Task: Search one way flight ticket for 5 adults, 1 child, 2 infants in seat and 1 infant on lap in business from Buffalo: Buffalo Niagara International Airport to Laramie: Laramie Regional Airport on 8-3-2023. Choice of flights is American. Number of bags: 11 checked bags. Price is upto 71000. Outbound departure time preference is 12:15. Return departure time preference is 22:16.
Action: Mouse moved to (347, 421)
Screenshot: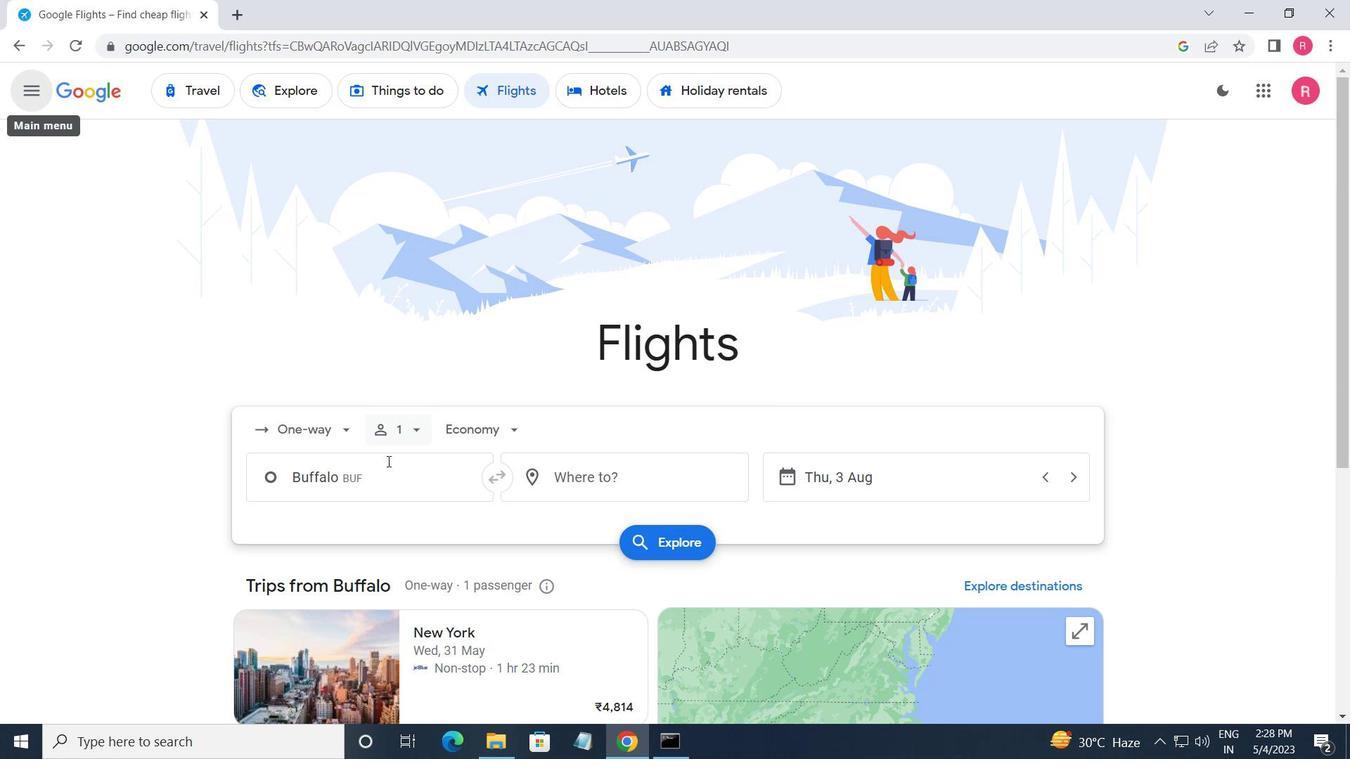 
Action: Mouse pressed left at (347, 421)
Screenshot: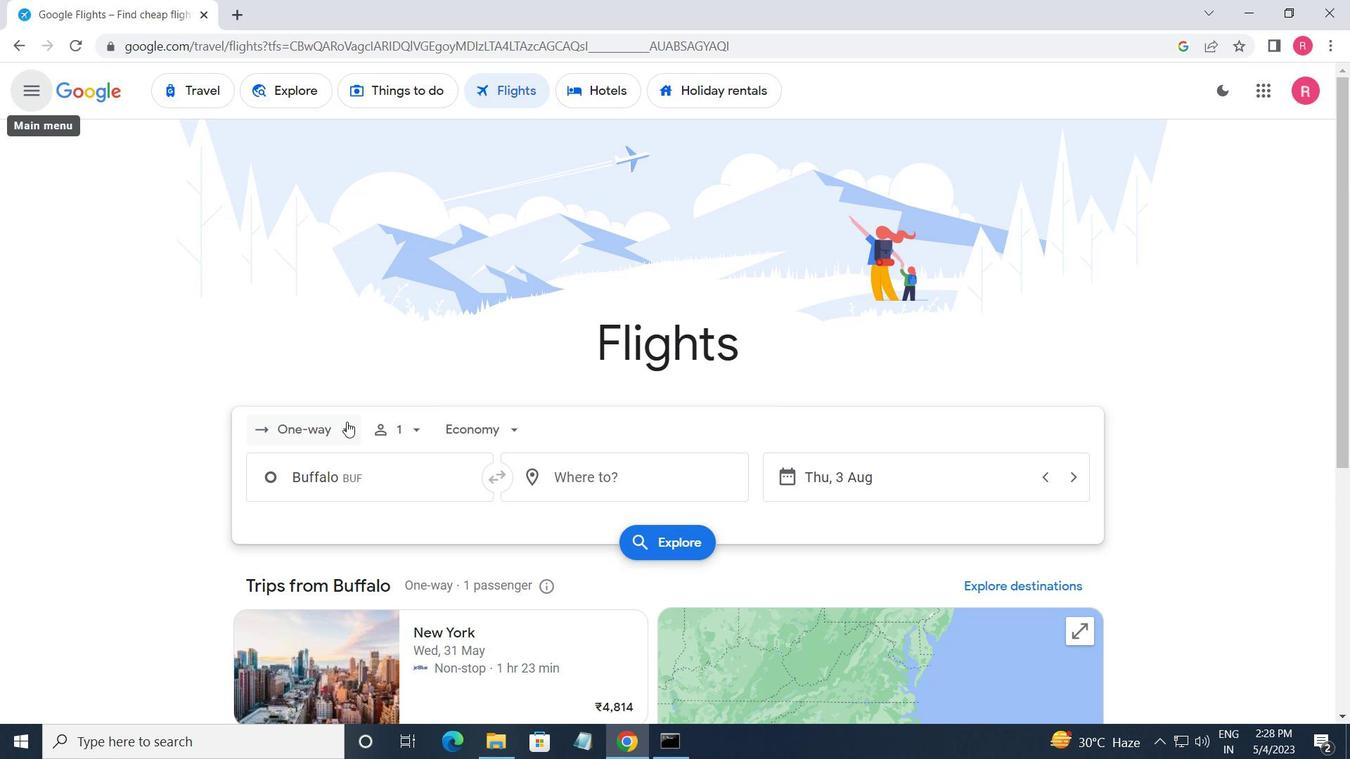 
Action: Mouse moved to (334, 518)
Screenshot: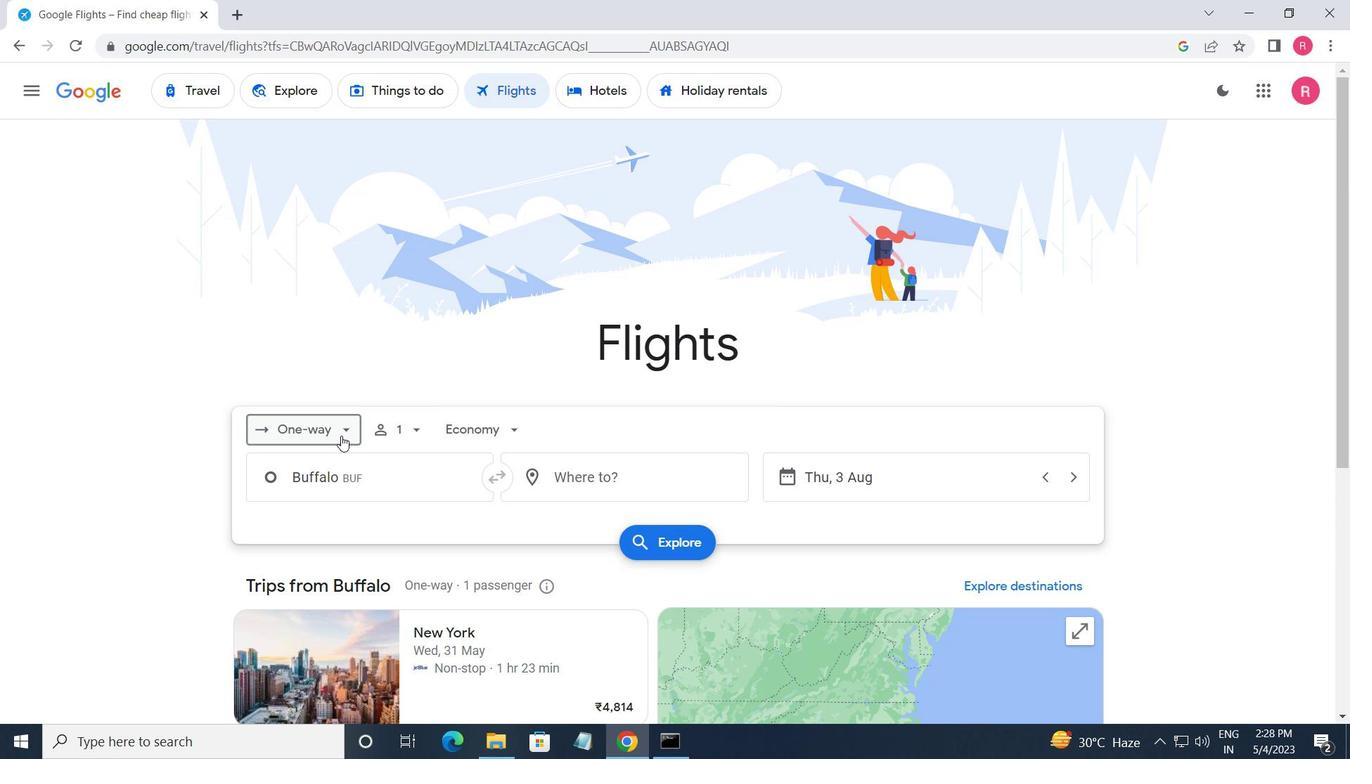 
Action: Mouse pressed left at (334, 518)
Screenshot: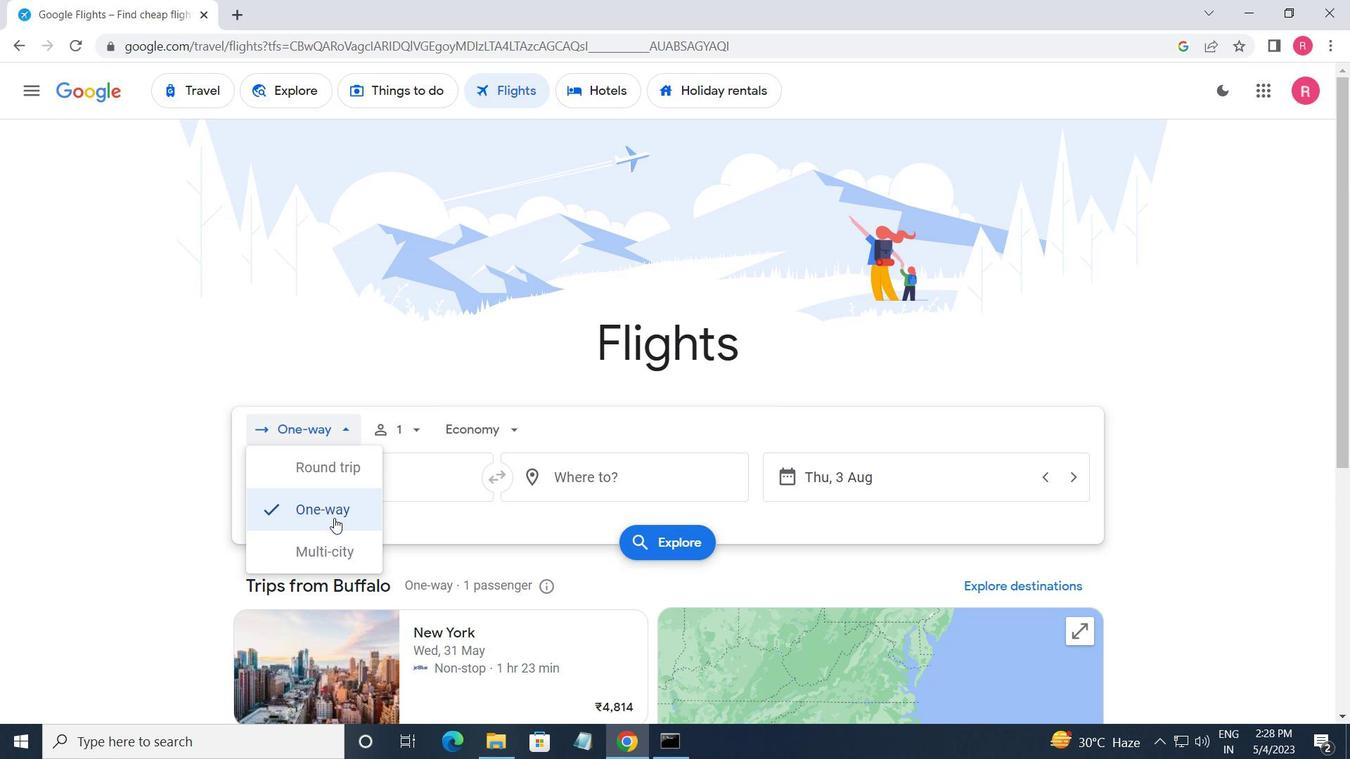 
Action: Mouse moved to (402, 429)
Screenshot: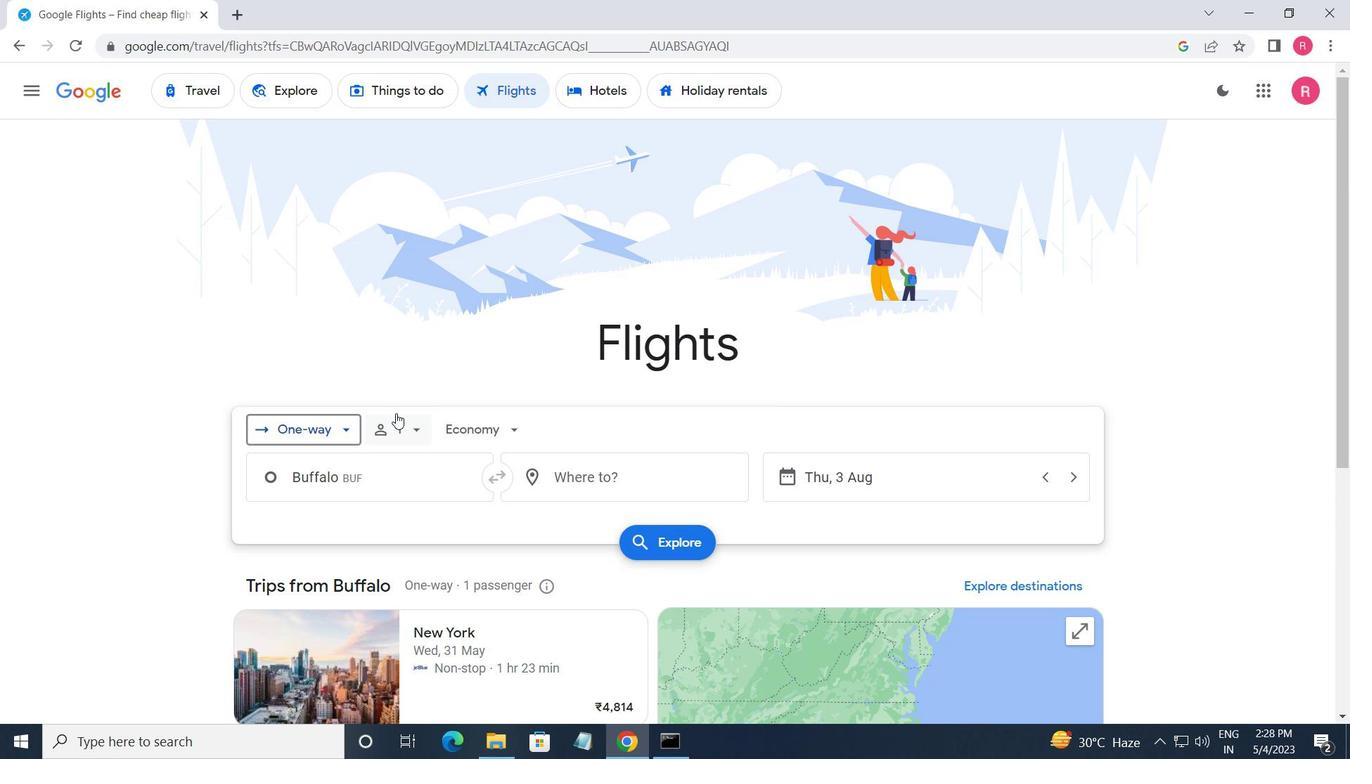 
Action: Mouse pressed left at (402, 429)
Screenshot: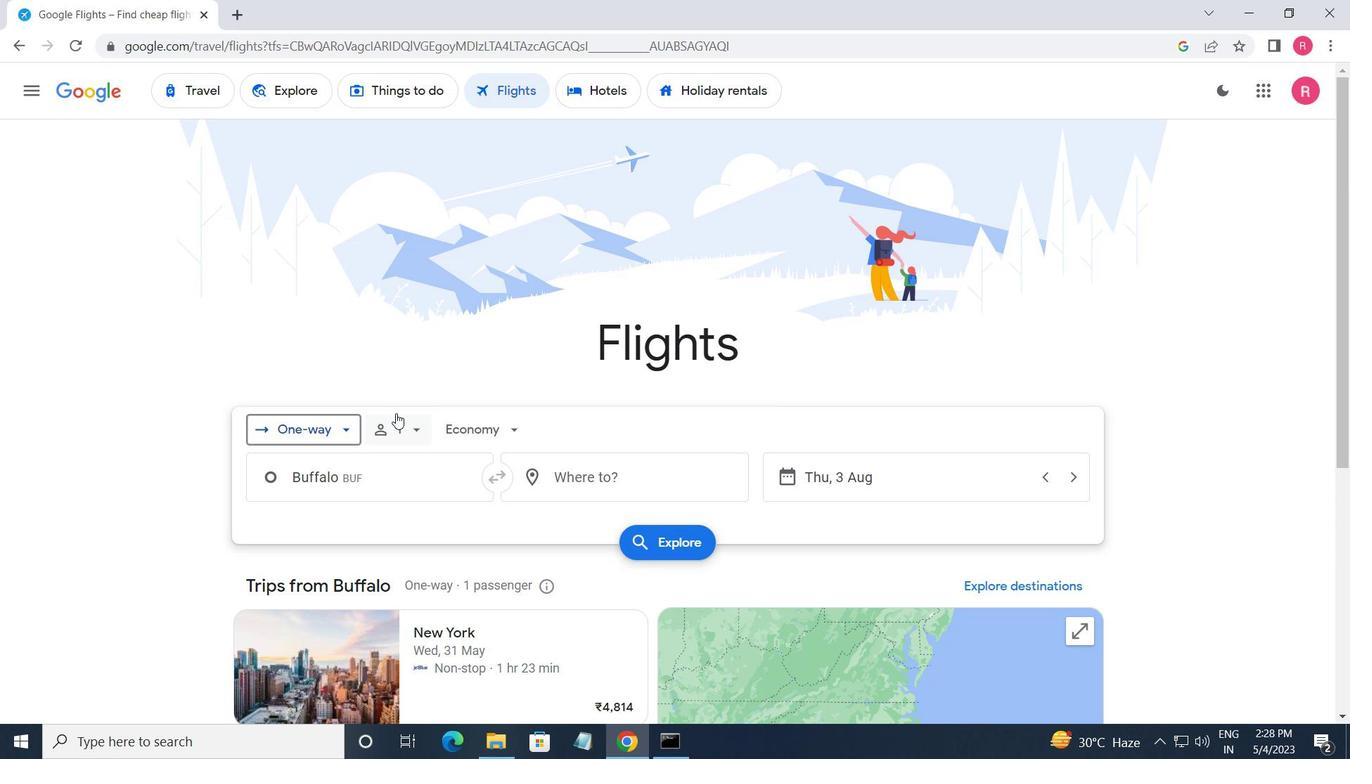 
Action: Mouse moved to (542, 479)
Screenshot: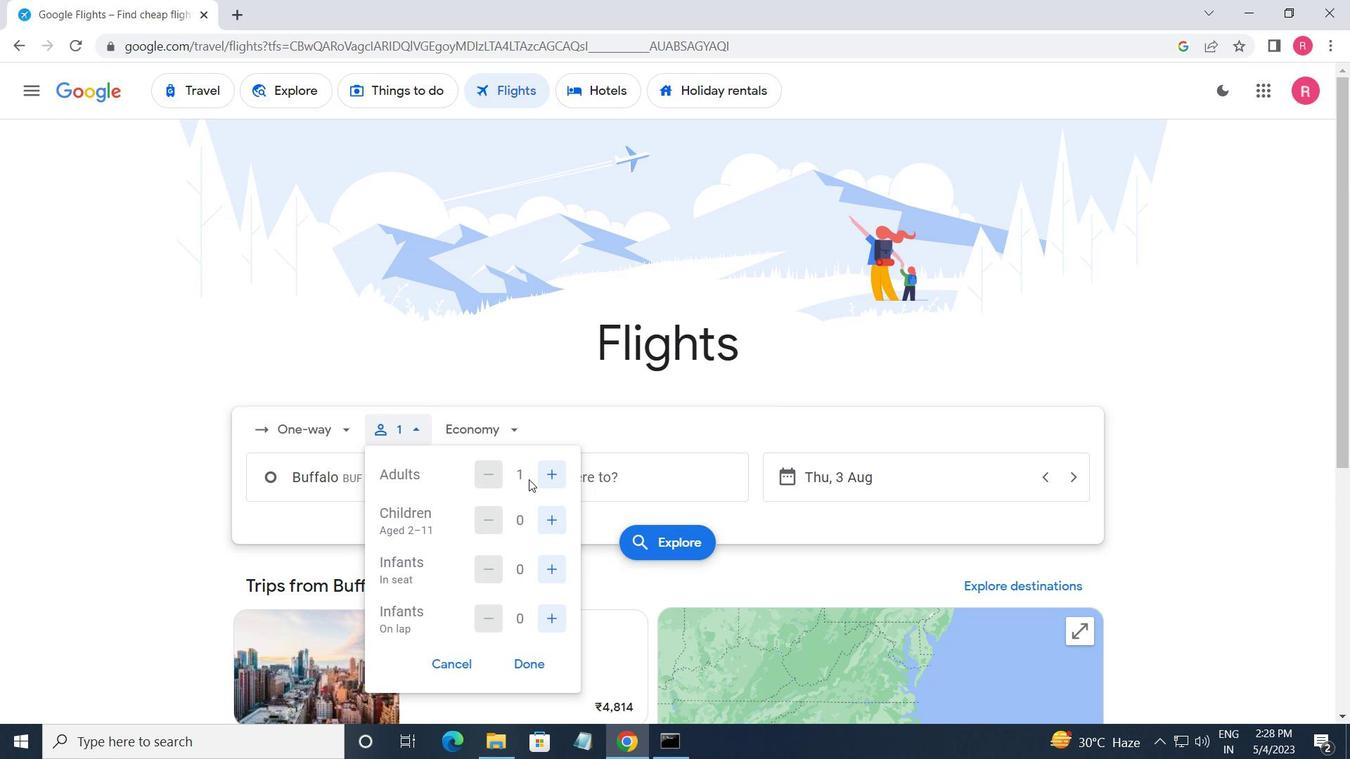 
Action: Mouse pressed left at (542, 479)
Screenshot: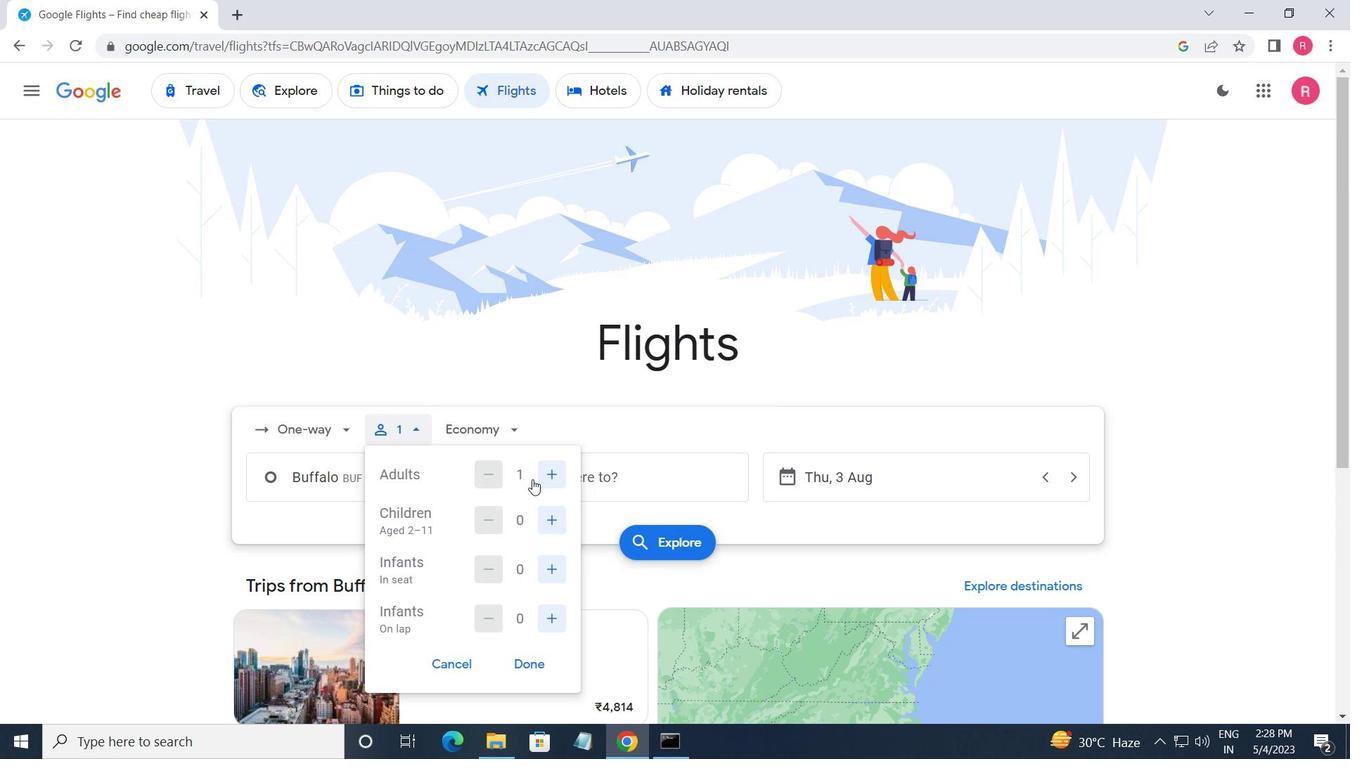
Action: Mouse moved to (543, 478)
Screenshot: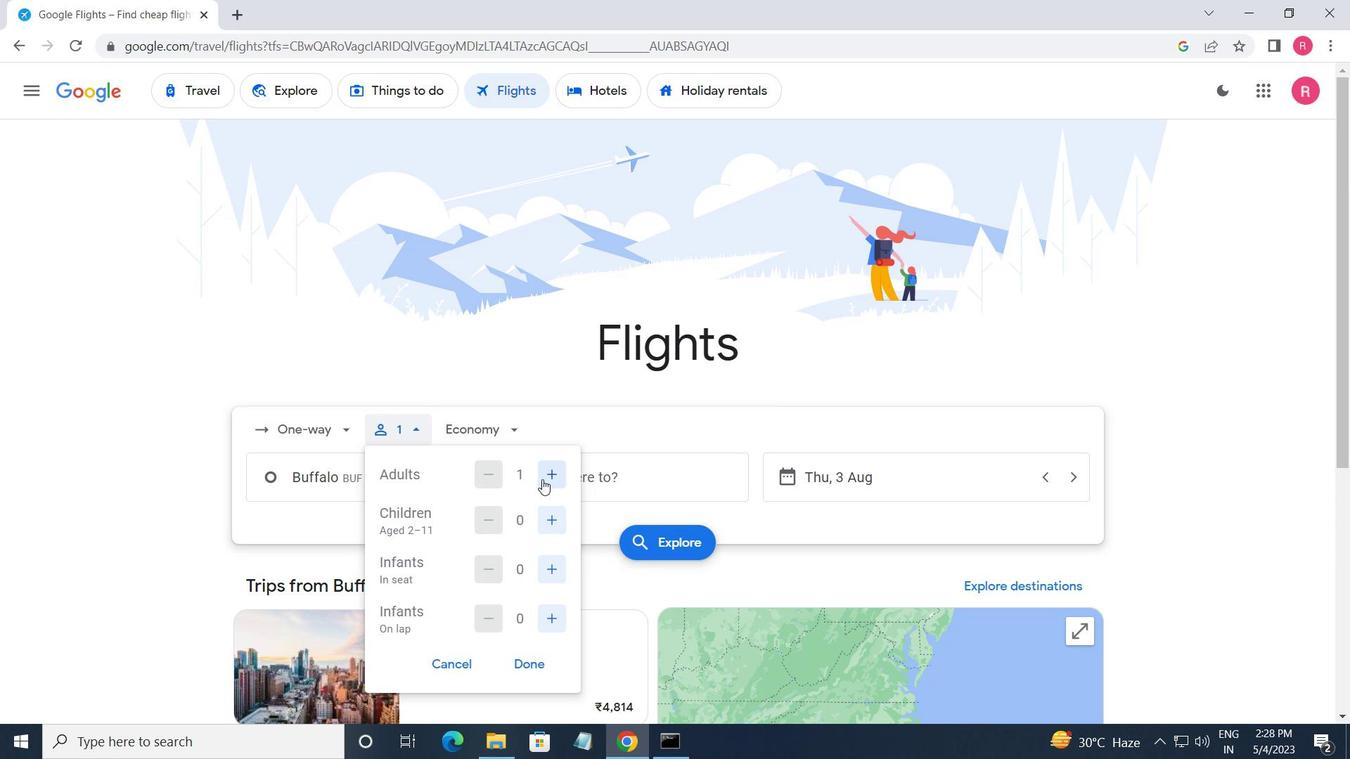 
Action: Mouse pressed left at (543, 478)
Screenshot: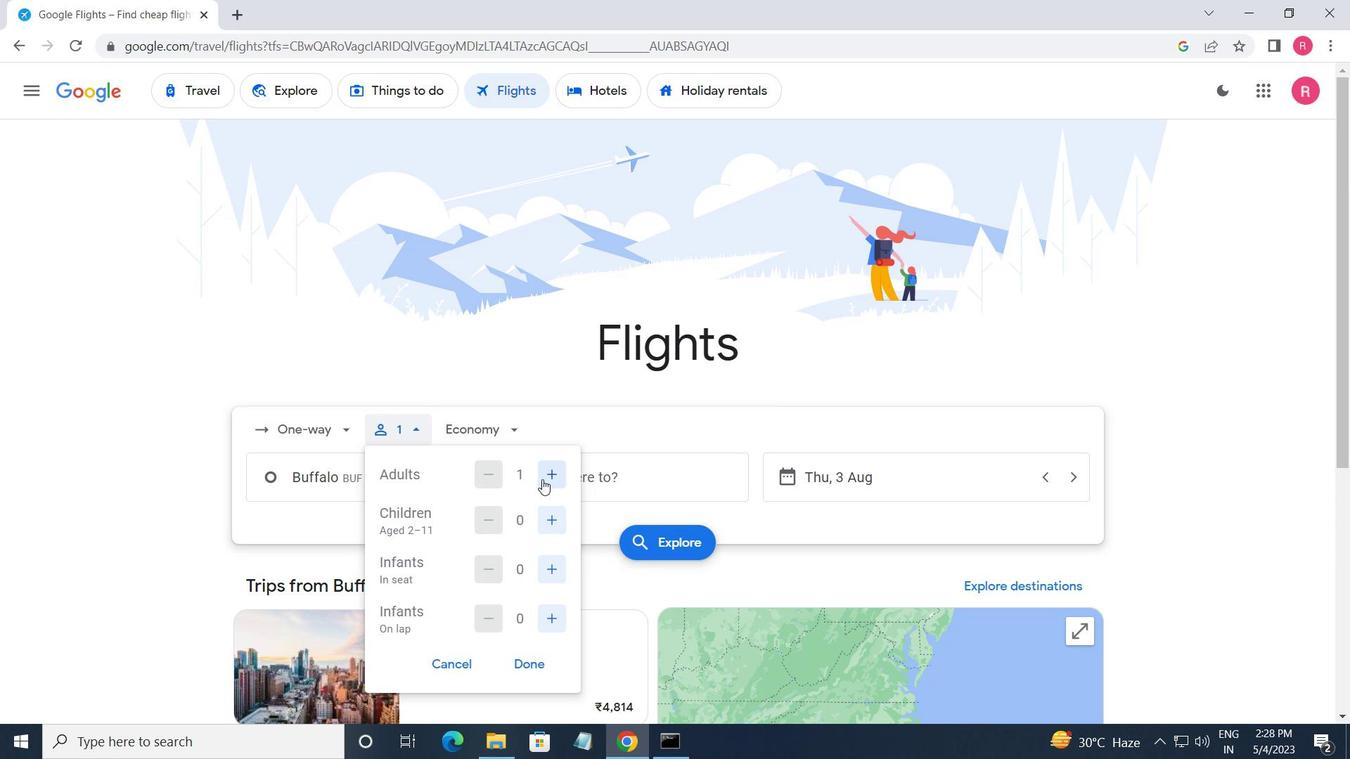 
Action: Mouse pressed left at (543, 478)
Screenshot: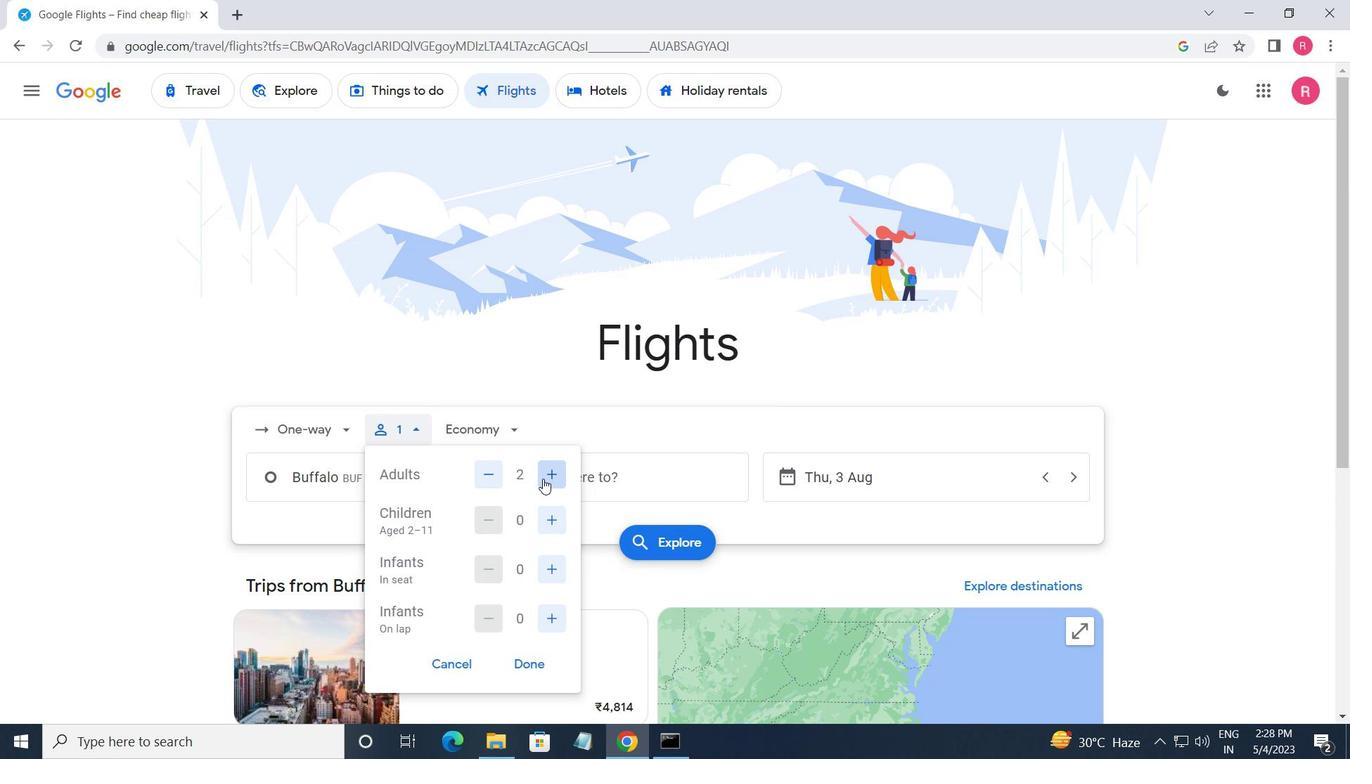 
Action: Mouse pressed left at (543, 478)
Screenshot: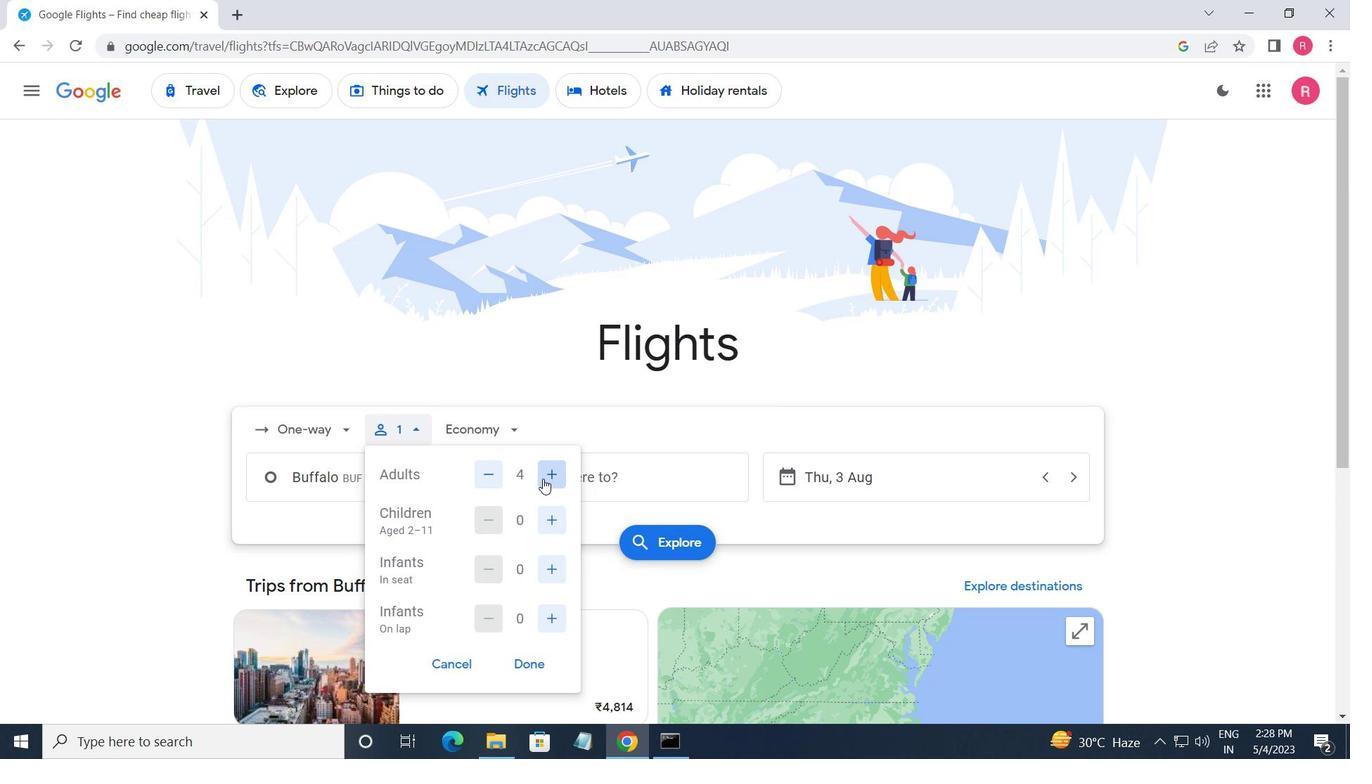 
Action: Mouse moved to (548, 517)
Screenshot: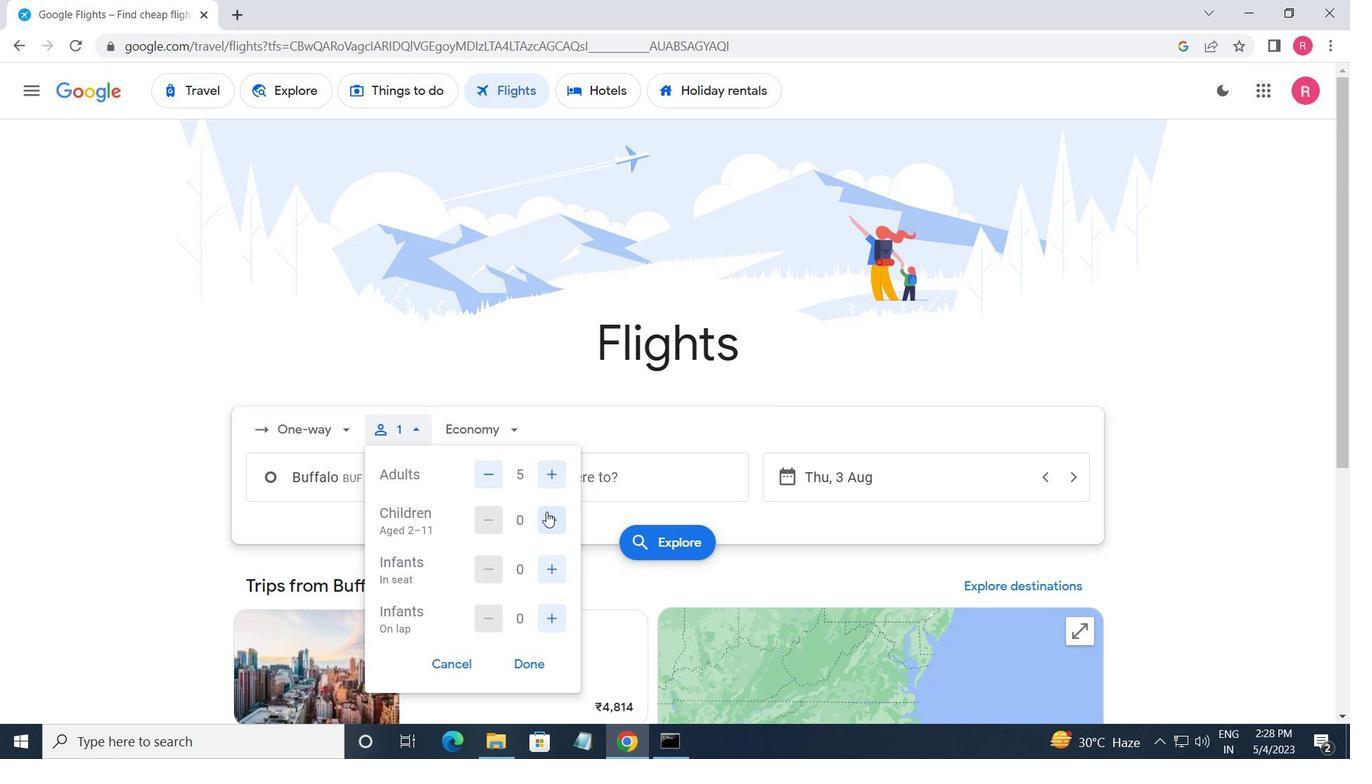 
Action: Mouse pressed left at (548, 517)
Screenshot: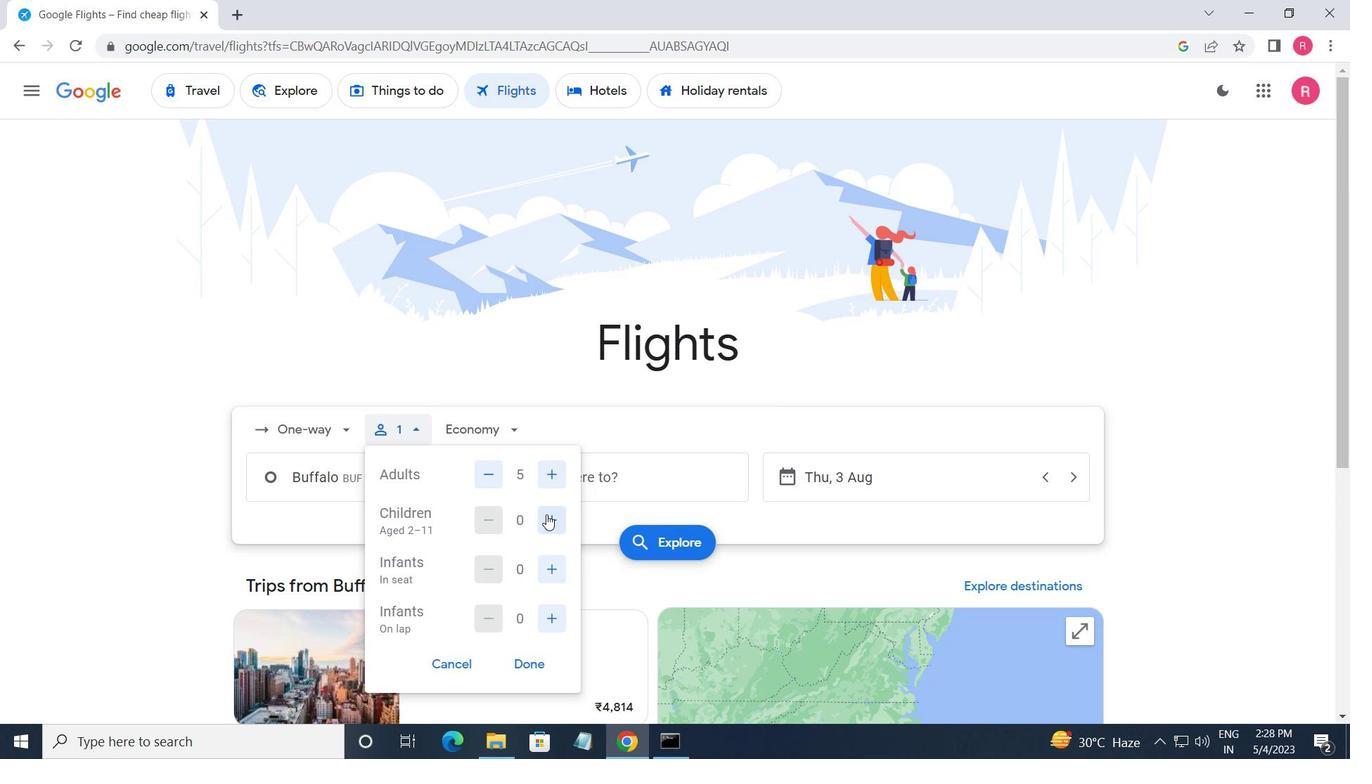 
Action: Mouse moved to (561, 570)
Screenshot: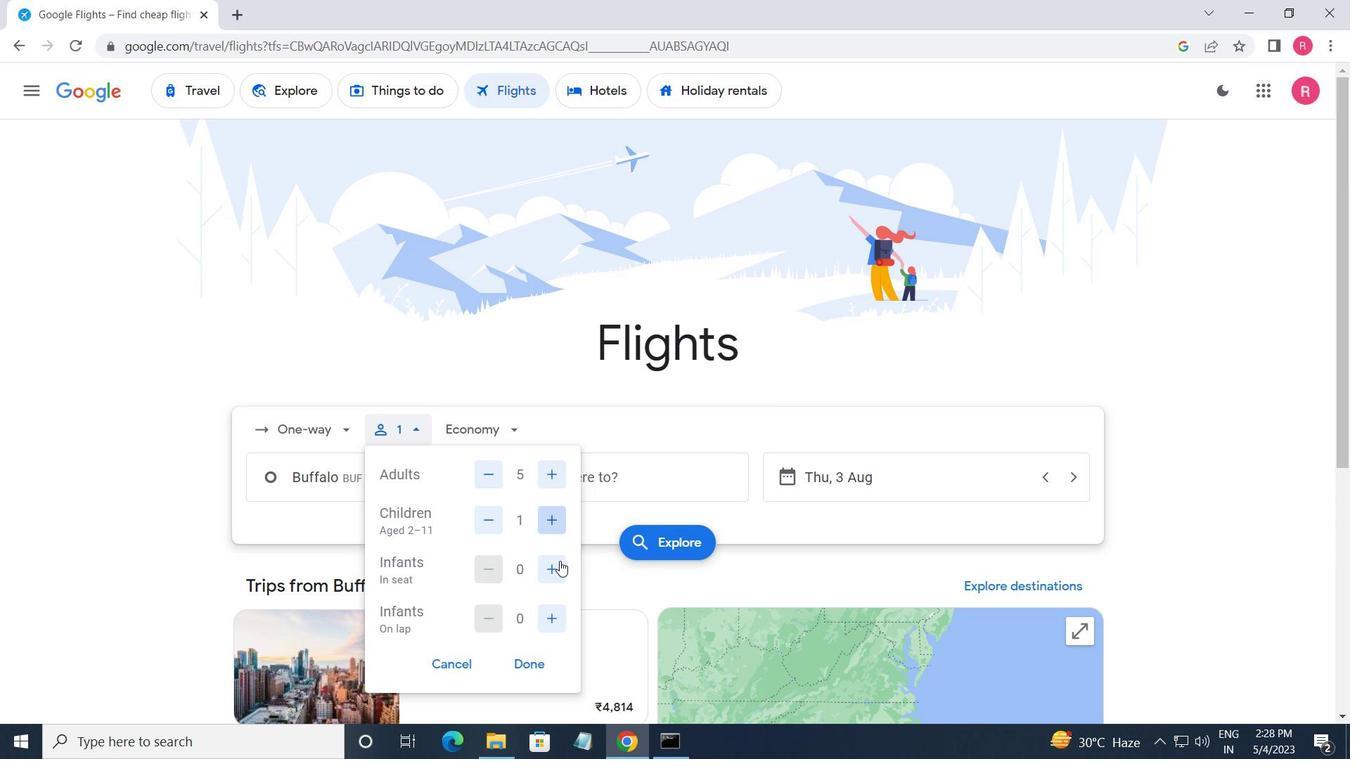 
Action: Mouse pressed left at (561, 570)
Screenshot: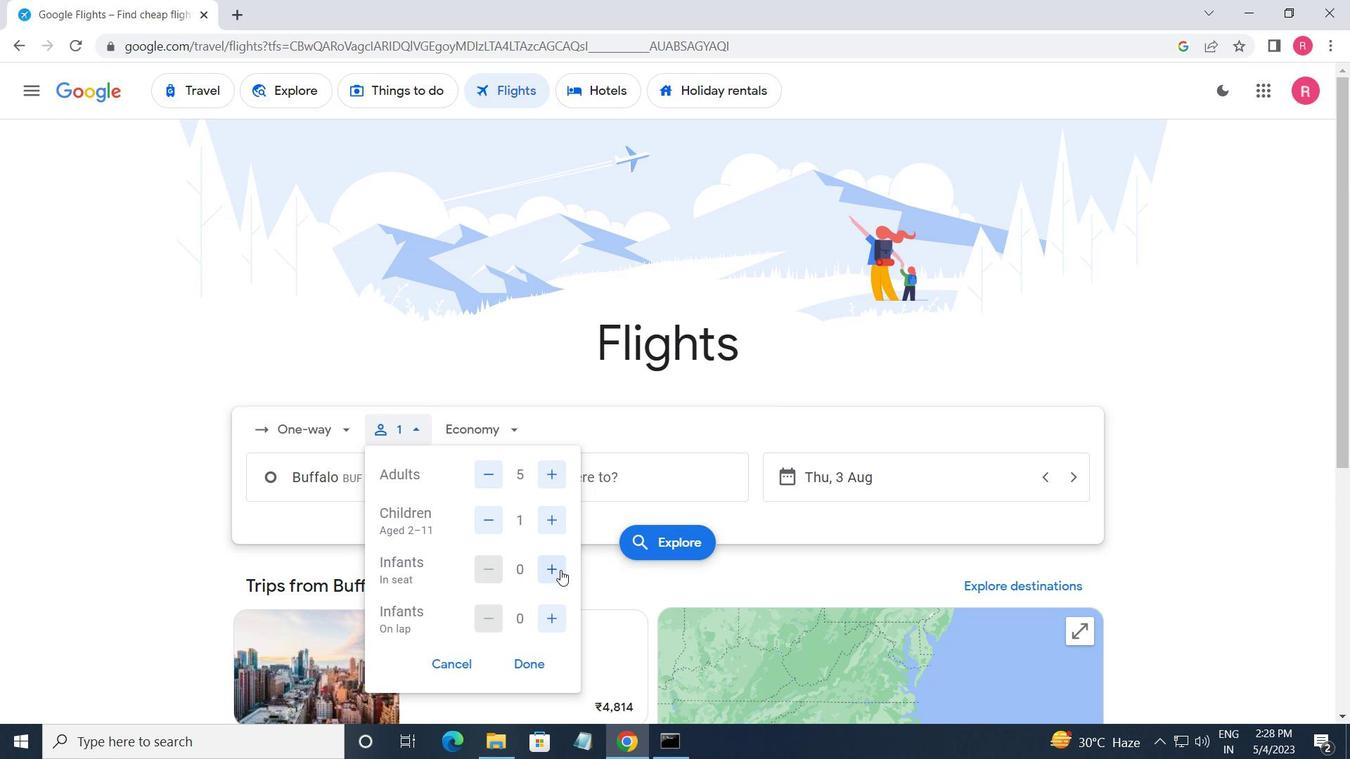 
Action: Mouse moved to (561, 571)
Screenshot: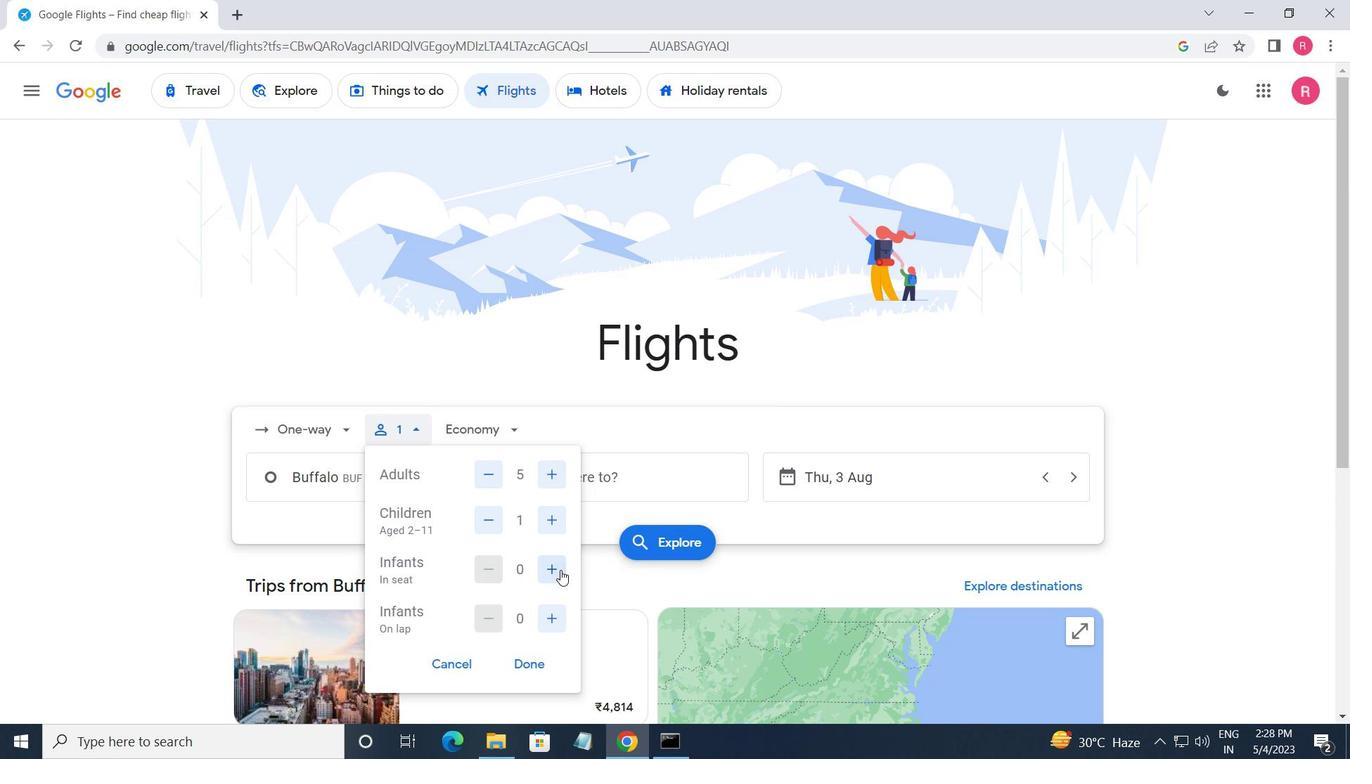 
Action: Mouse pressed left at (561, 571)
Screenshot: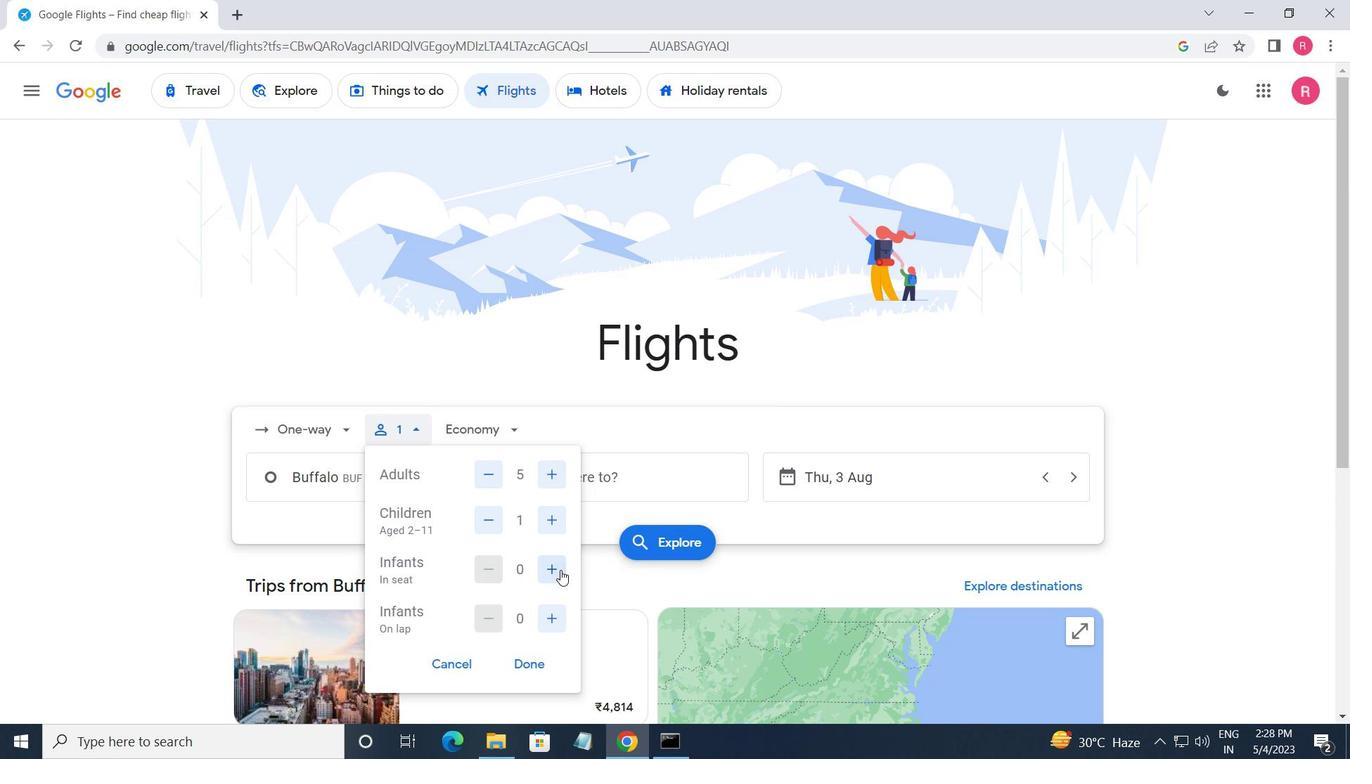 
Action: Mouse moved to (552, 616)
Screenshot: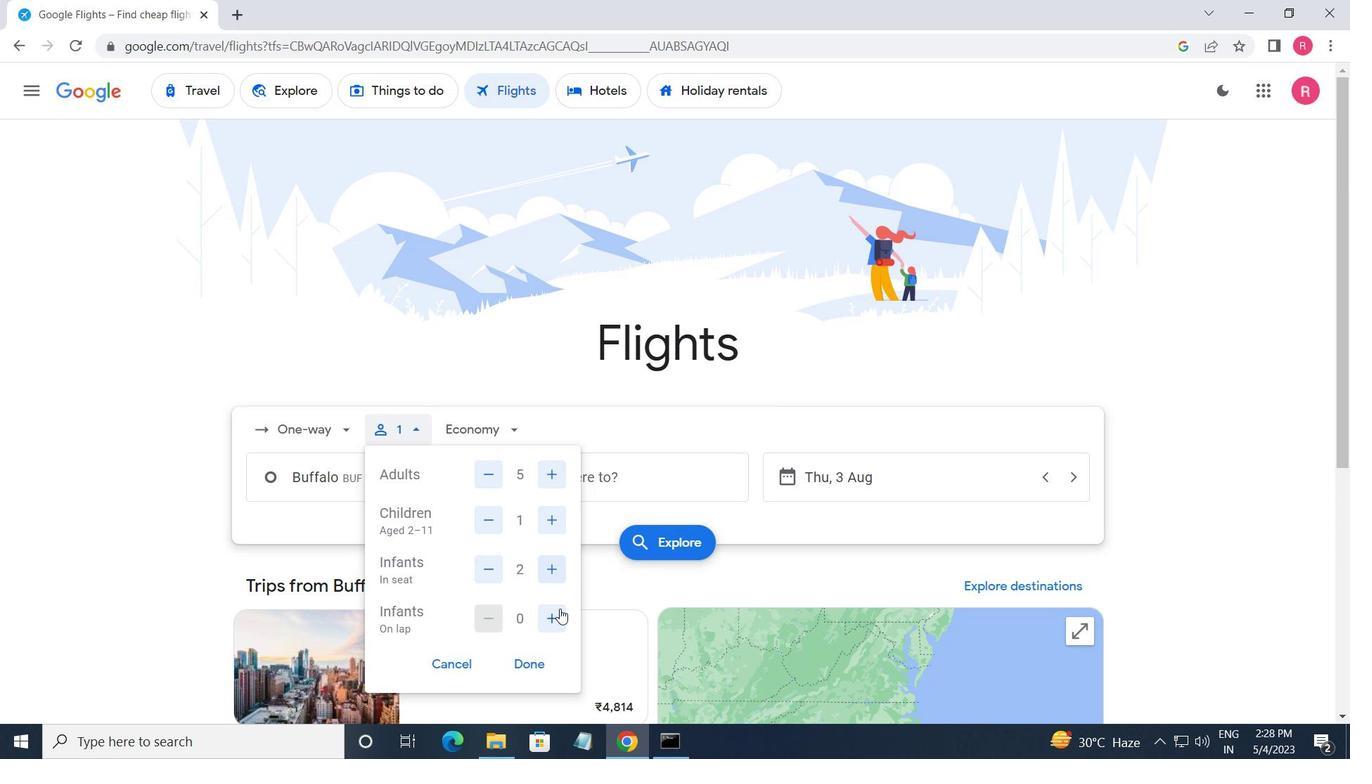 
Action: Mouse pressed left at (552, 616)
Screenshot: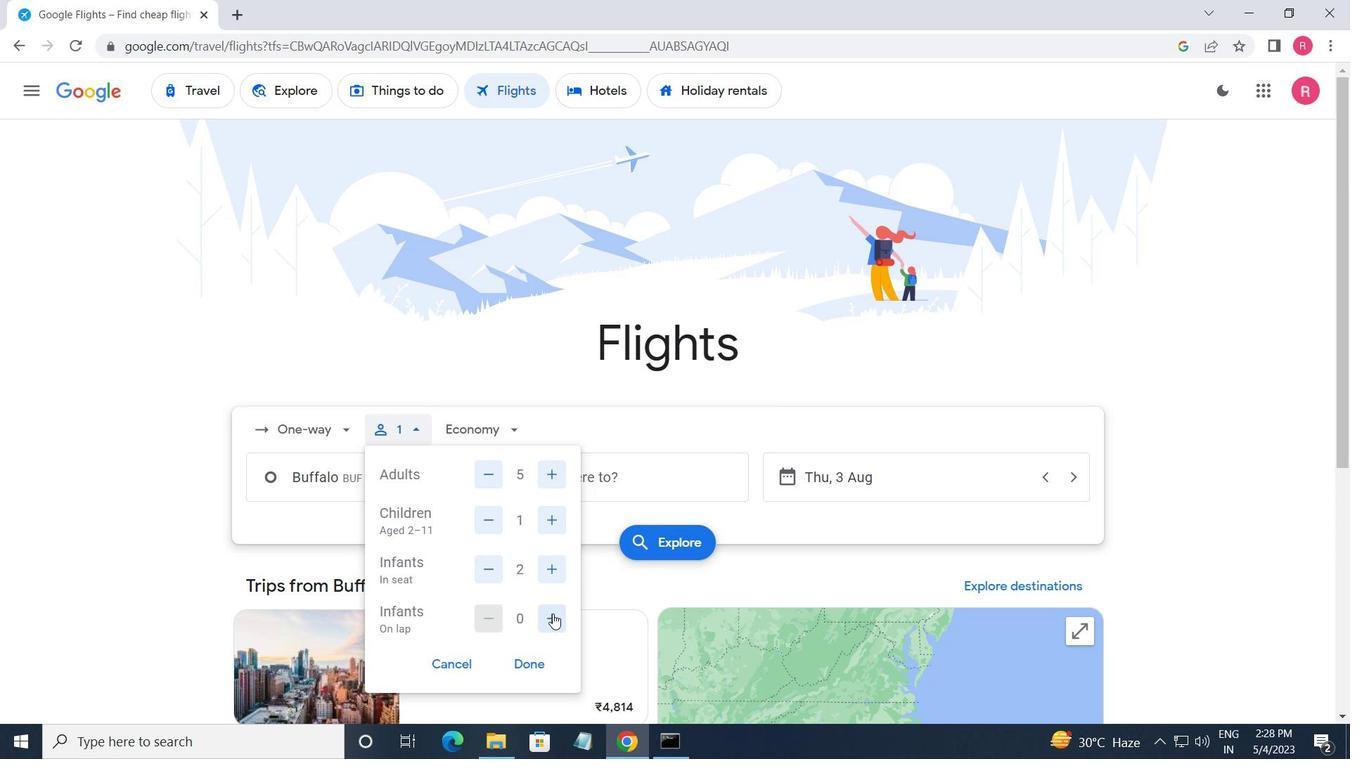 
Action: Mouse moved to (535, 658)
Screenshot: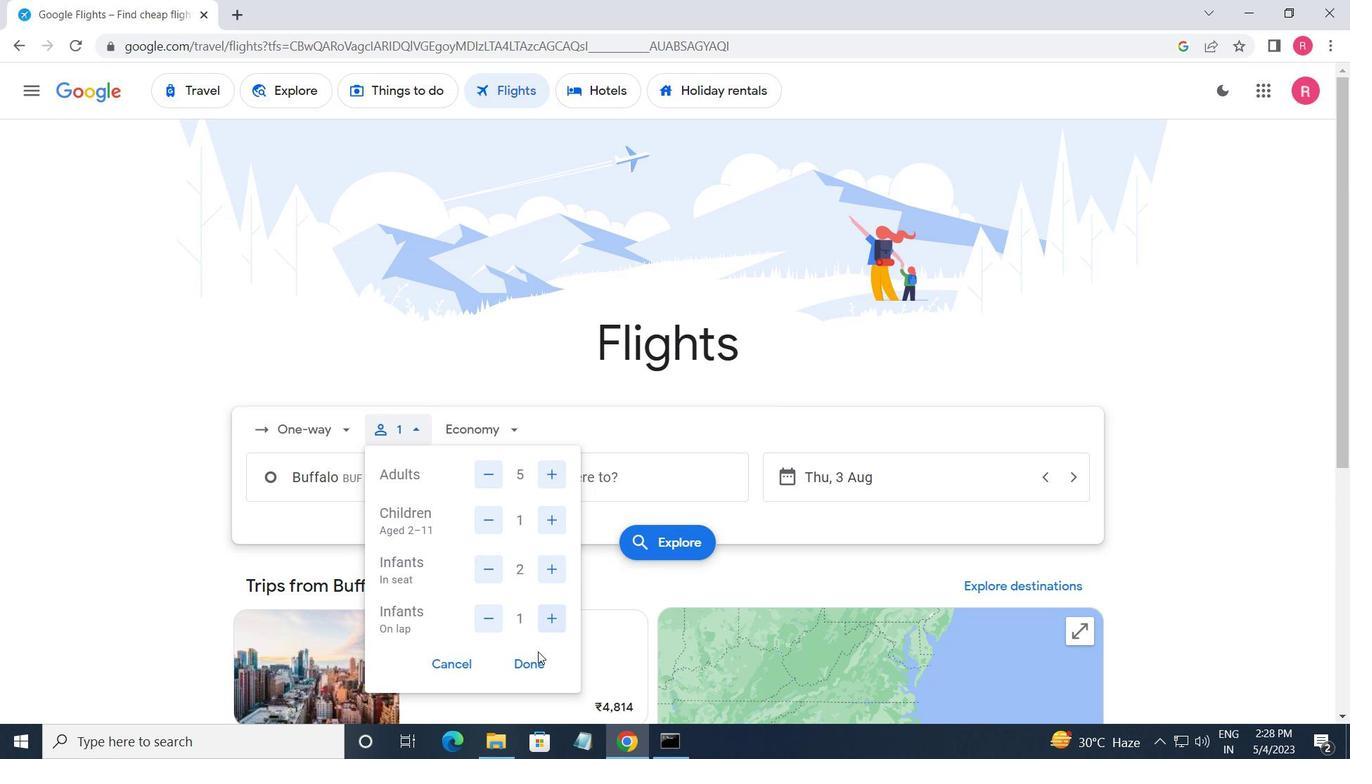 
Action: Mouse pressed left at (535, 658)
Screenshot: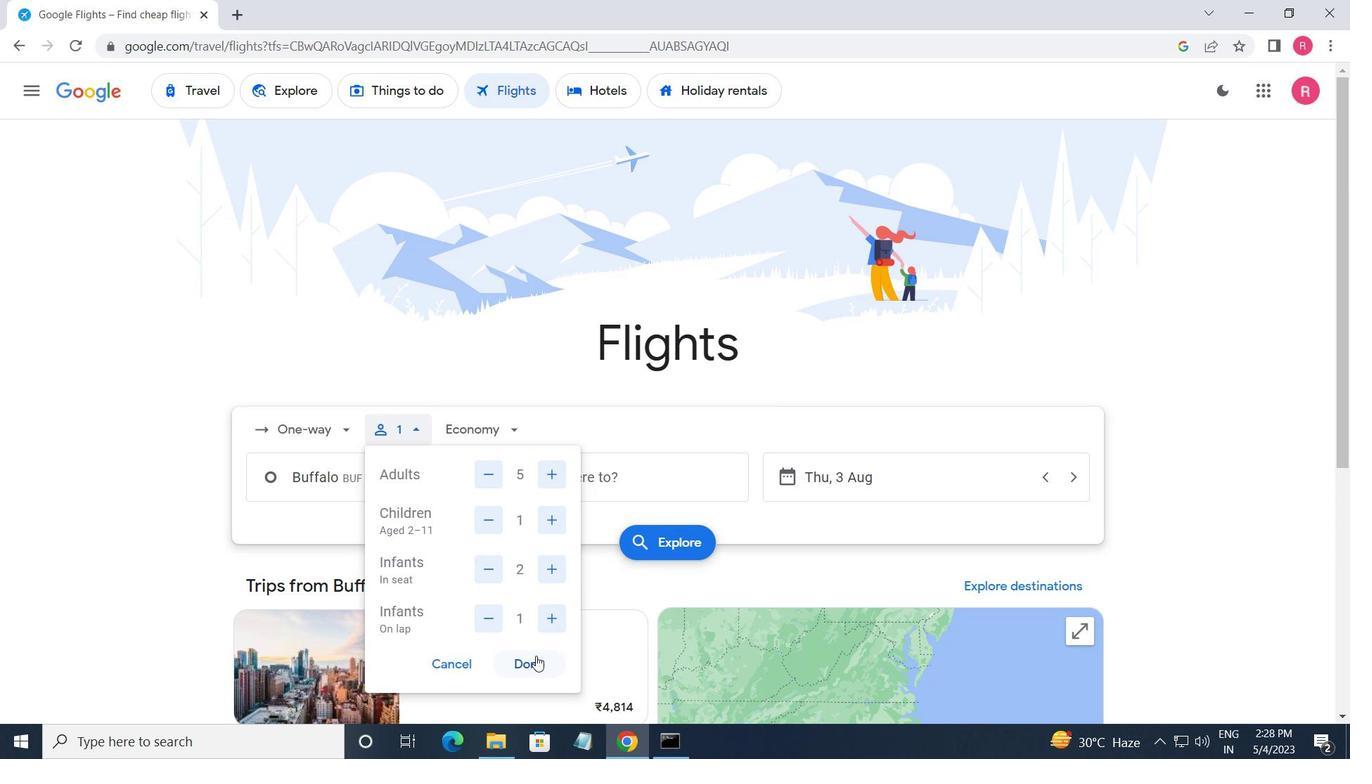 
Action: Mouse moved to (483, 436)
Screenshot: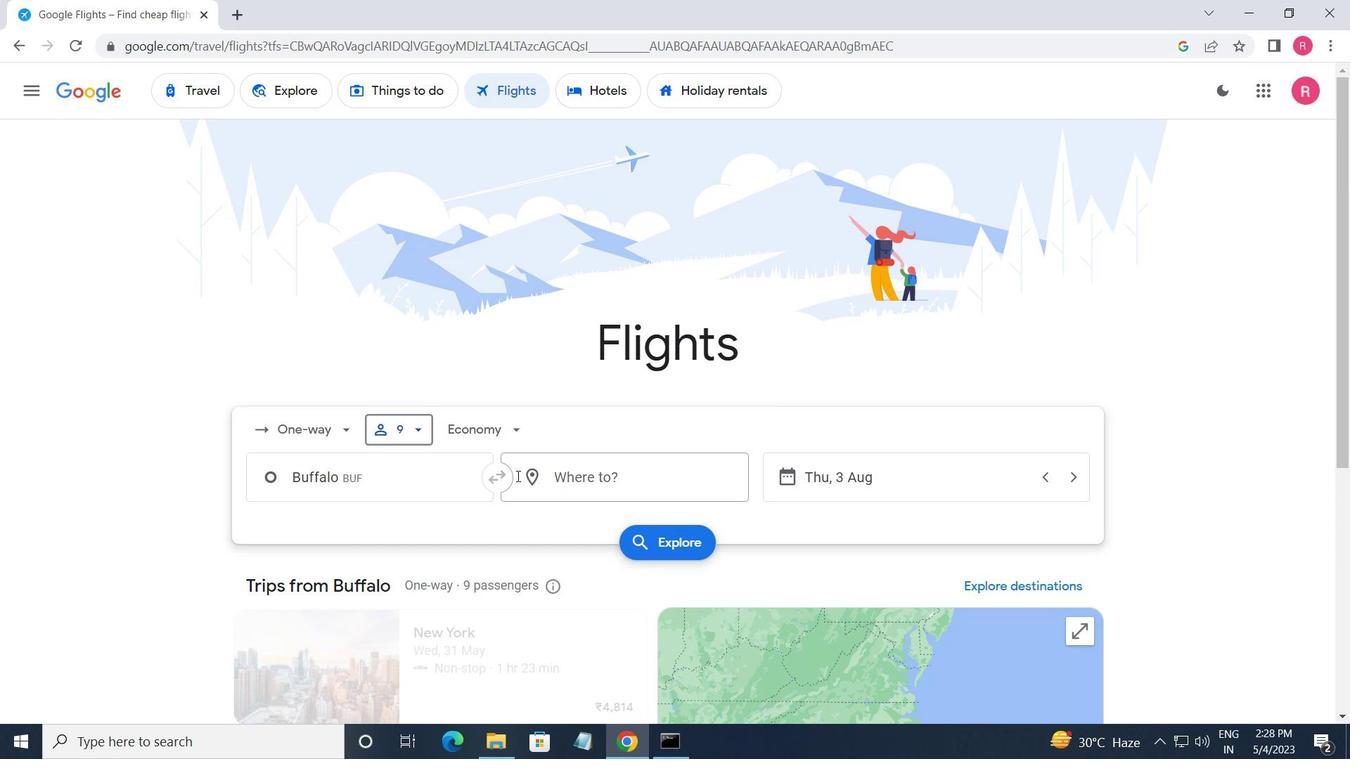 
Action: Mouse pressed left at (483, 436)
Screenshot: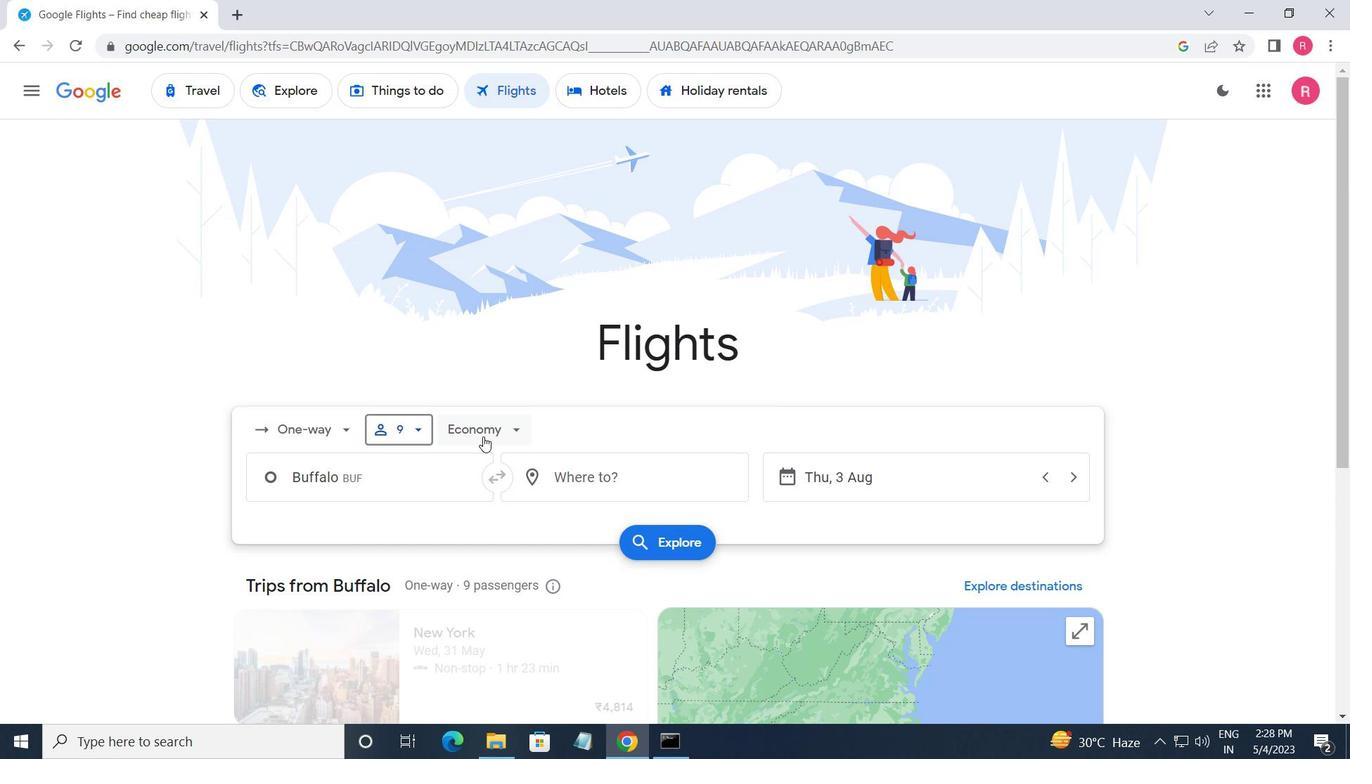 
Action: Mouse moved to (540, 554)
Screenshot: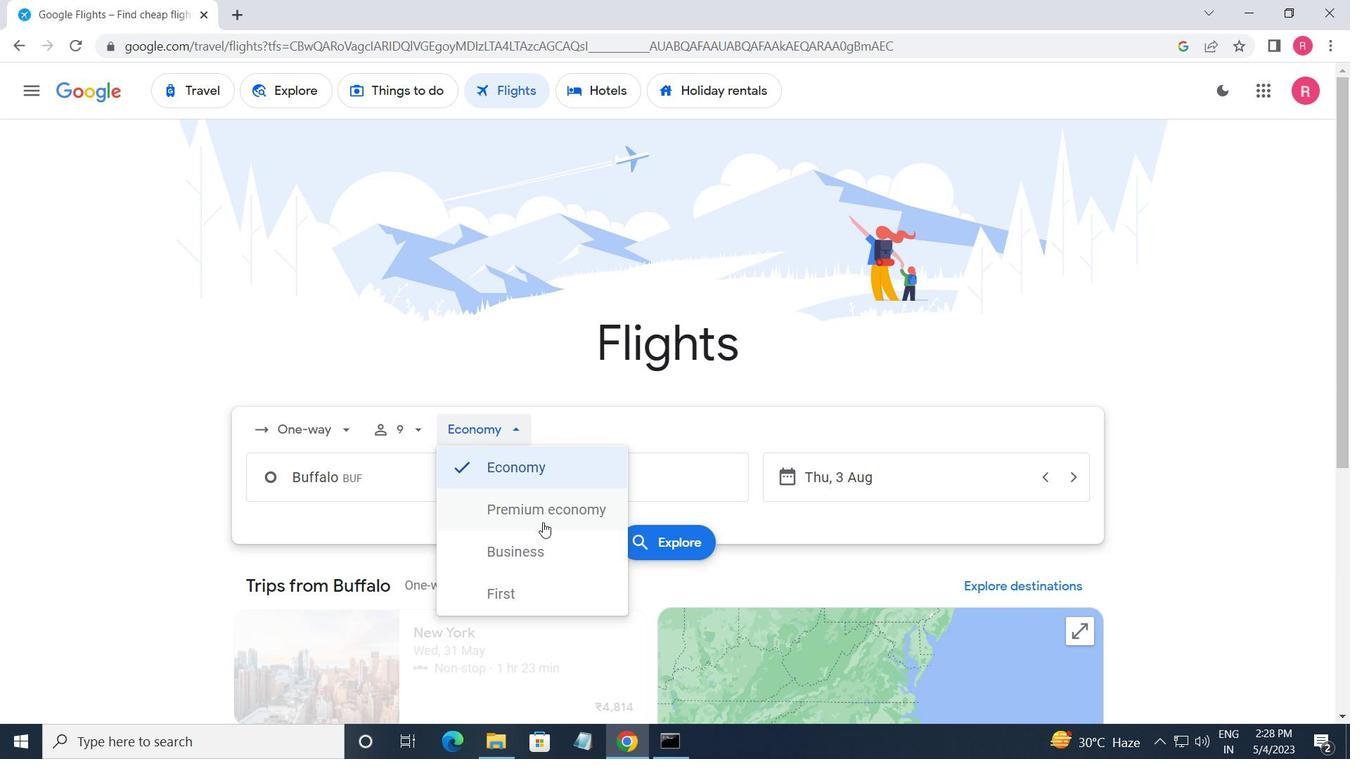 
Action: Mouse pressed left at (540, 554)
Screenshot: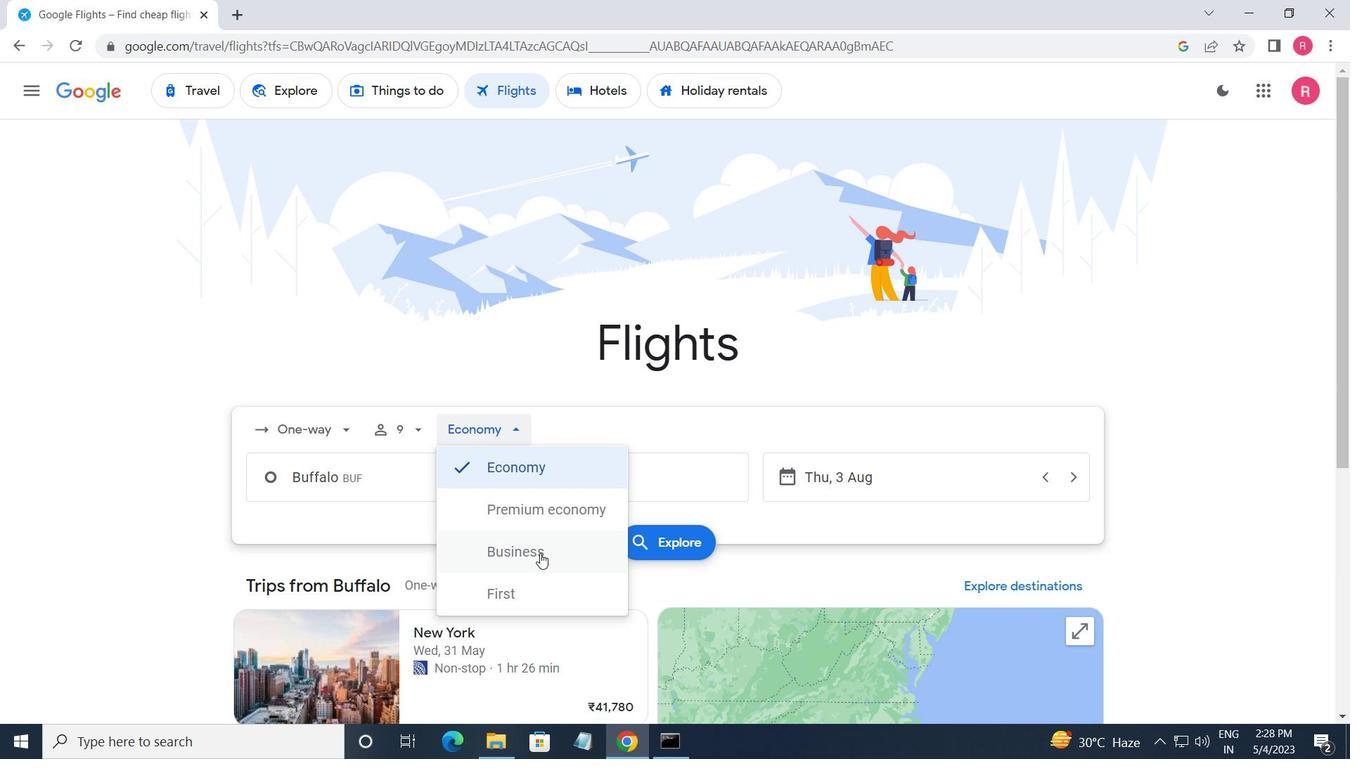 
Action: Mouse moved to (380, 480)
Screenshot: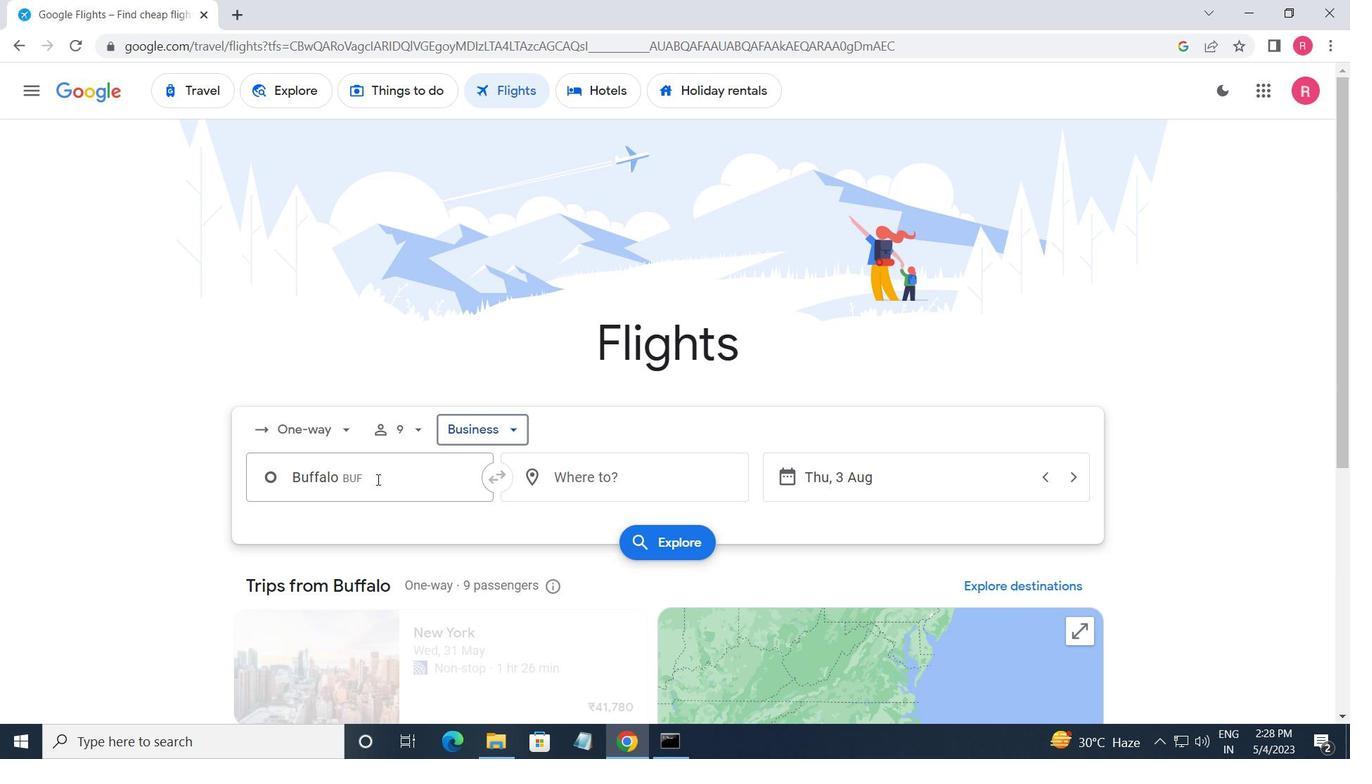 
Action: Mouse pressed left at (380, 480)
Screenshot: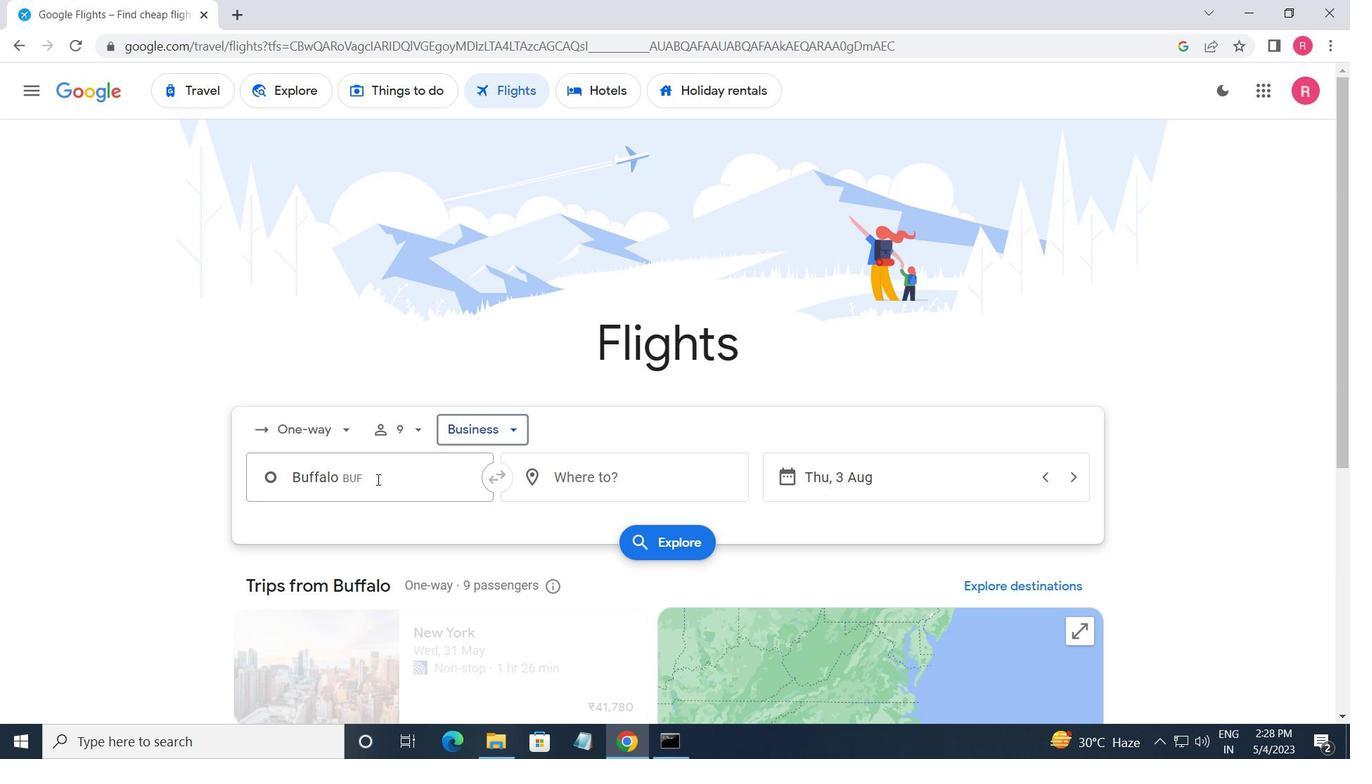 
Action: Mouse moved to (440, 576)
Screenshot: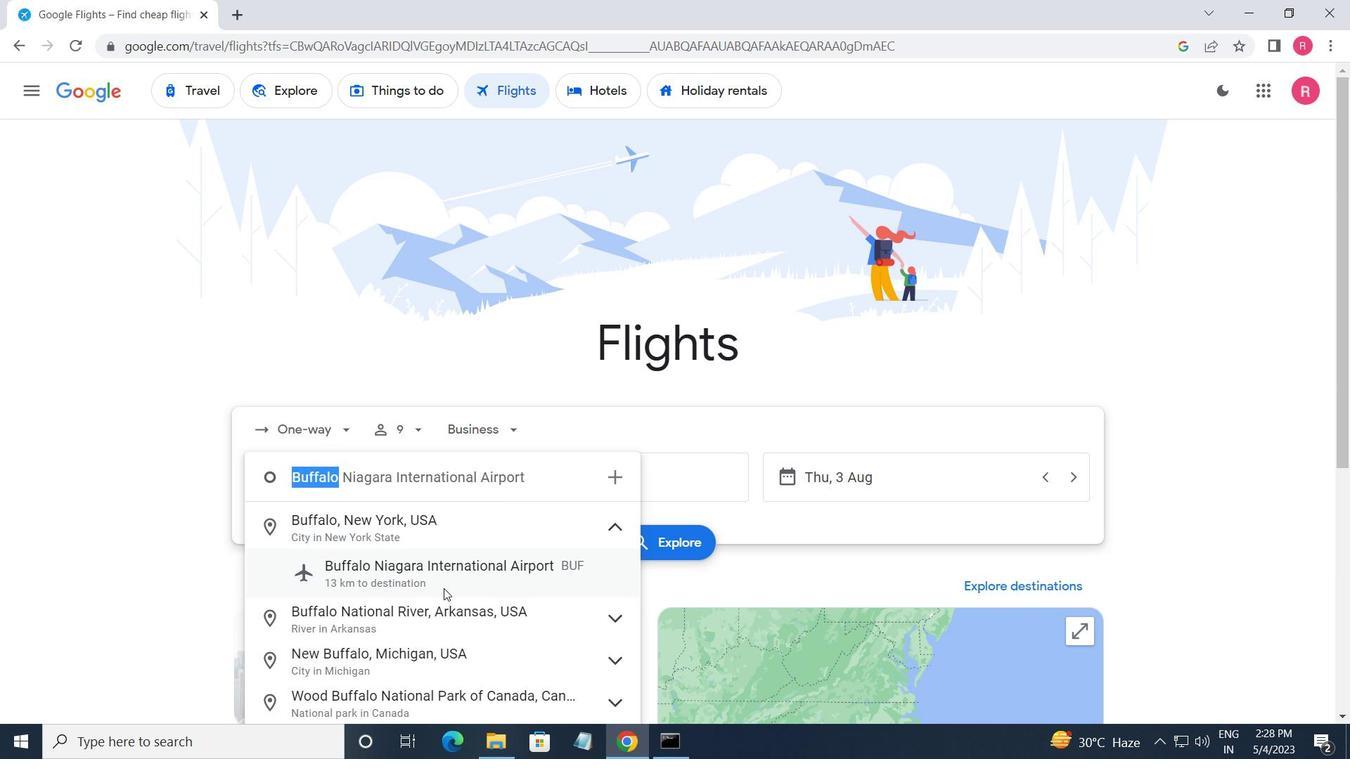
Action: Mouse pressed left at (440, 576)
Screenshot: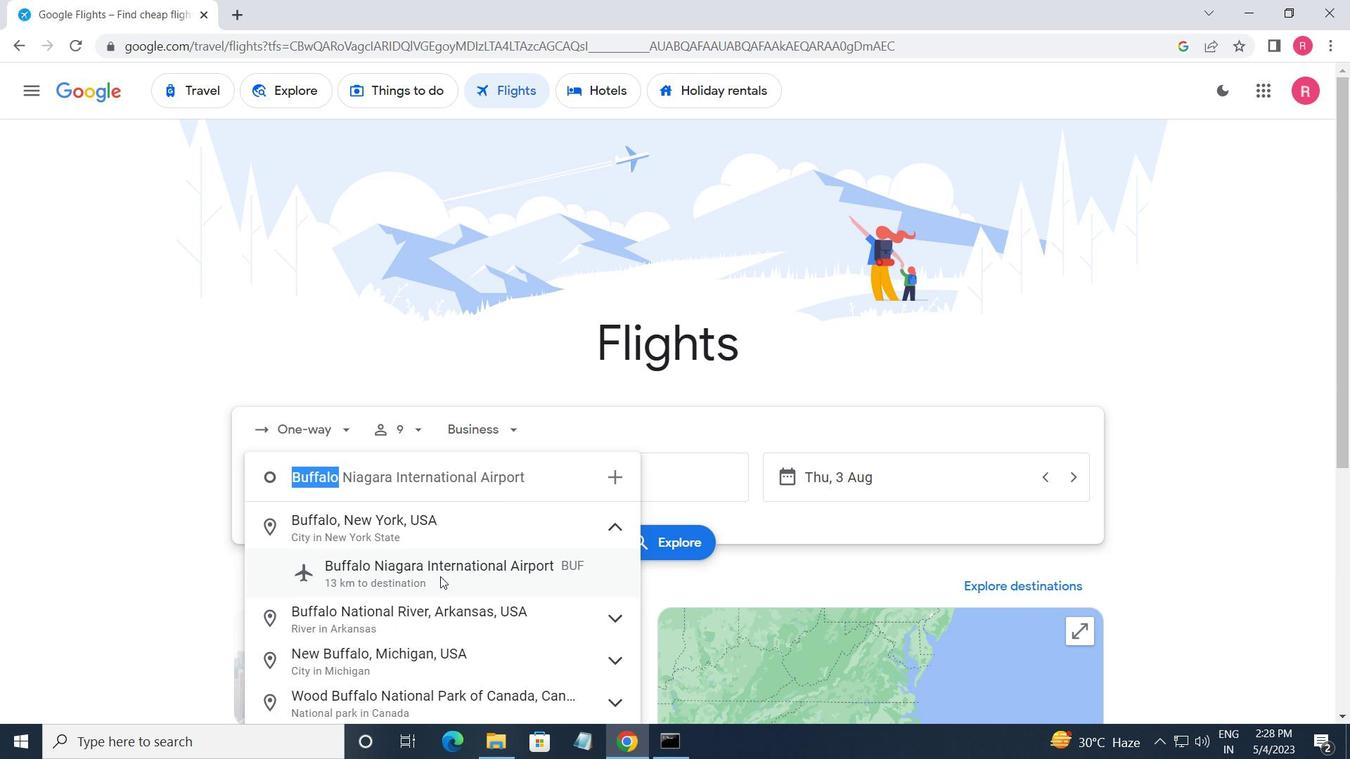 
Action: Mouse moved to (594, 475)
Screenshot: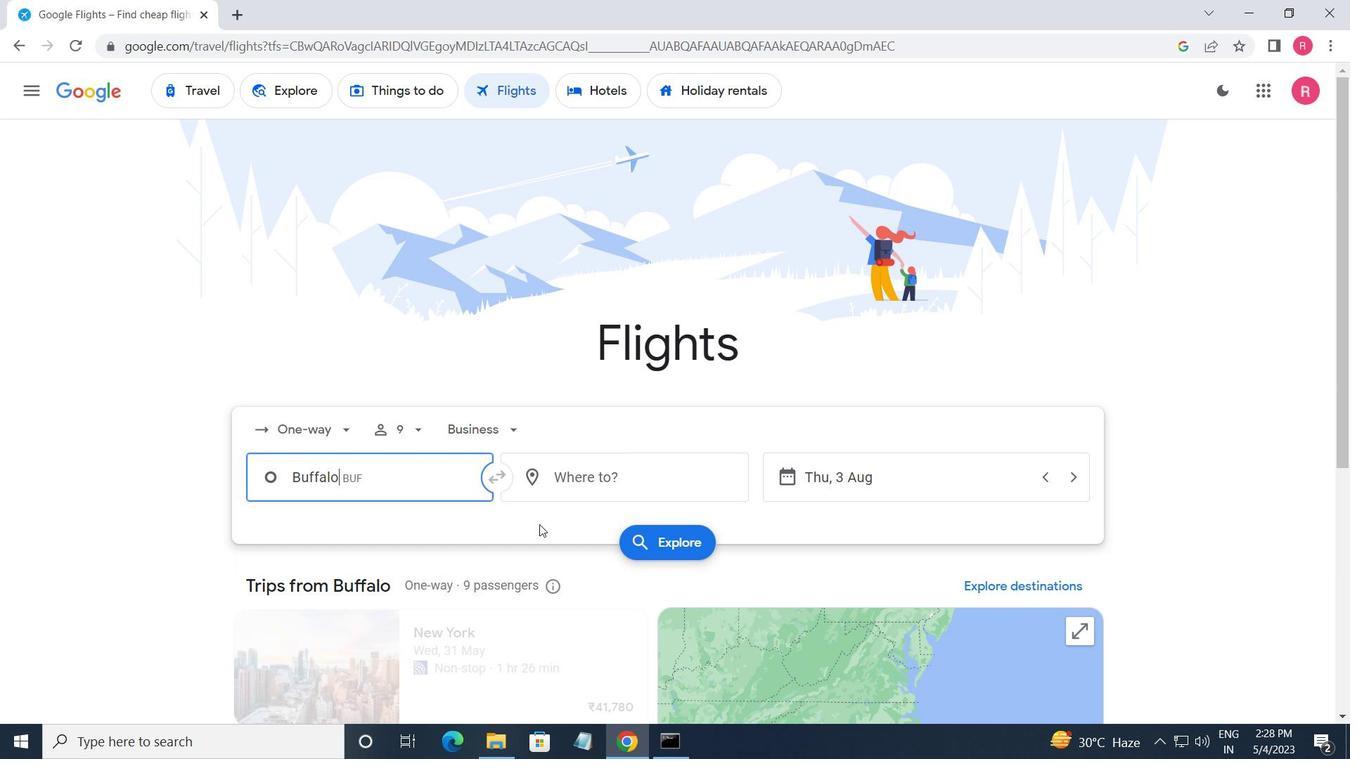 
Action: Mouse pressed left at (594, 475)
Screenshot: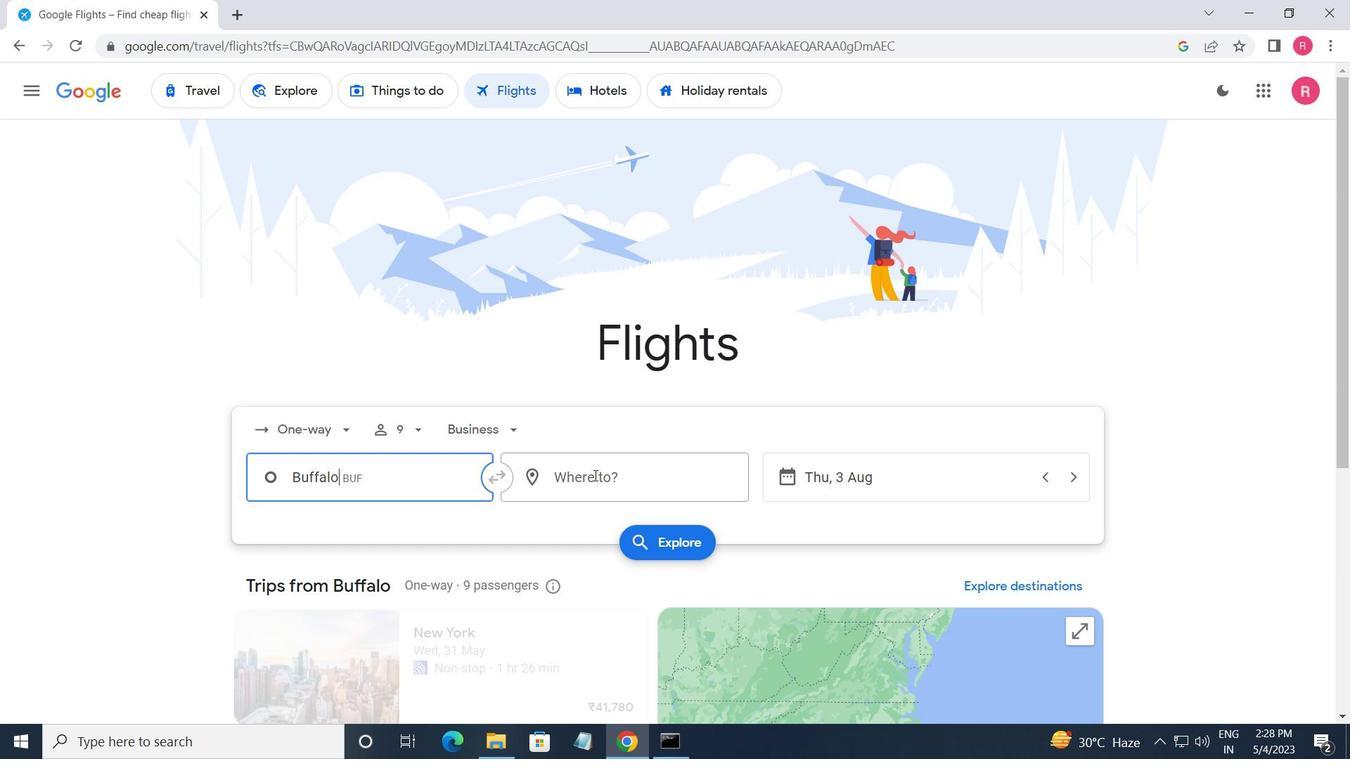 
Action: Mouse moved to (617, 646)
Screenshot: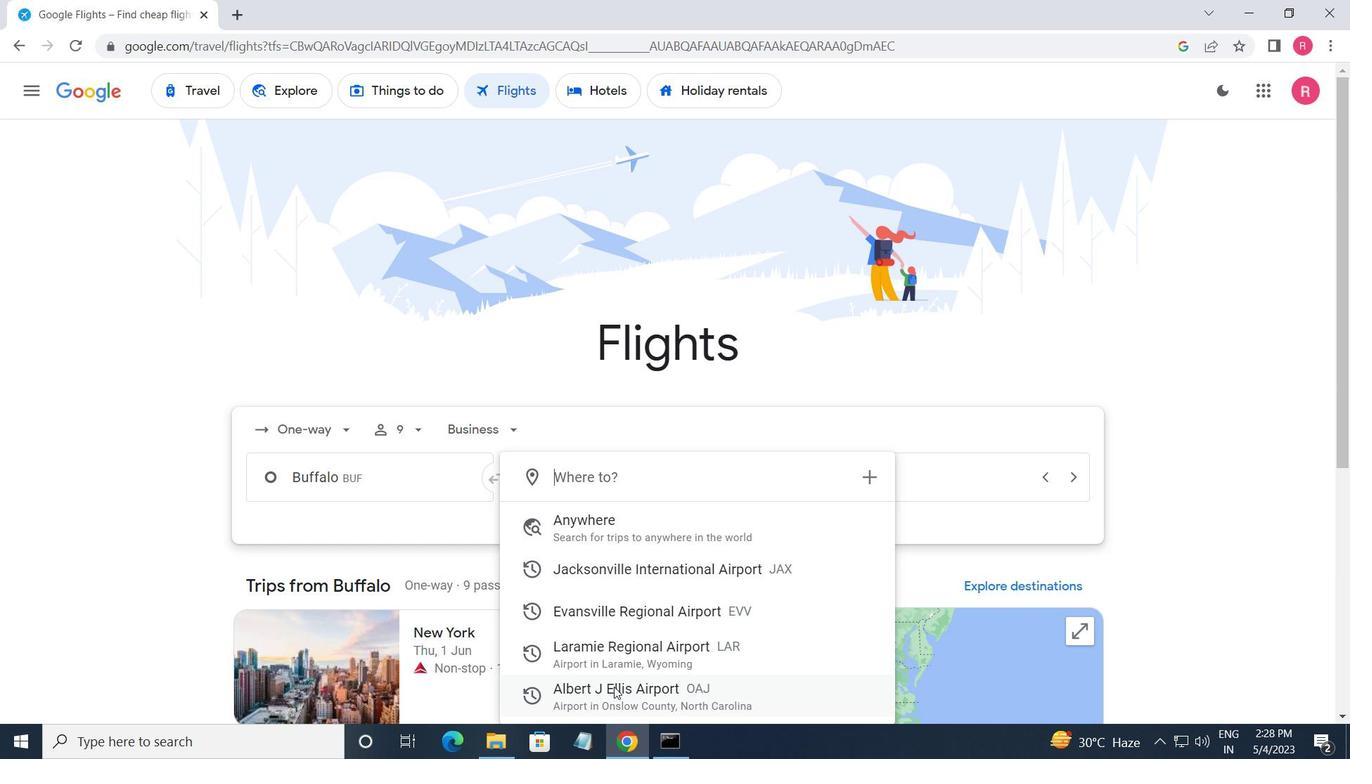 
Action: Mouse pressed left at (617, 646)
Screenshot: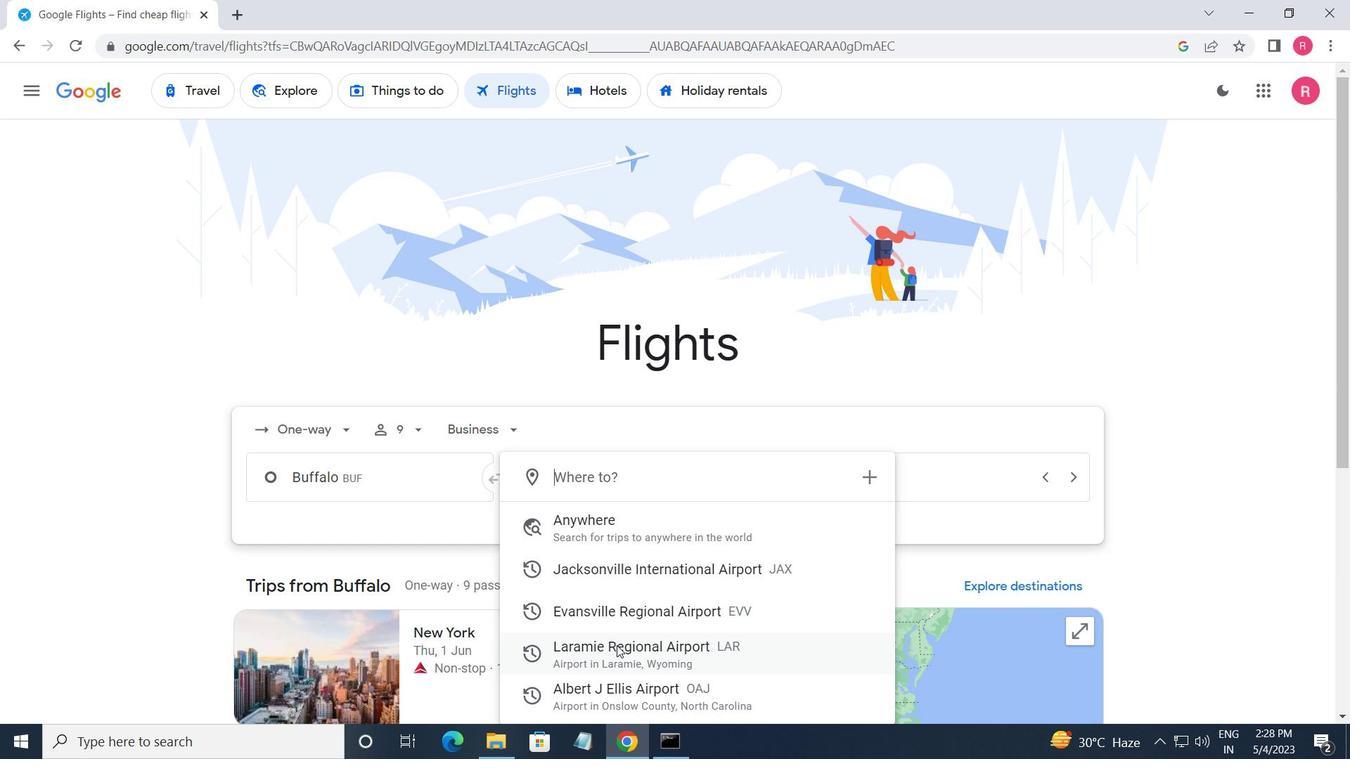 
Action: Mouse moved to (862, 472)
Screenshot: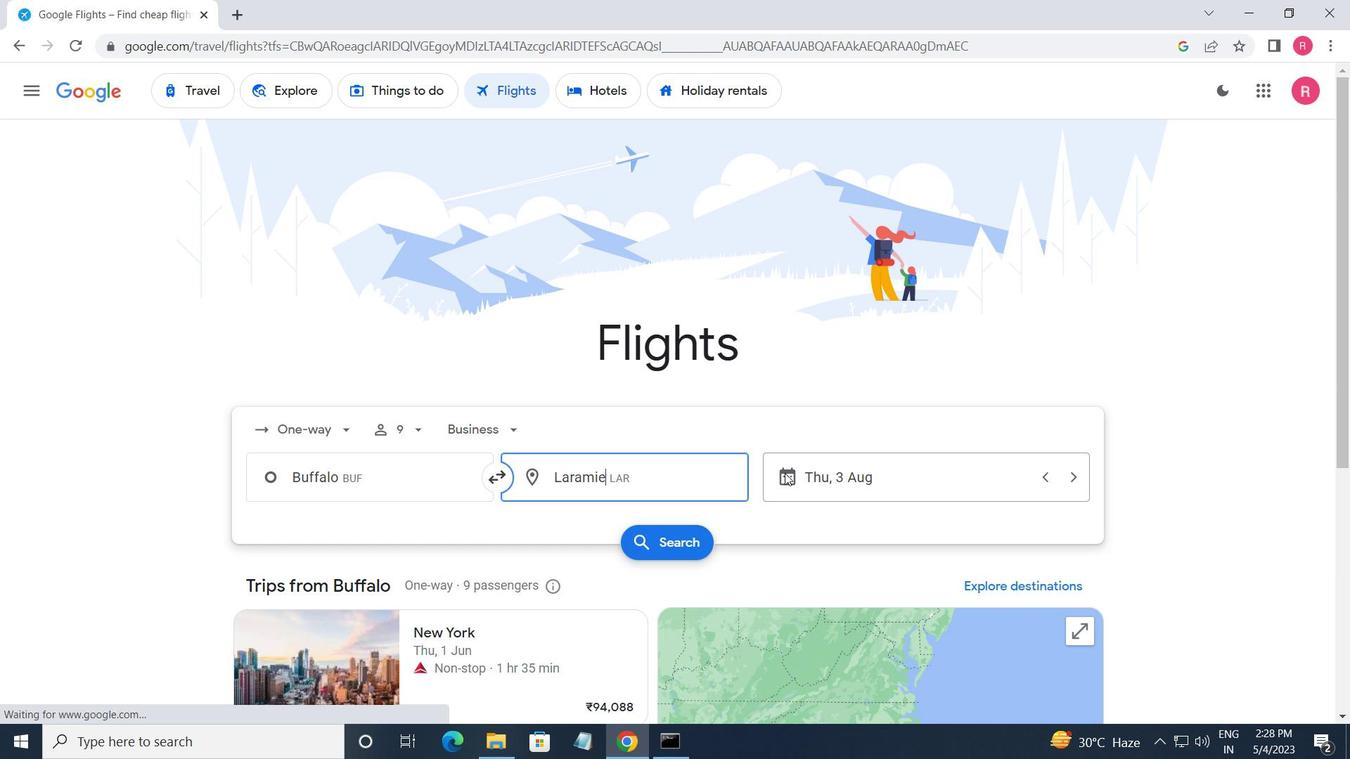 
Action: Mouse pressed left at (862, 472)
Screenshot: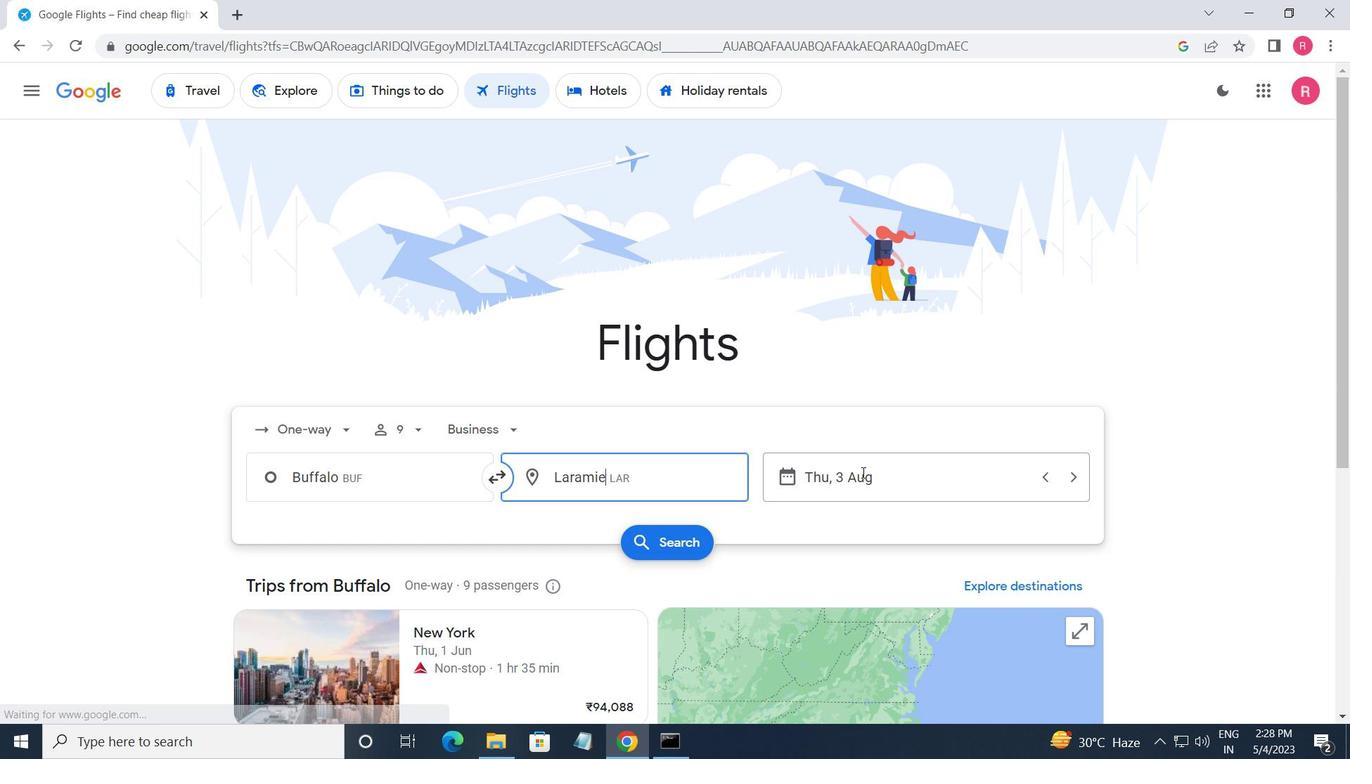 
Action: Mouse moved to (639, 407)
Screenshot: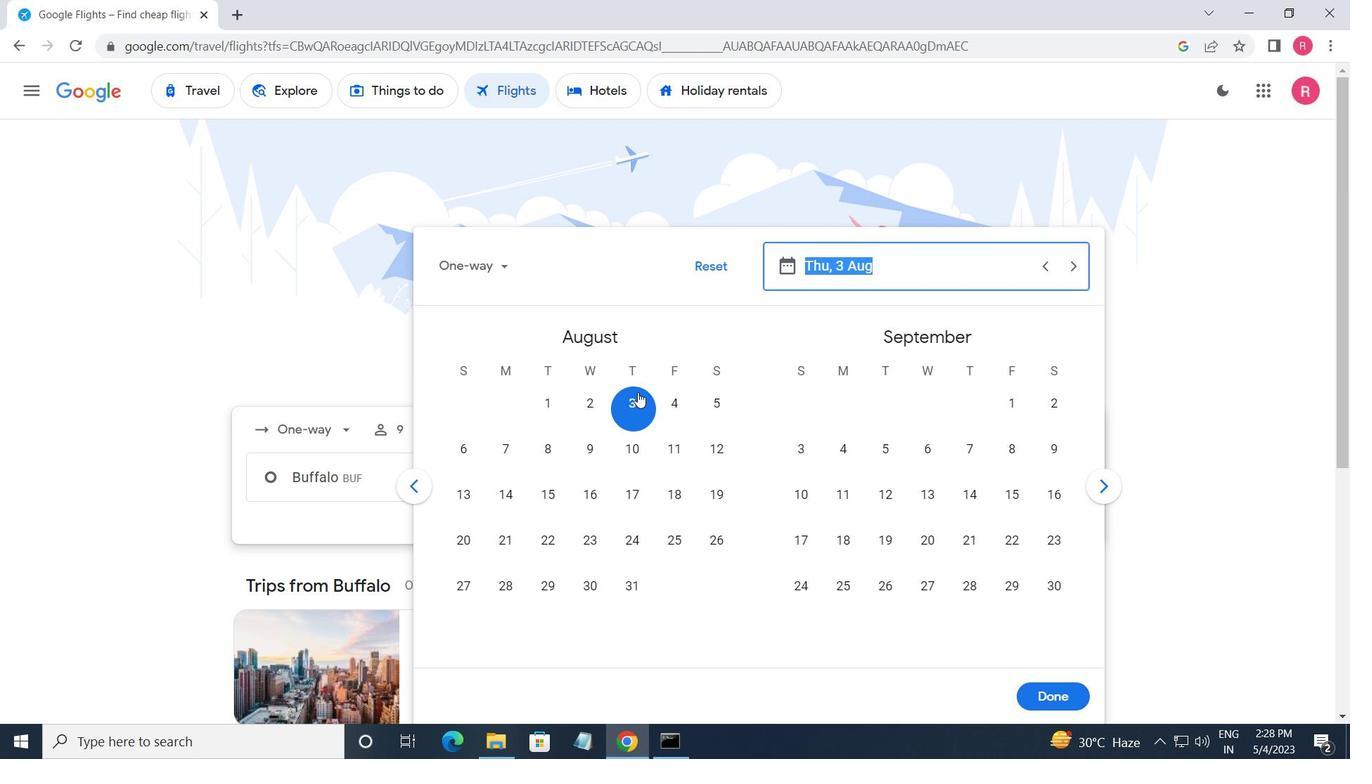 
Action: Mouse pressed left at (639, 407)
Screenshot: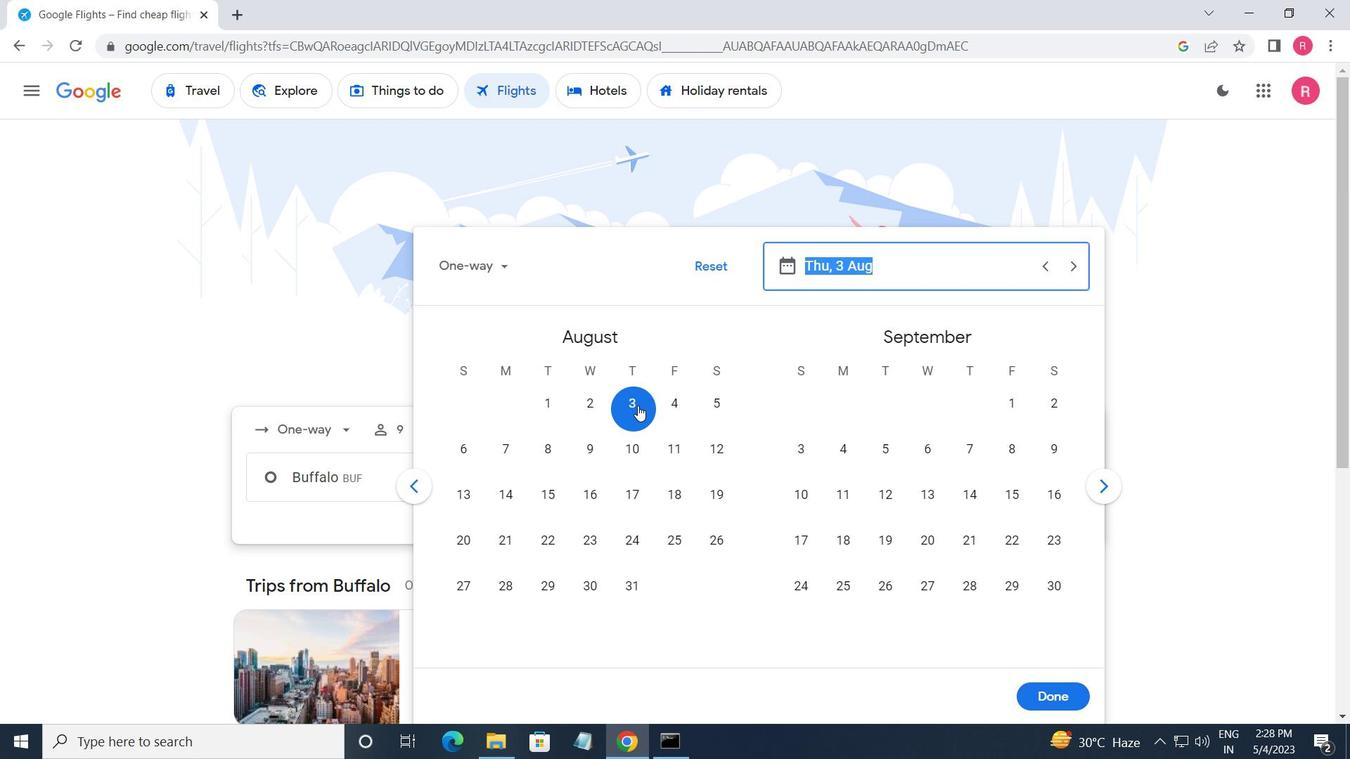 
Action: Mouse moved to (1047, 689)
Screenshot: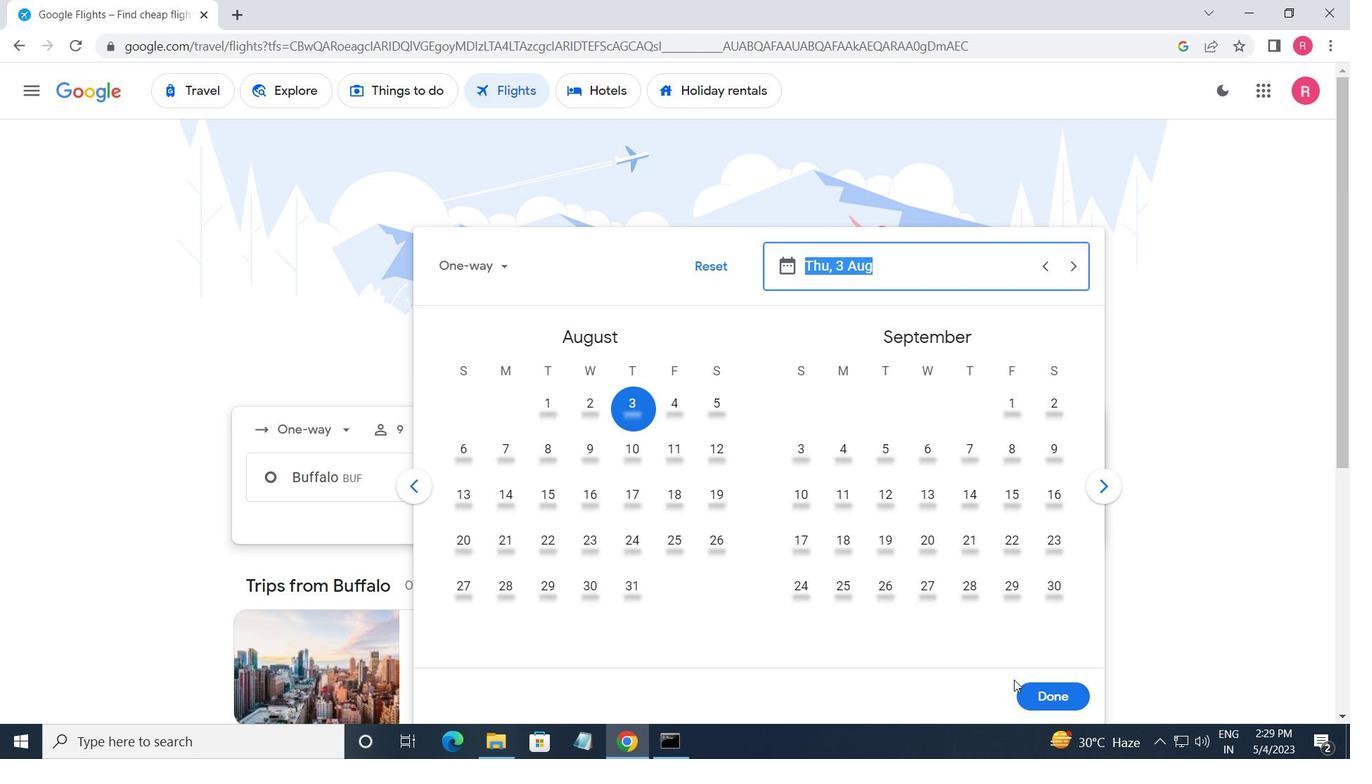 
Action: Mouse pressed left at (1047, 689)
Screenshot: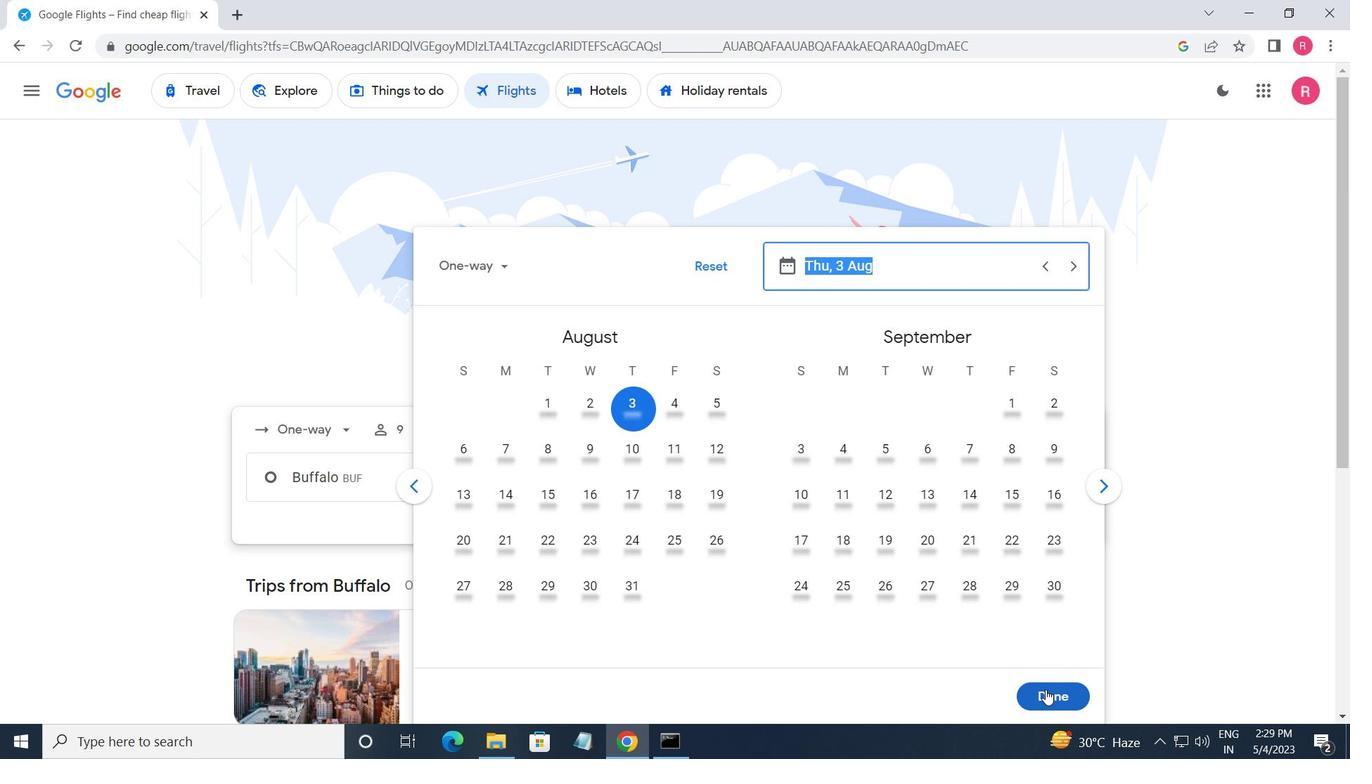 
Action: Mouse moved to (680, 540)
Screenshot: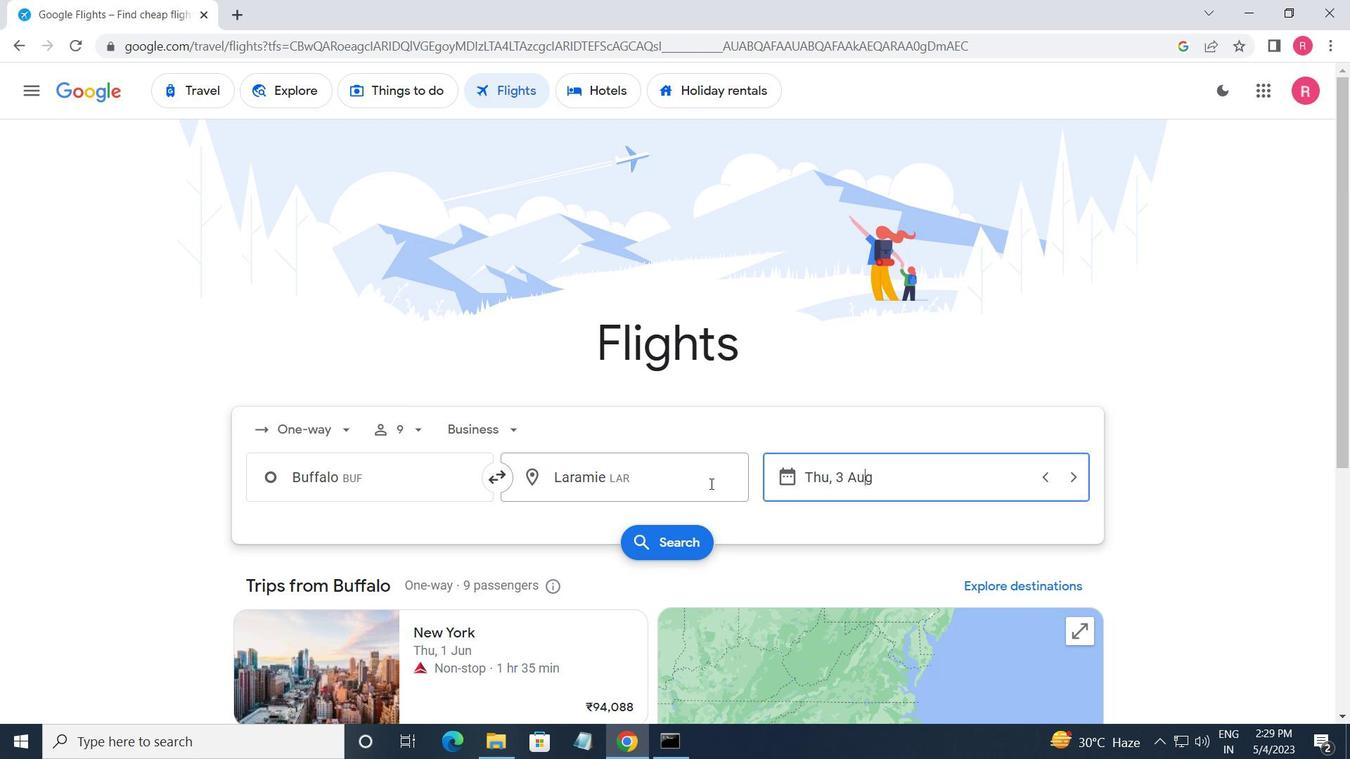 
Action: Mouse pressed left at (680, 540)
Screenshot: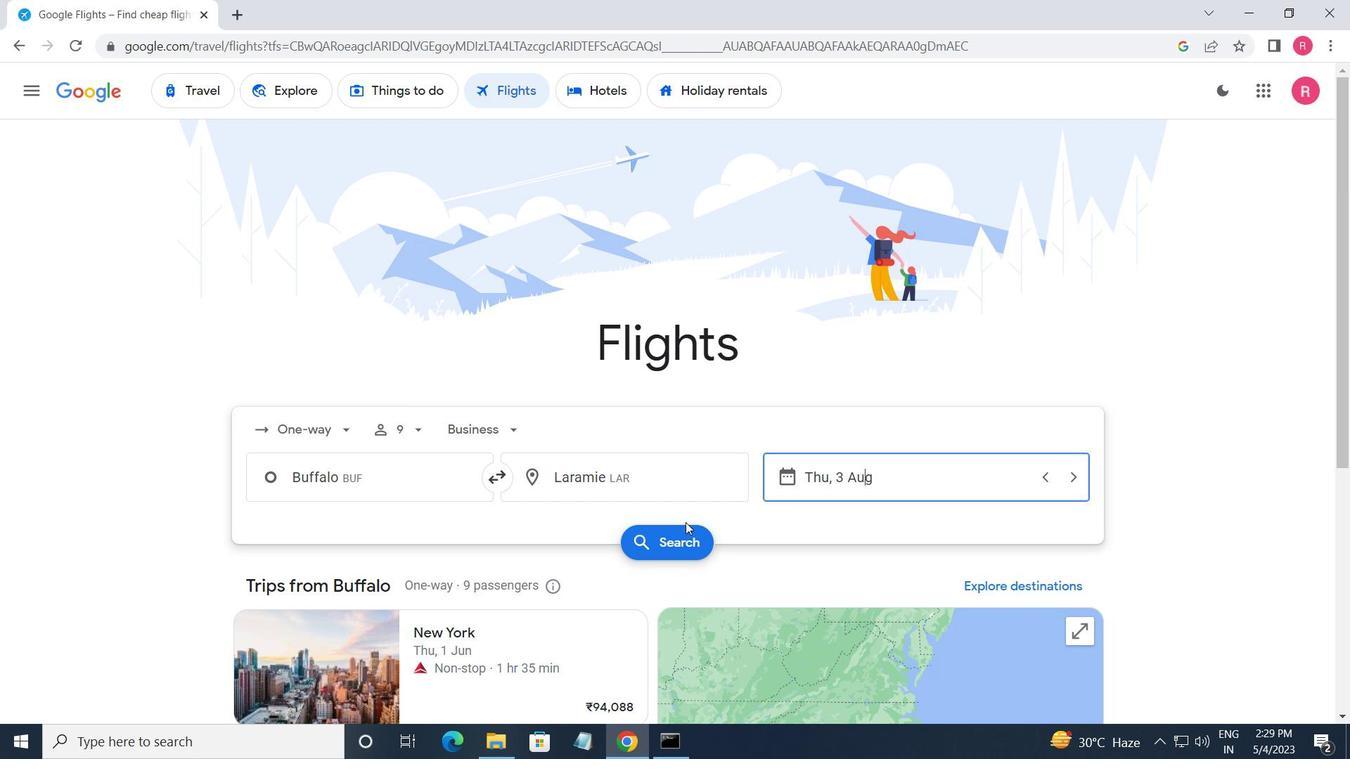 
Action: Mouse moved to (259, 256)
Screenshot: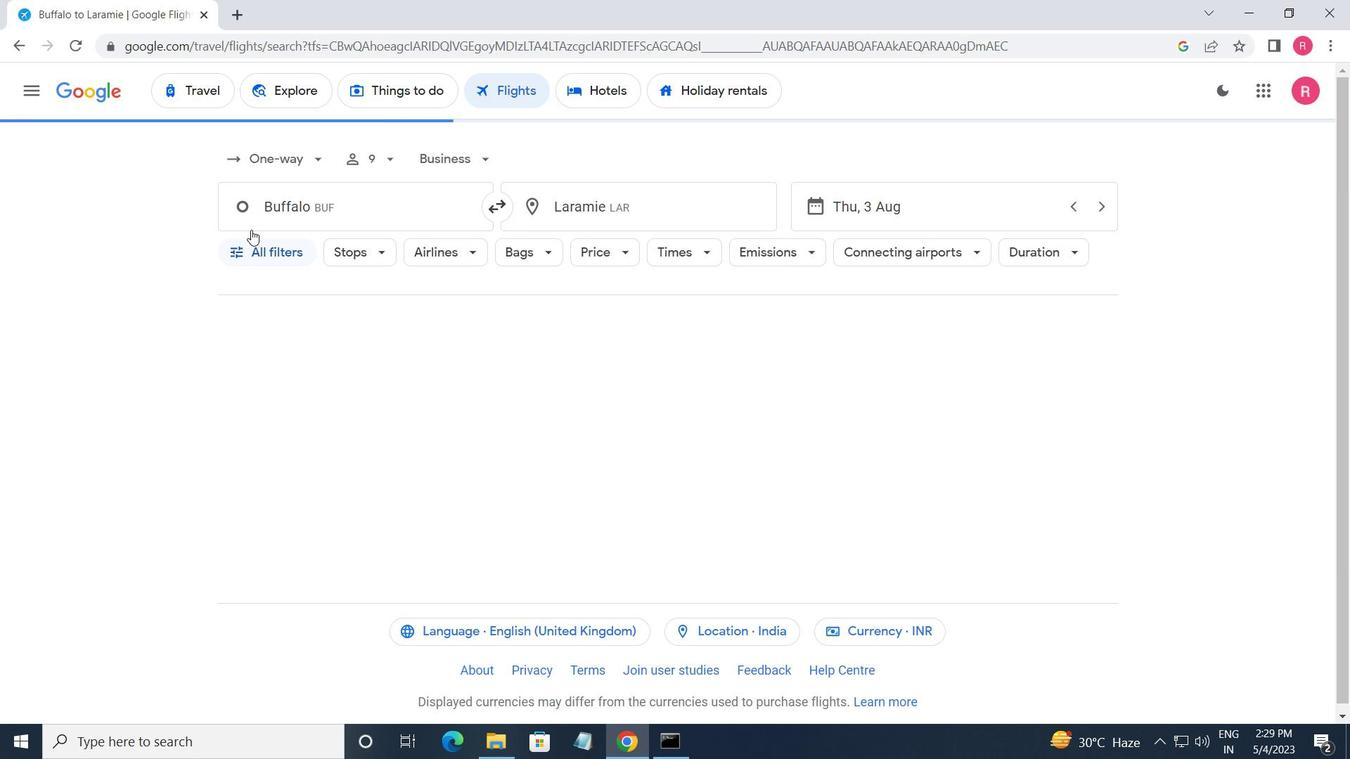 
Action: Mouse pressed left at (259, 256)
Screenshot: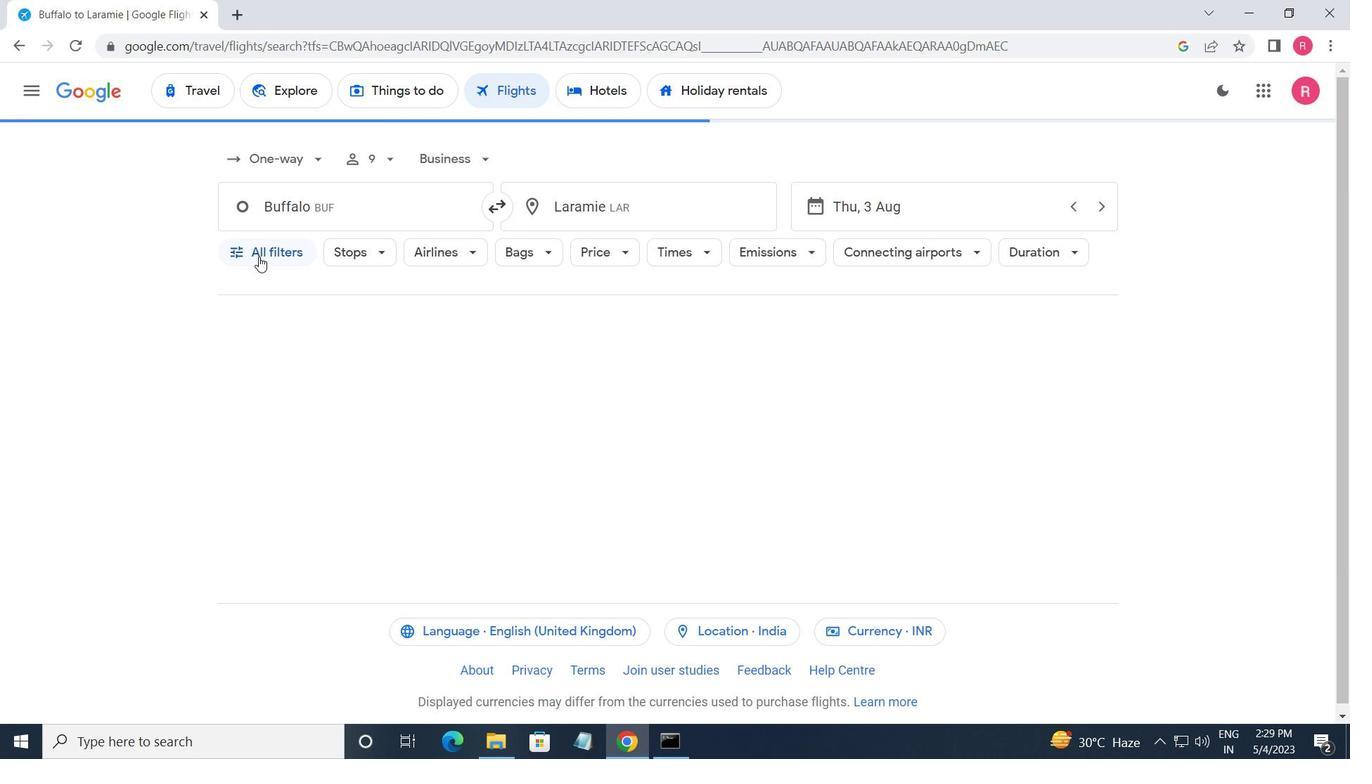 
Action: Mouse moved to (276, 398)
Screenshot: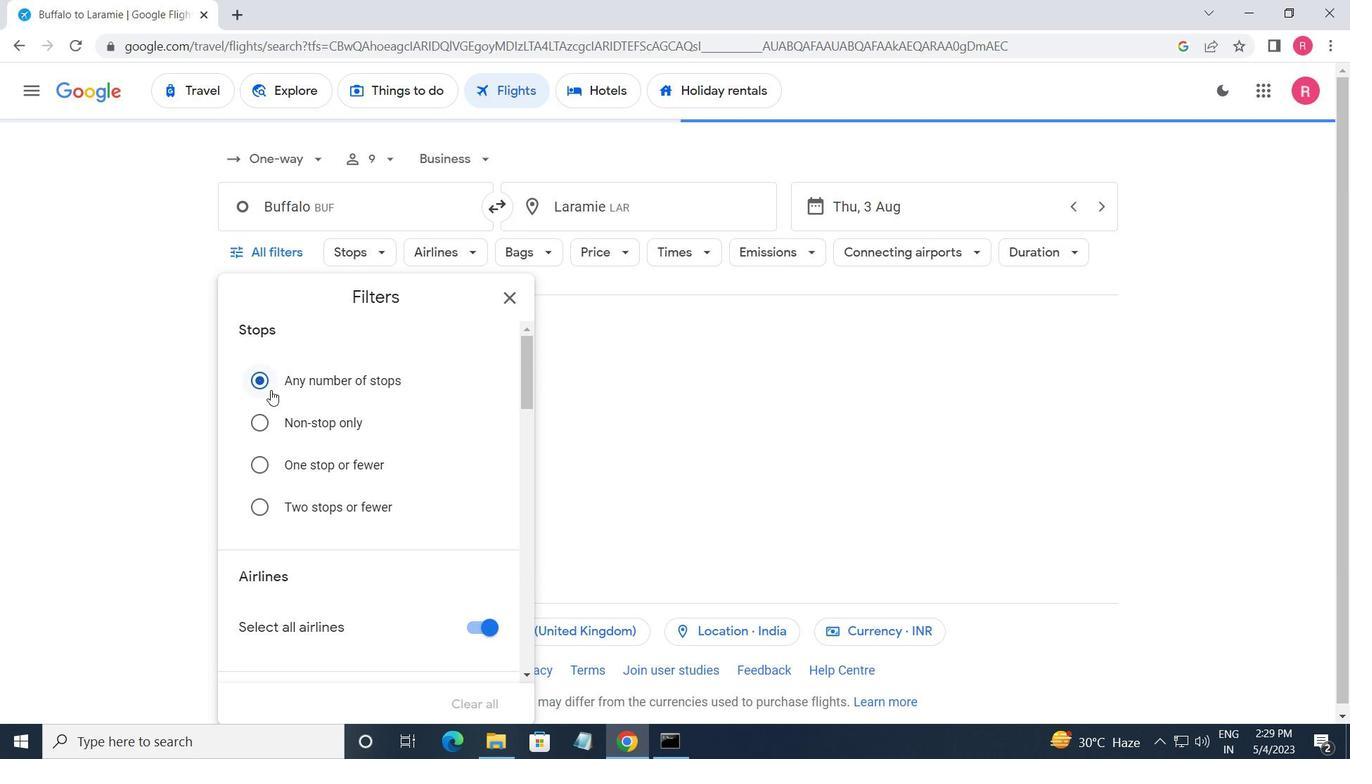 
Action: Mouse scrolled (276, 398) with delta (0, 0)
Screenshot: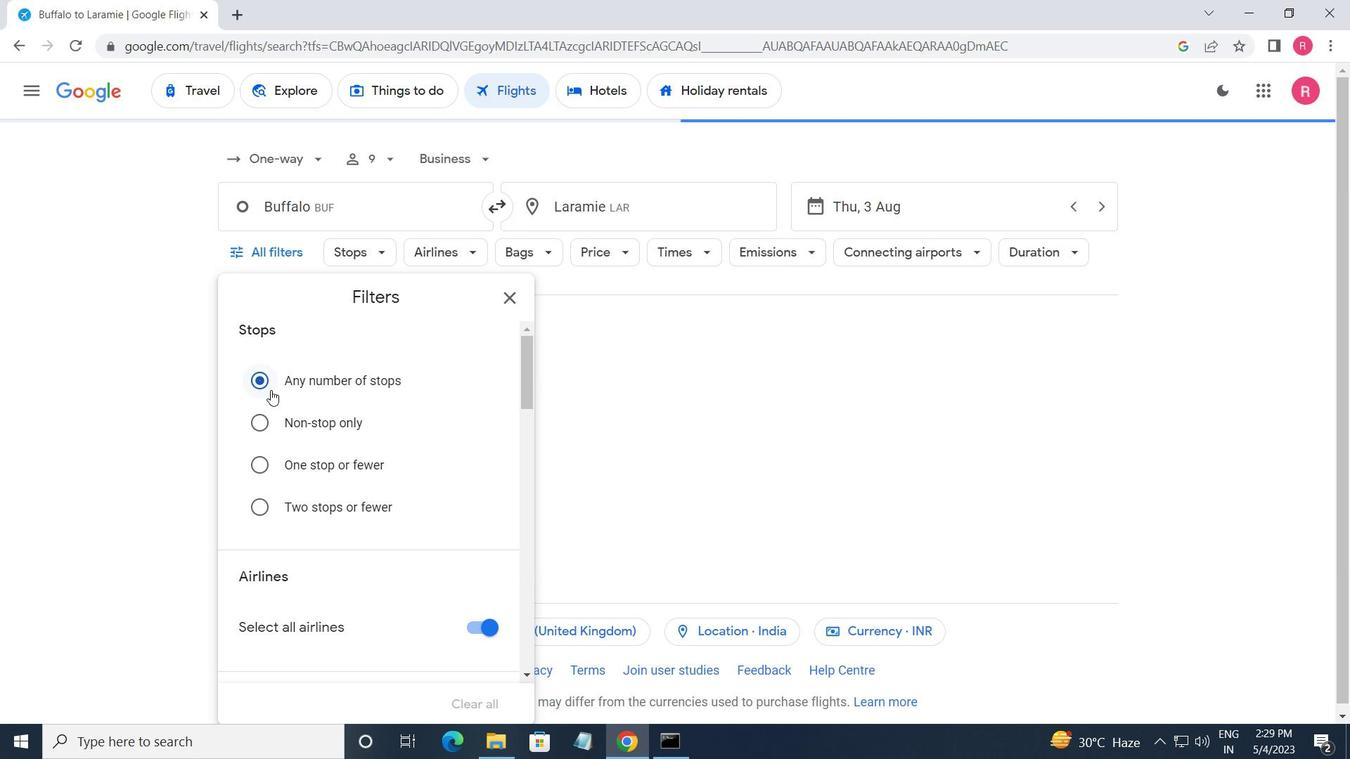 
Action: Mouse moved to (277, 400)
Screenshot: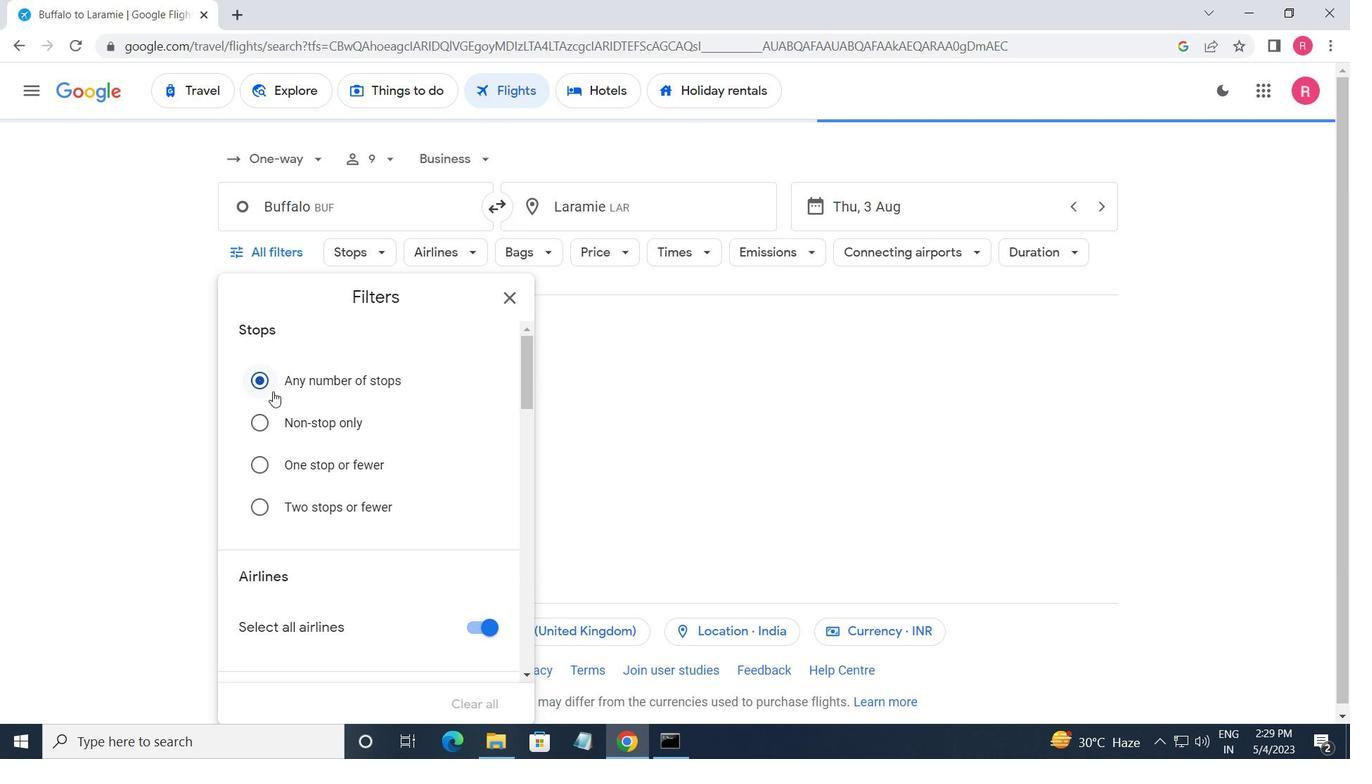 
Action: Mouse scrolled (277, 400) with delta (0, 0)
Screenshot: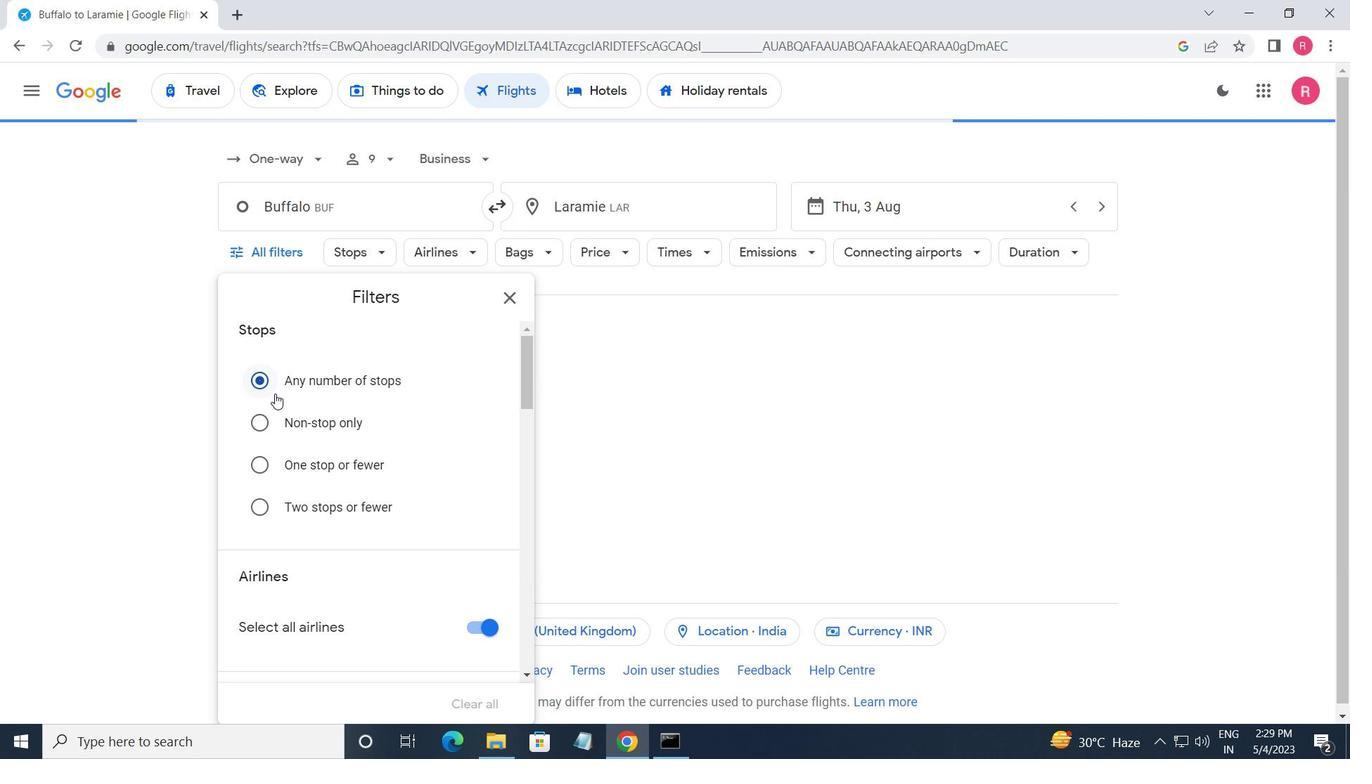 
Action: Mouse moved to (283, 402)
Screenshot: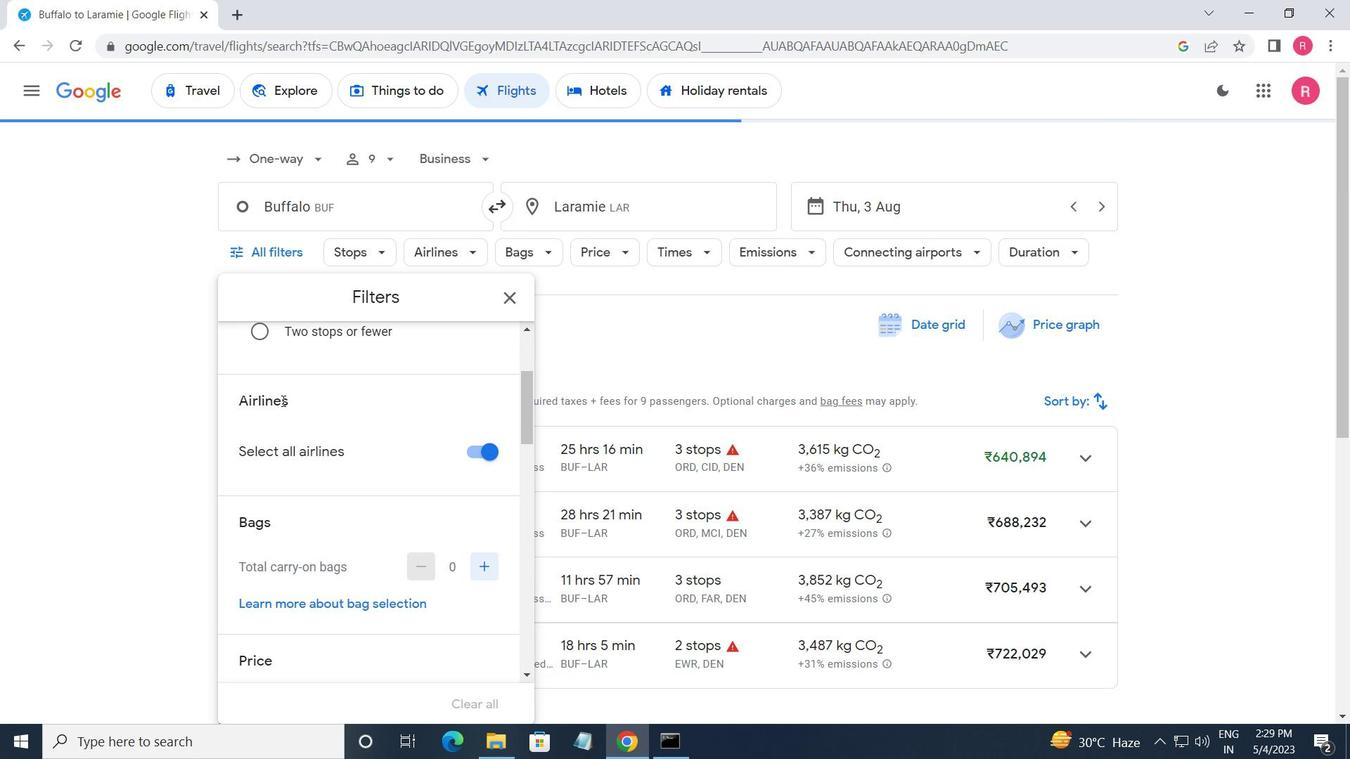 
Action: Mouse scrolled (283, 401) with delta (0, 0)
Screenshot: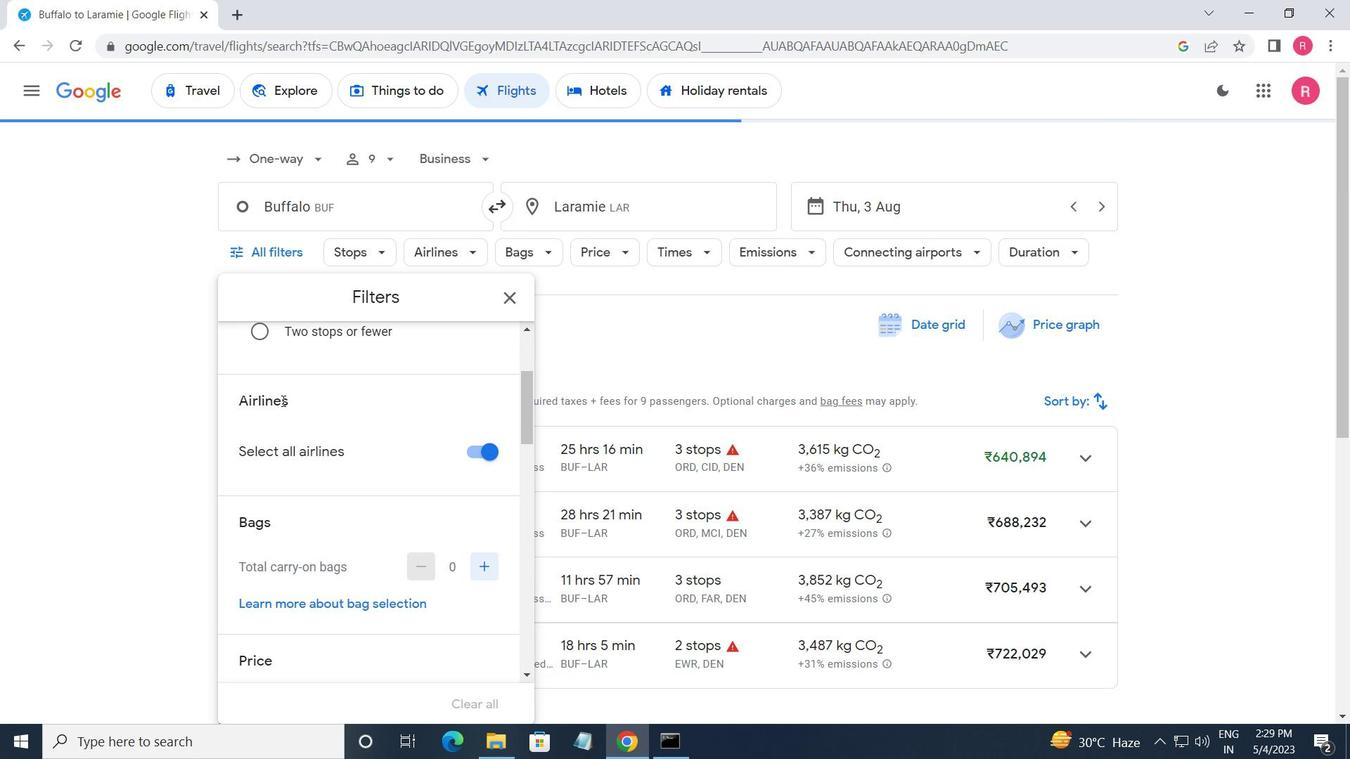 
Action: Mouse moved to (283, 403)
Screenshot: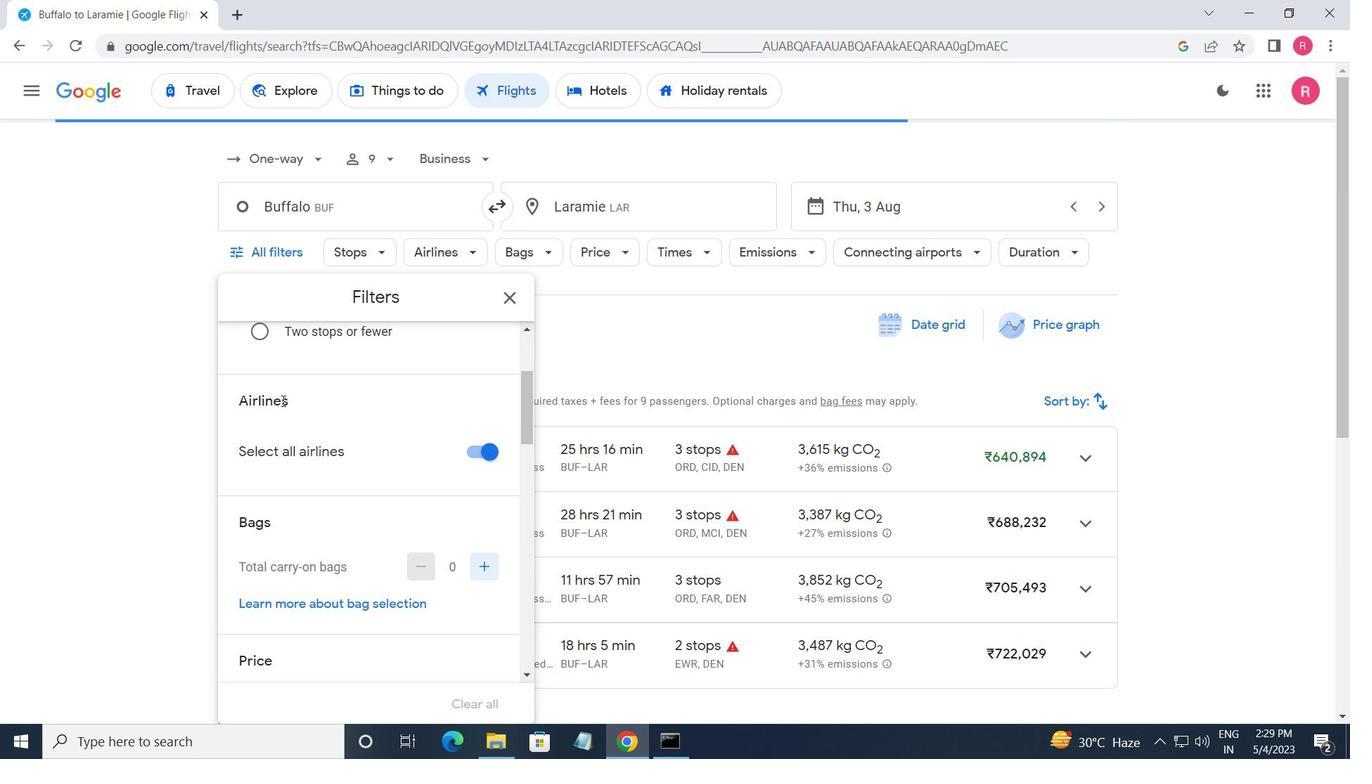
Action: Mouse scrolled (283, 402) with delta (0, 0)
Screenshot: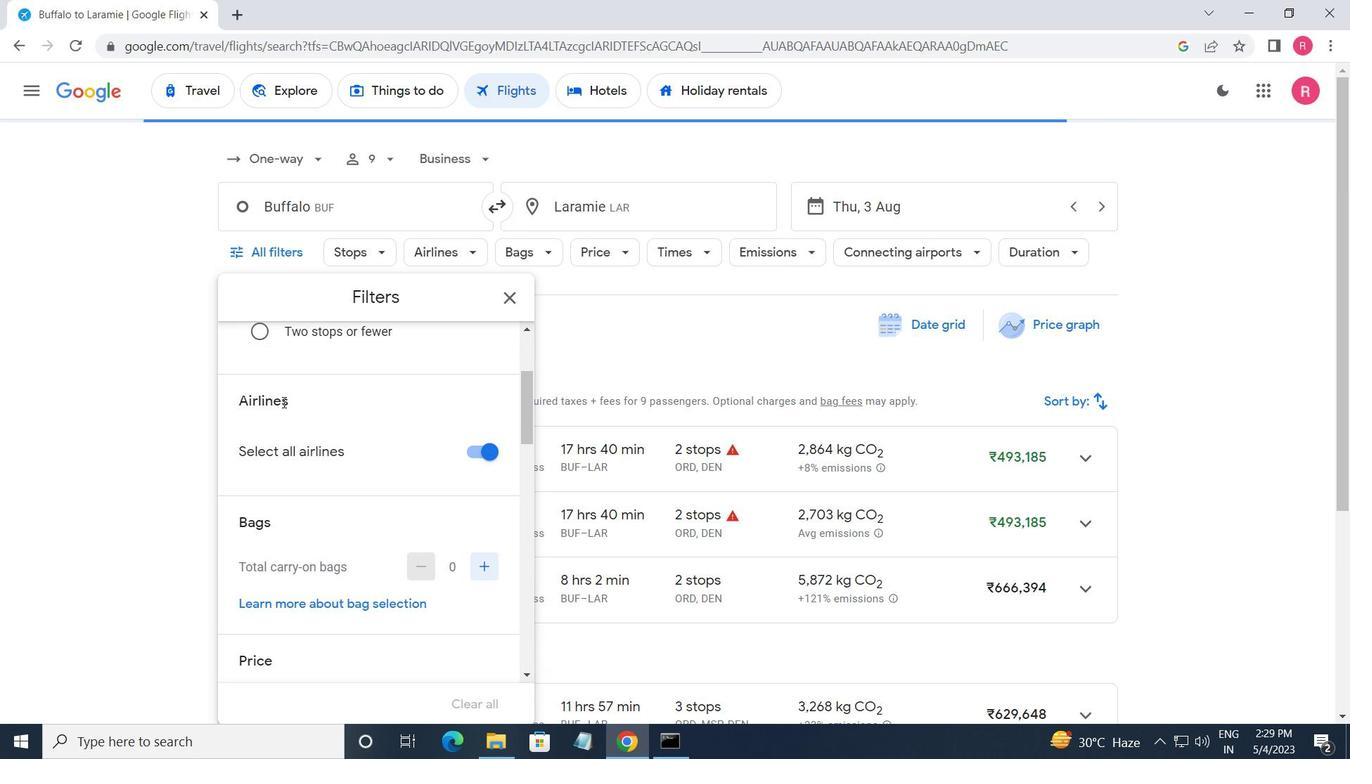 
Action: Mouse moved to (365, 499)
Screenshot: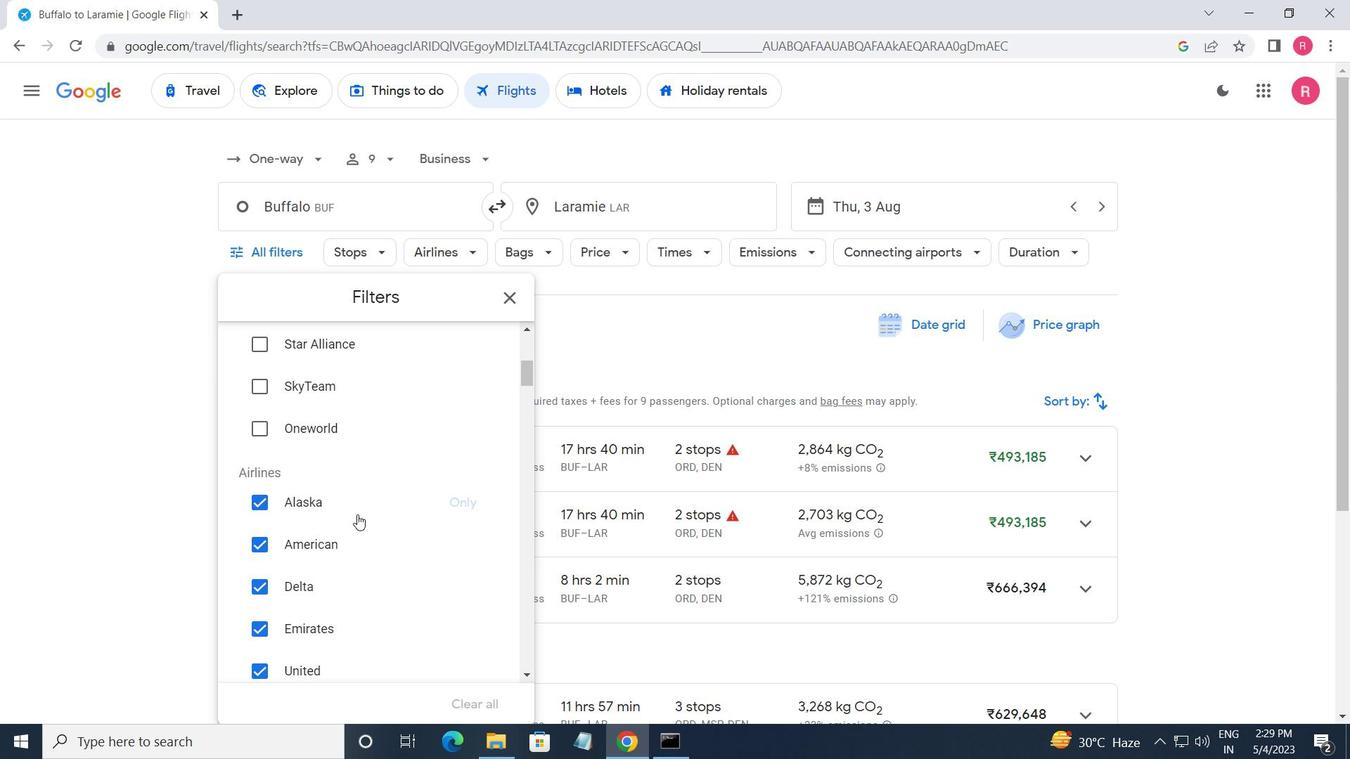 
Action: Mouse scrolled (365, 498) with delta (0, 0)
Screenshot: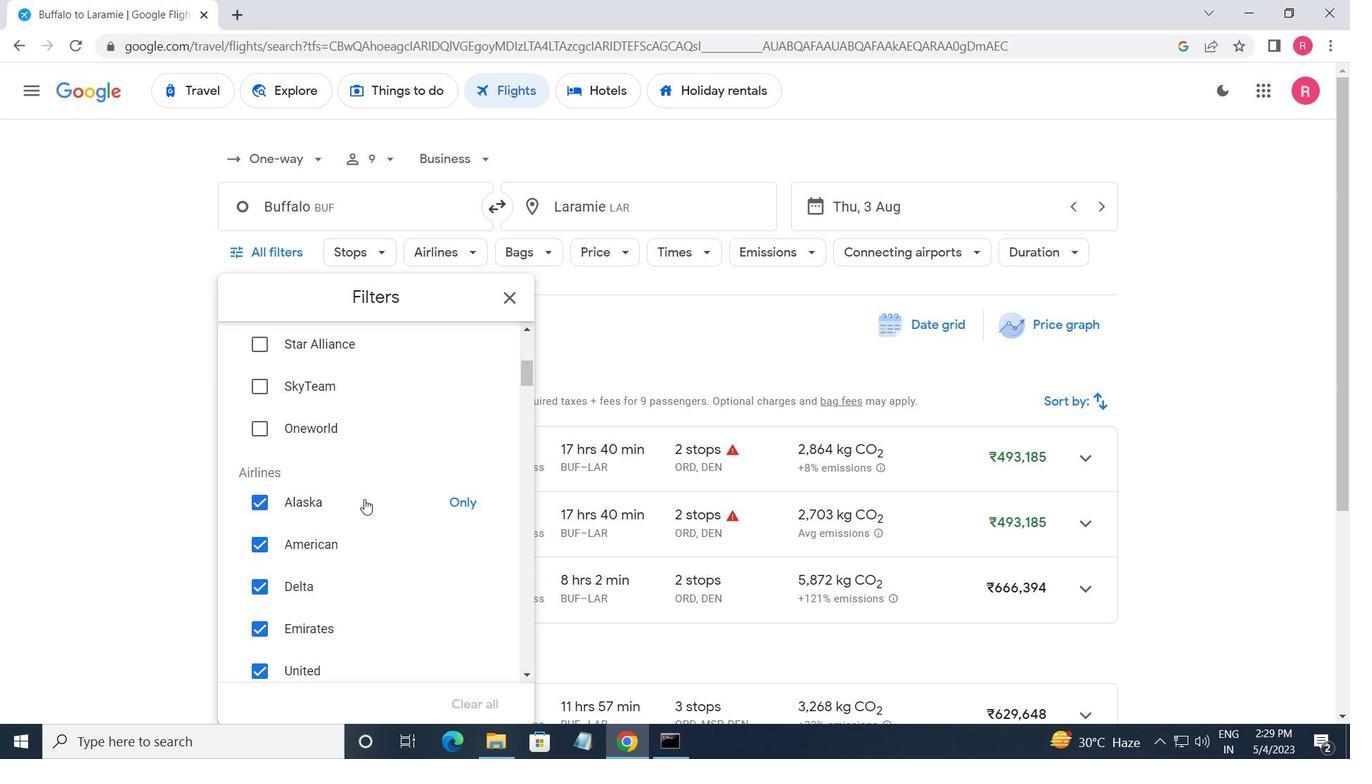 
Action: Mouse moved to (464, 457)
Screenshot: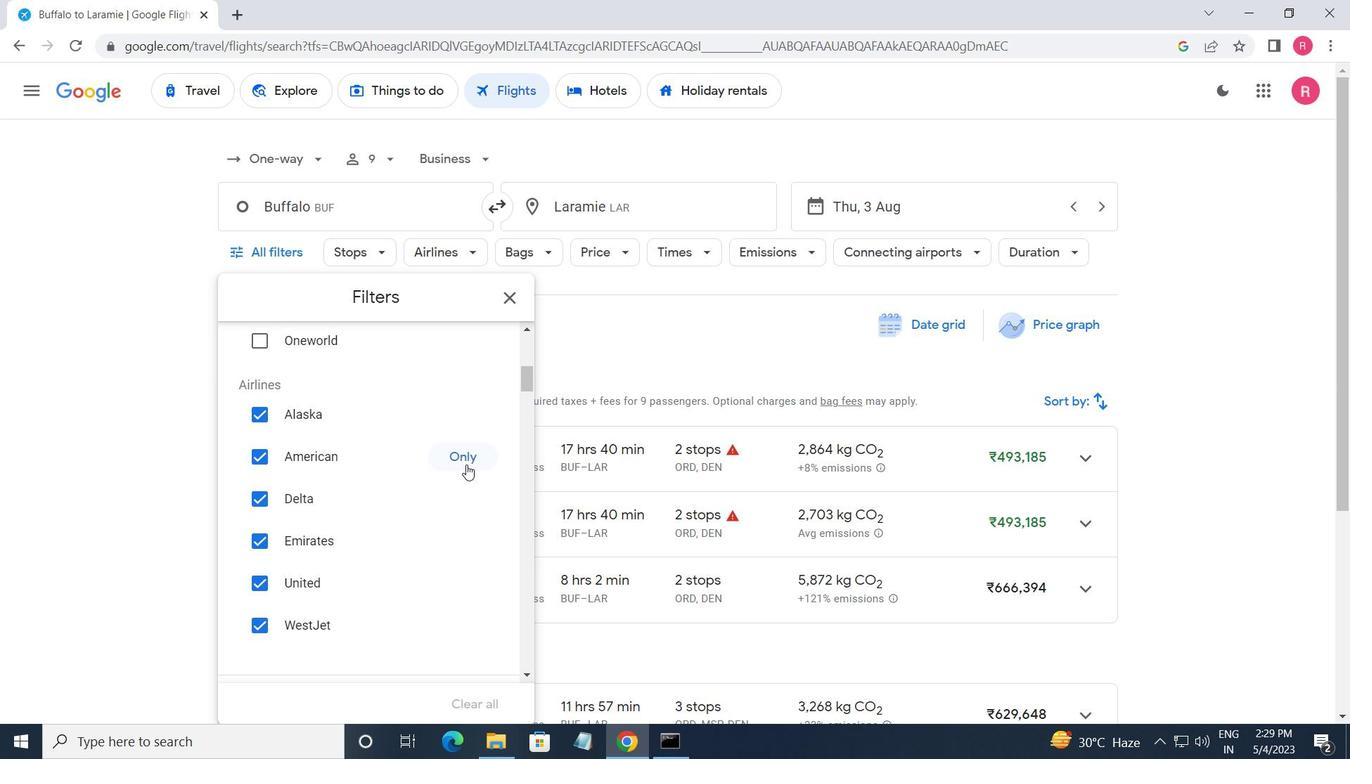 
Action: Mouse pressed left at (464, 457)
Screenshot: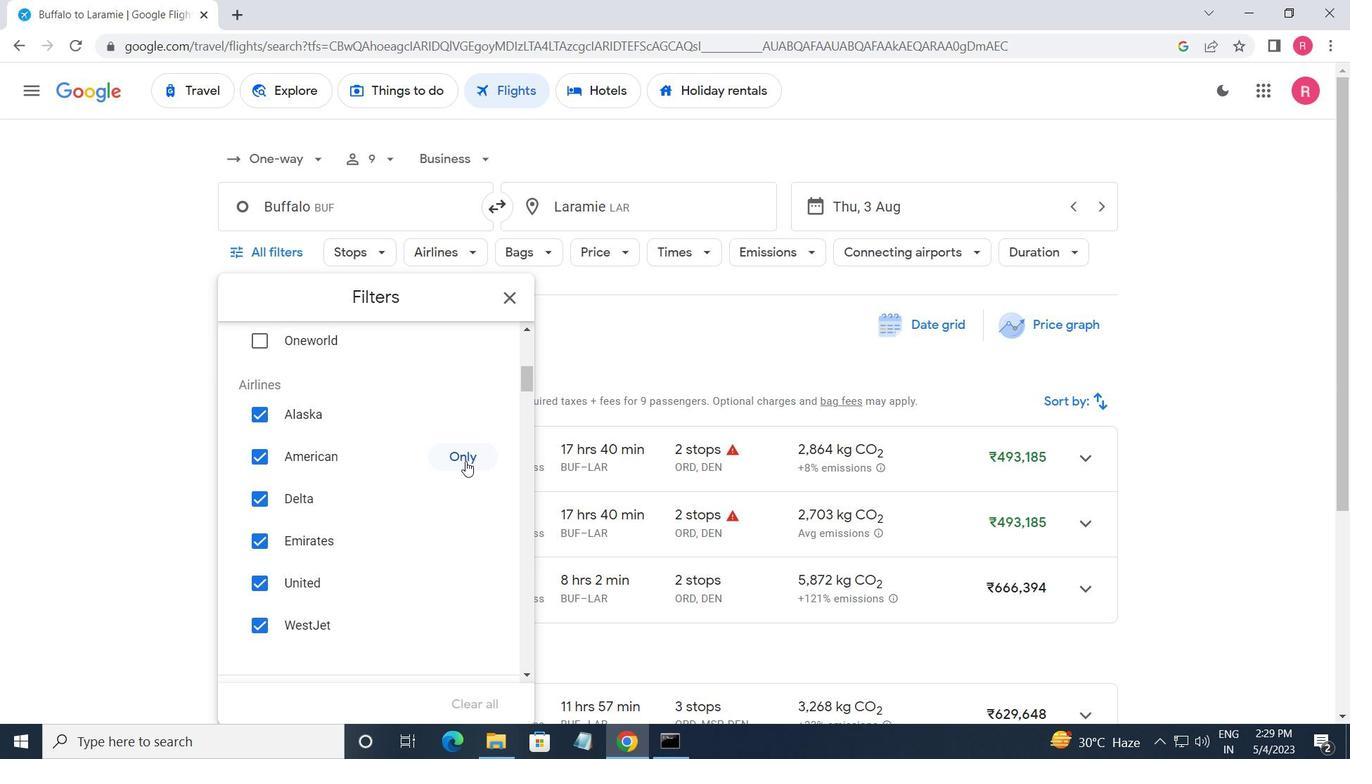 
Action: Mouse moved to (419, 495)
Screenshot: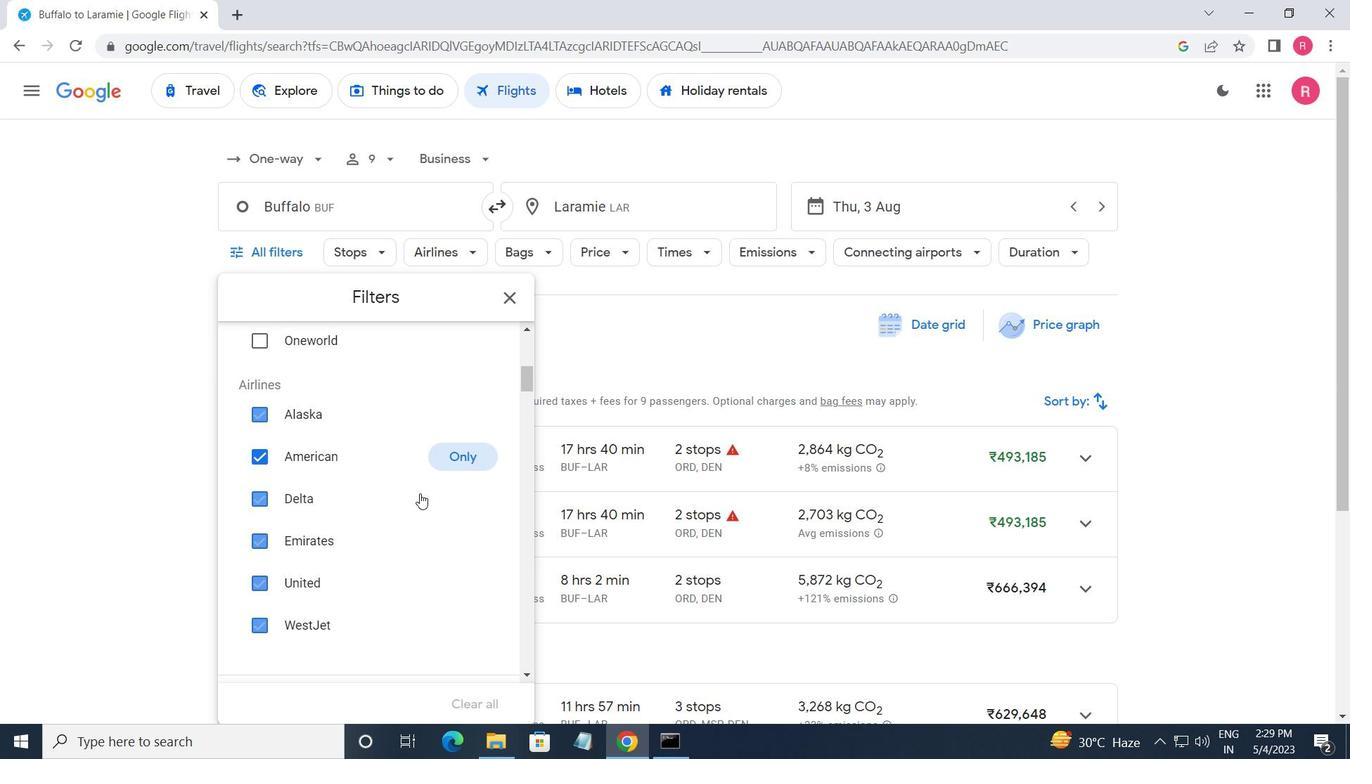 
Action: Mouse scrolled (419, 494) with delta (0, 0)
Screenshot: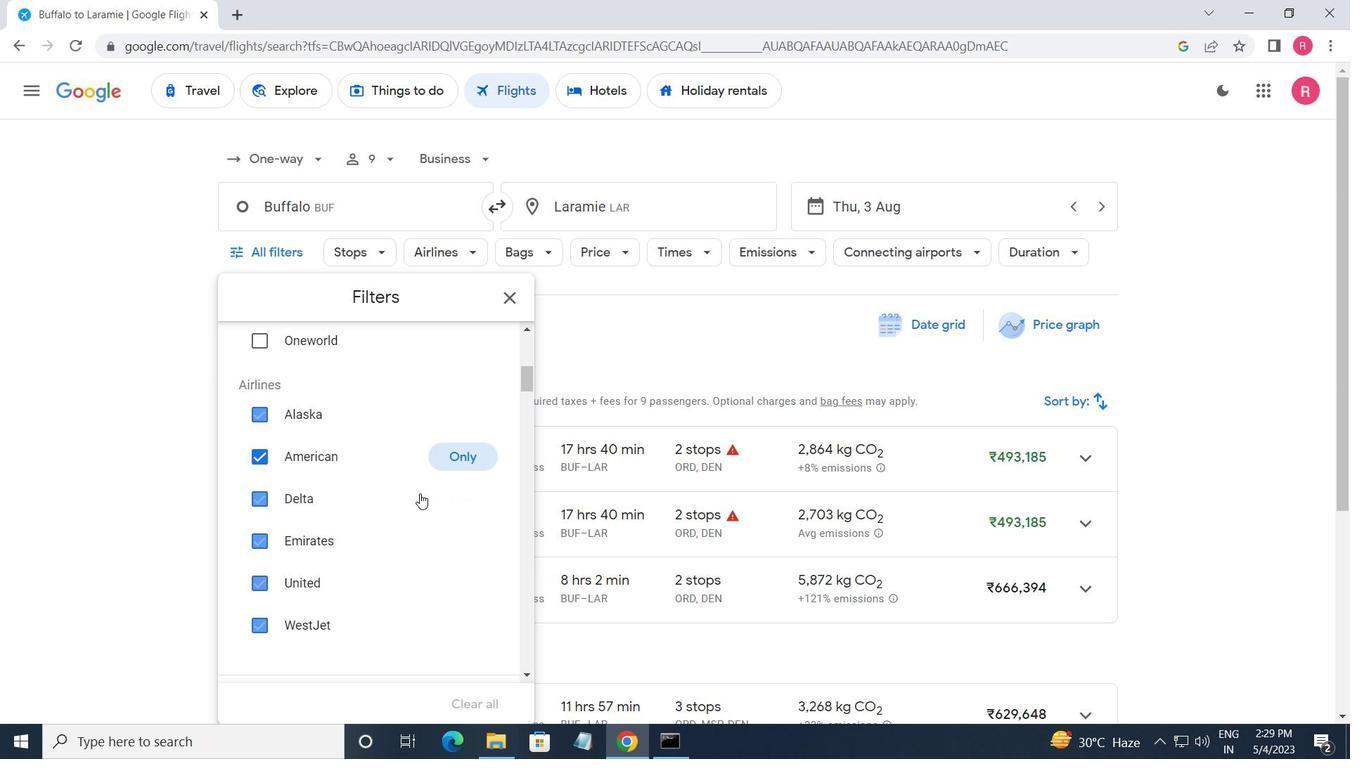 
Action: Mouse scrolled (419, 494) with delta (0, 0)
Screenshot: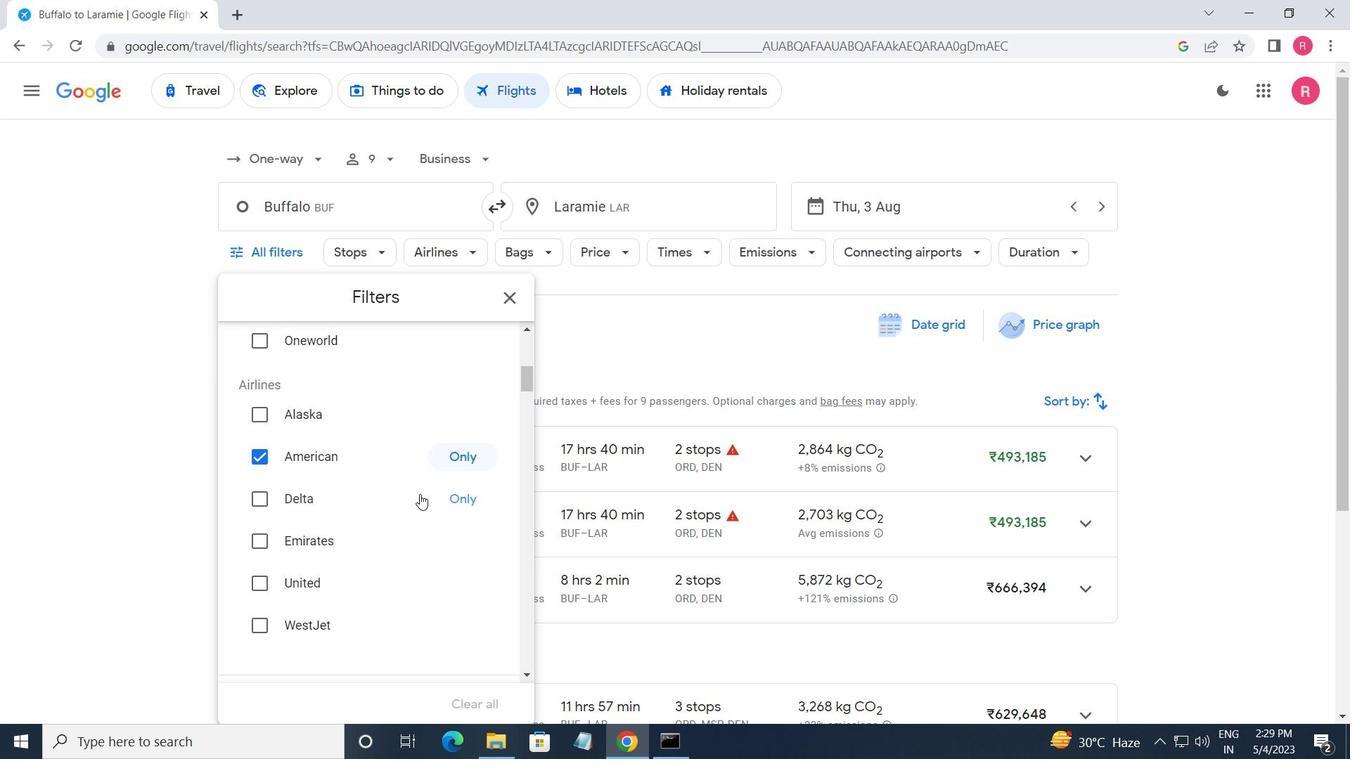 
Action: Mouse scrolled (419, 494) with delta (0, 0)
Screenshot: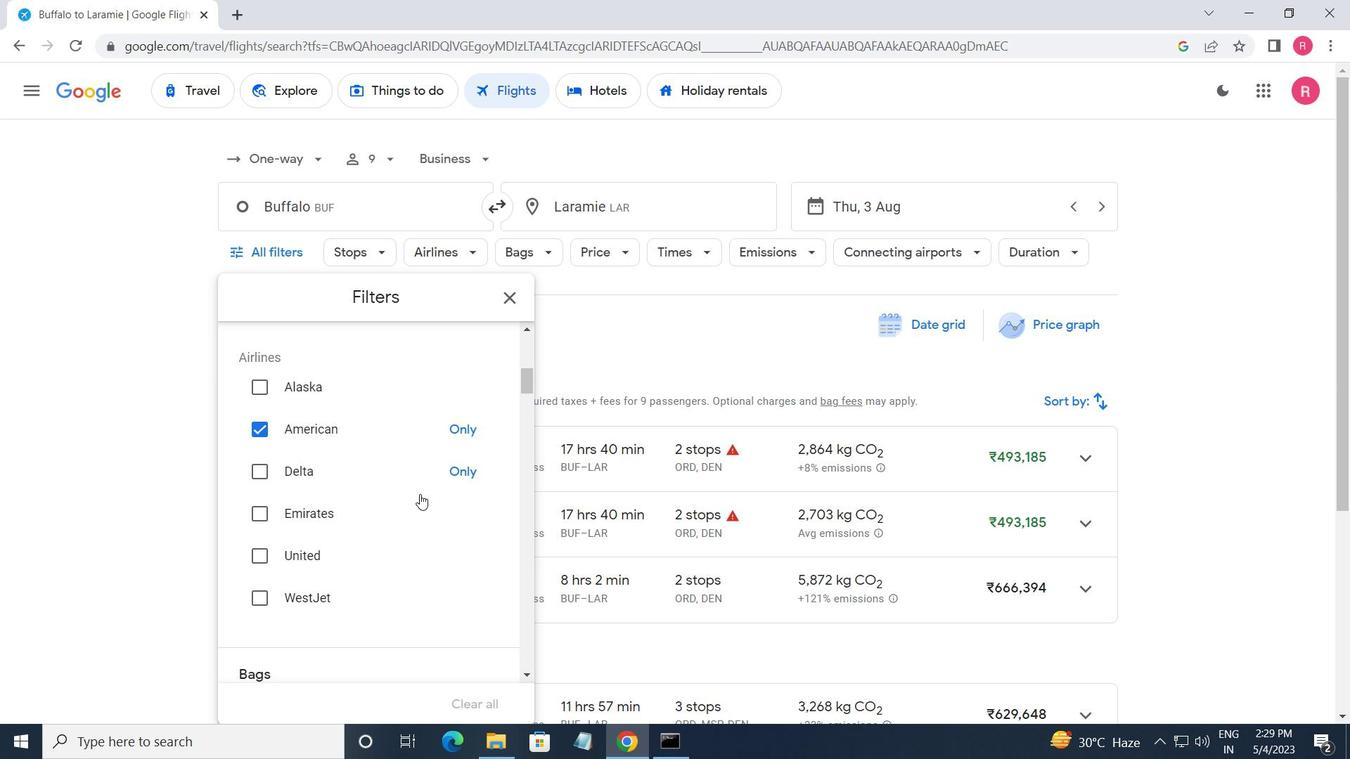 
Action: Mouse scrolled (419, 494) with delta (0, 0)
Screenshot: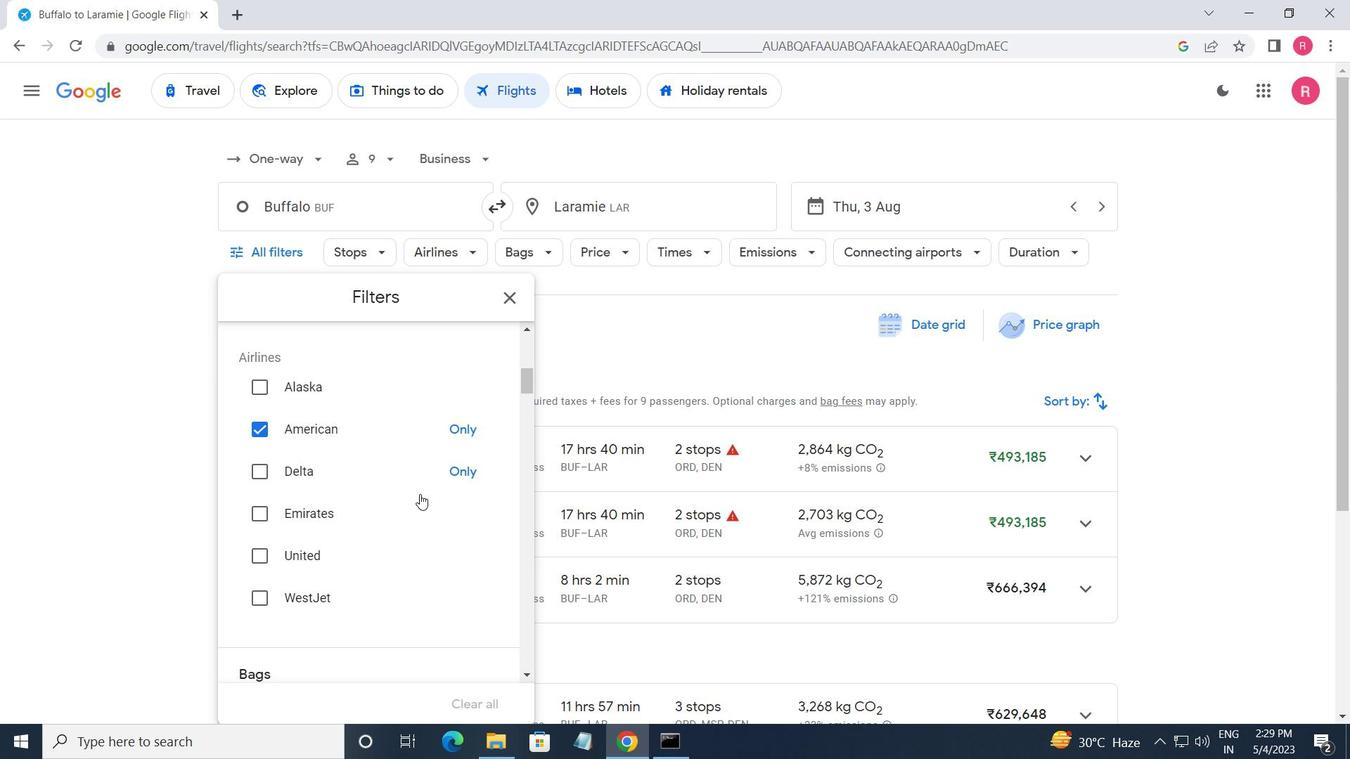 
Action: Mouse moved to (393, 461)
Screenshot: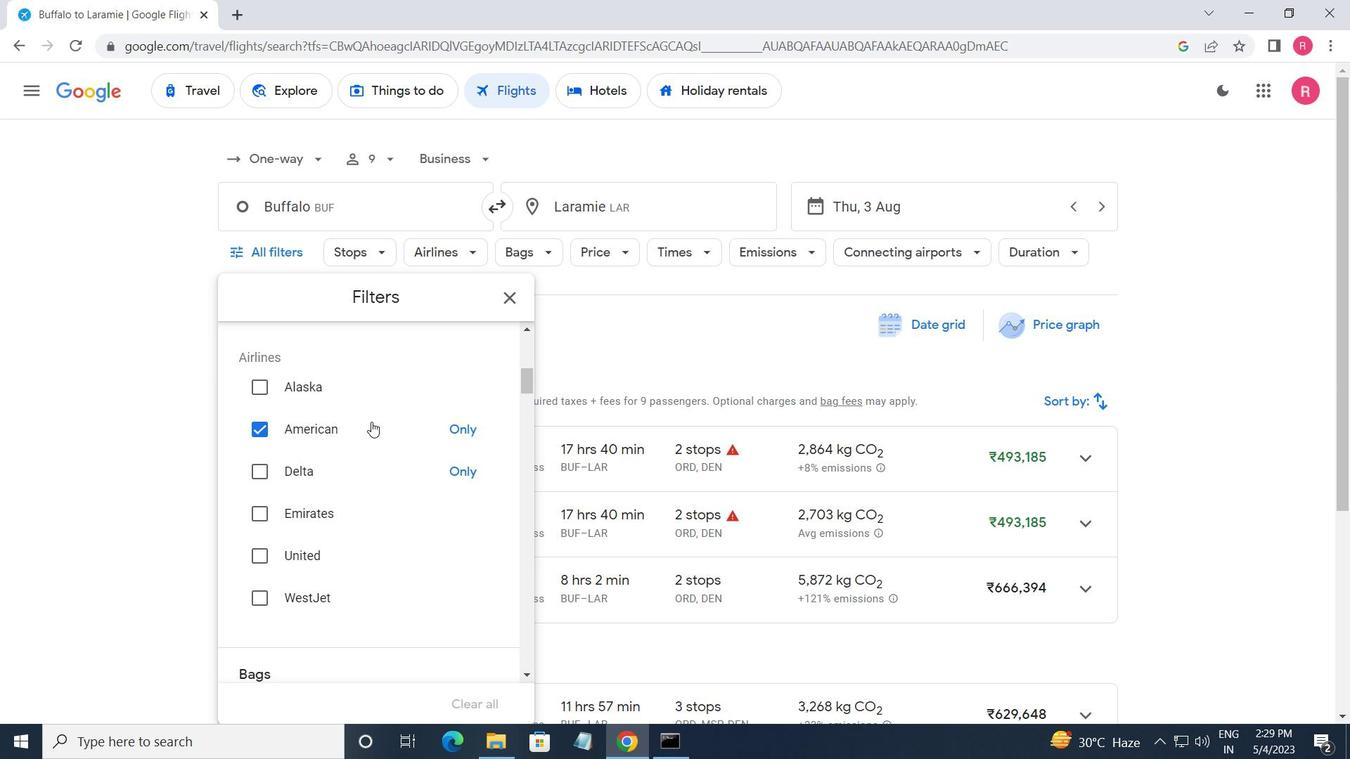 
Action: Mouse scrolled (393, 460) with delta (0, 0)
Screenshot: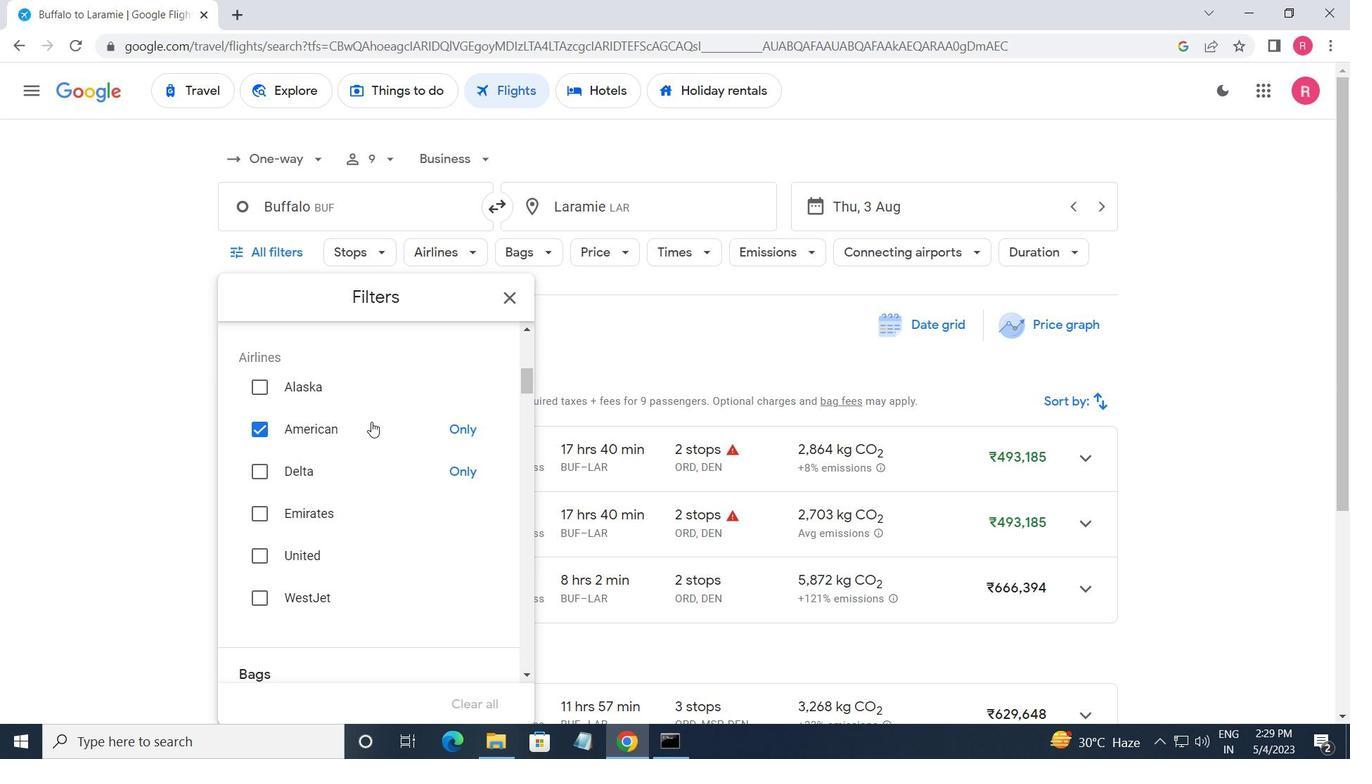 
Action: Mouse moved to (393, 462)
Screenshot: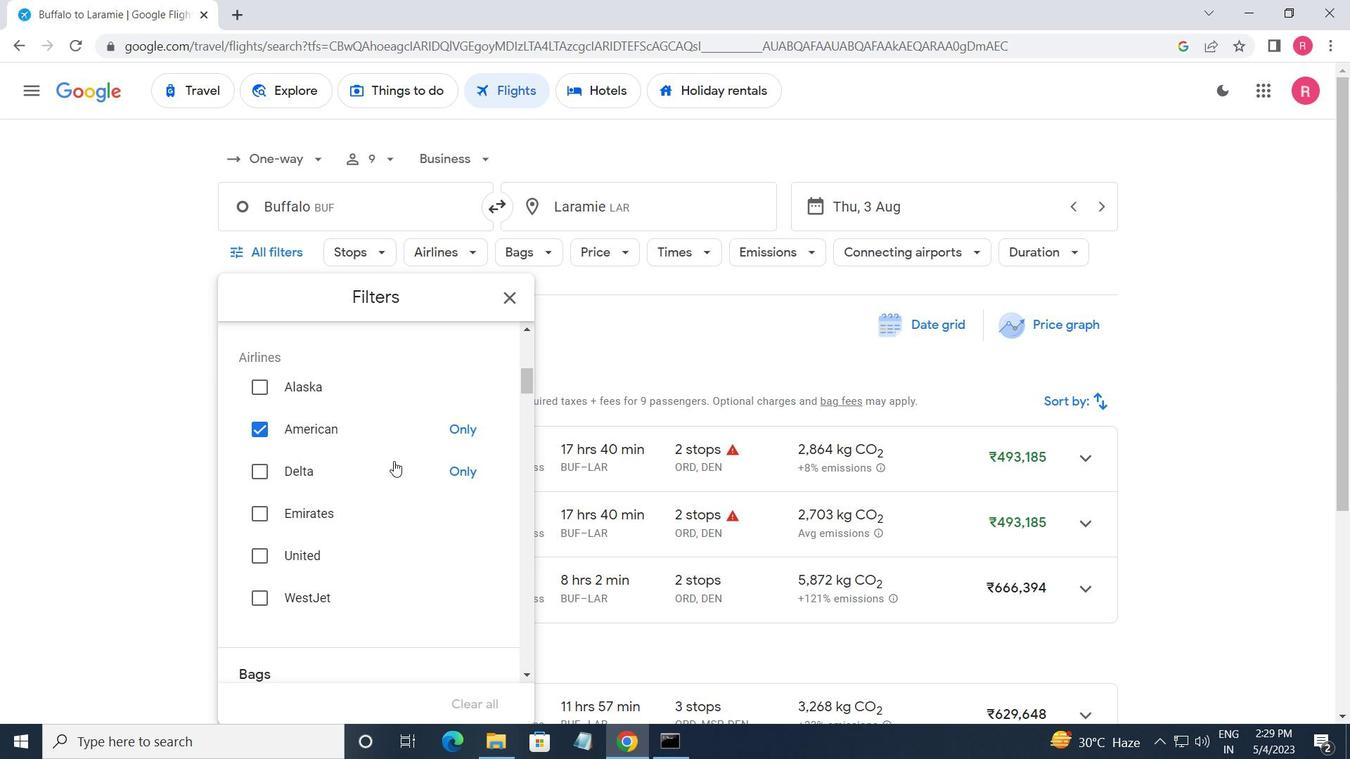 
Action: Mouse scrolled (393, 463) with delta (0, 0)
Screenshot: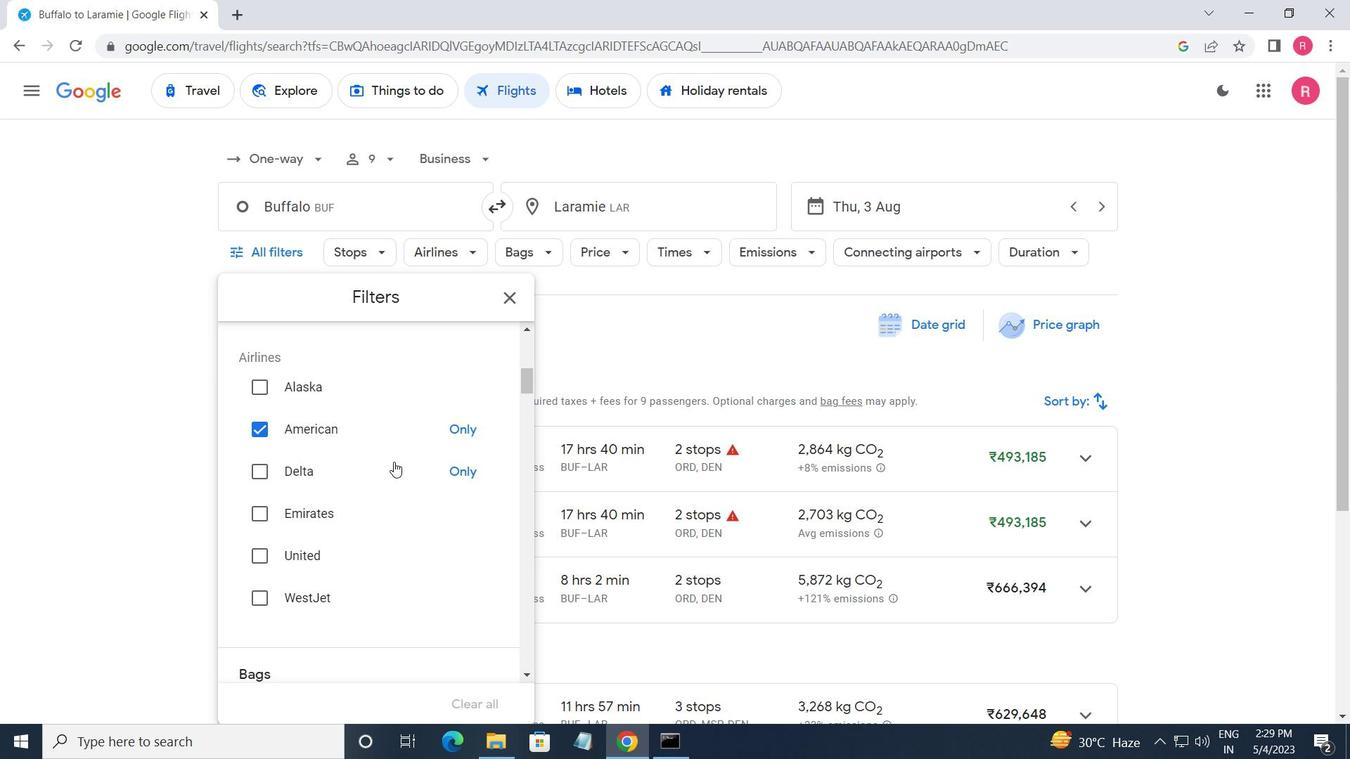 
Action: Mouse moved to (393, 465)
Screenshot: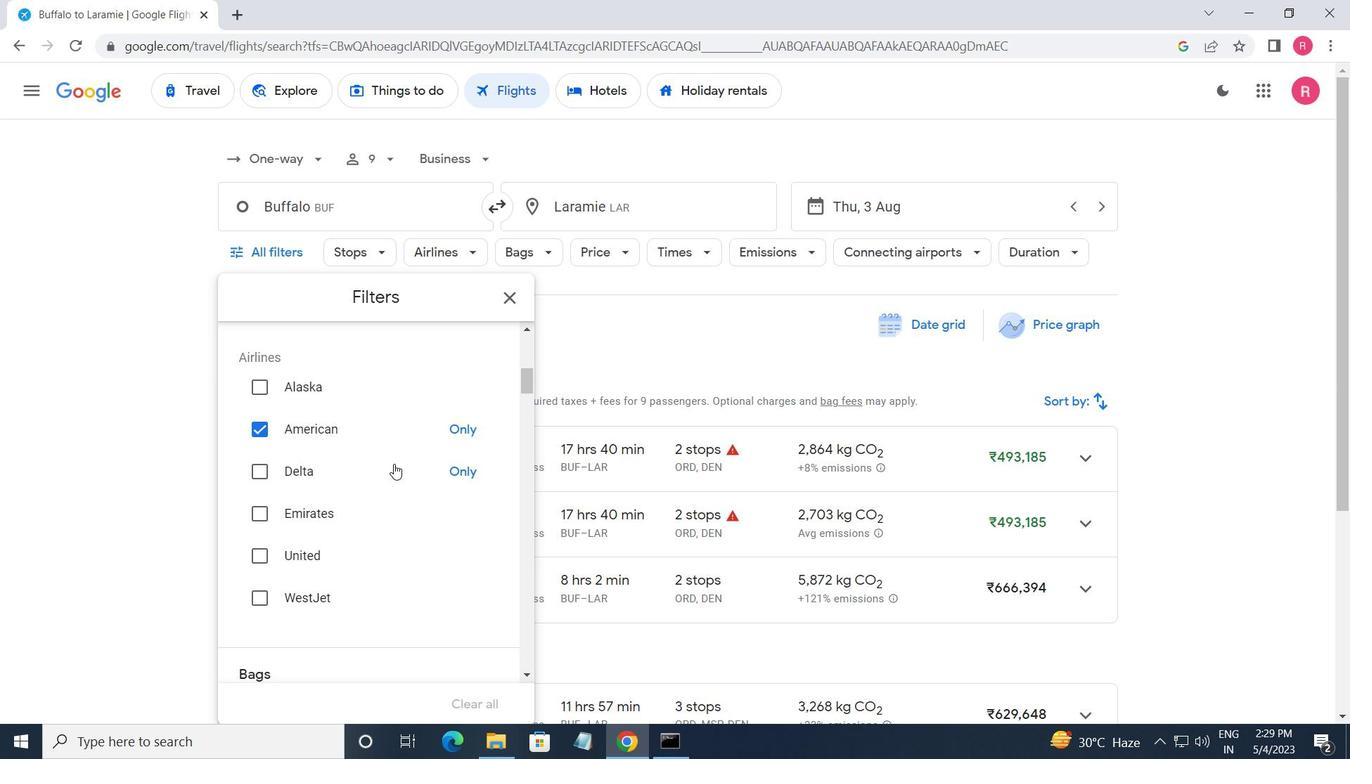 
Action: Mouse scrolled (393, 464) with delta (0, 0)
Screenshot: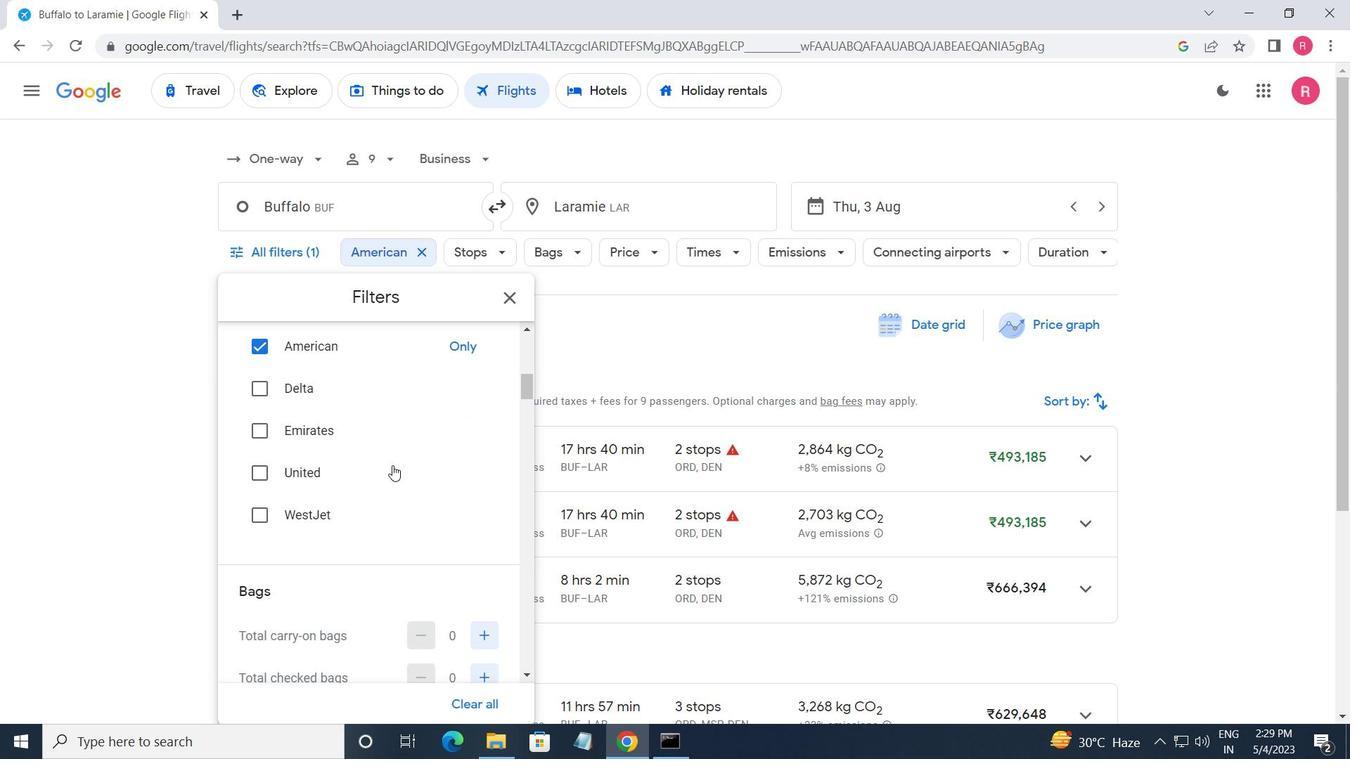 
Action: Mouse scrolled (393, 466) with delta (0, 0)
Screenshot: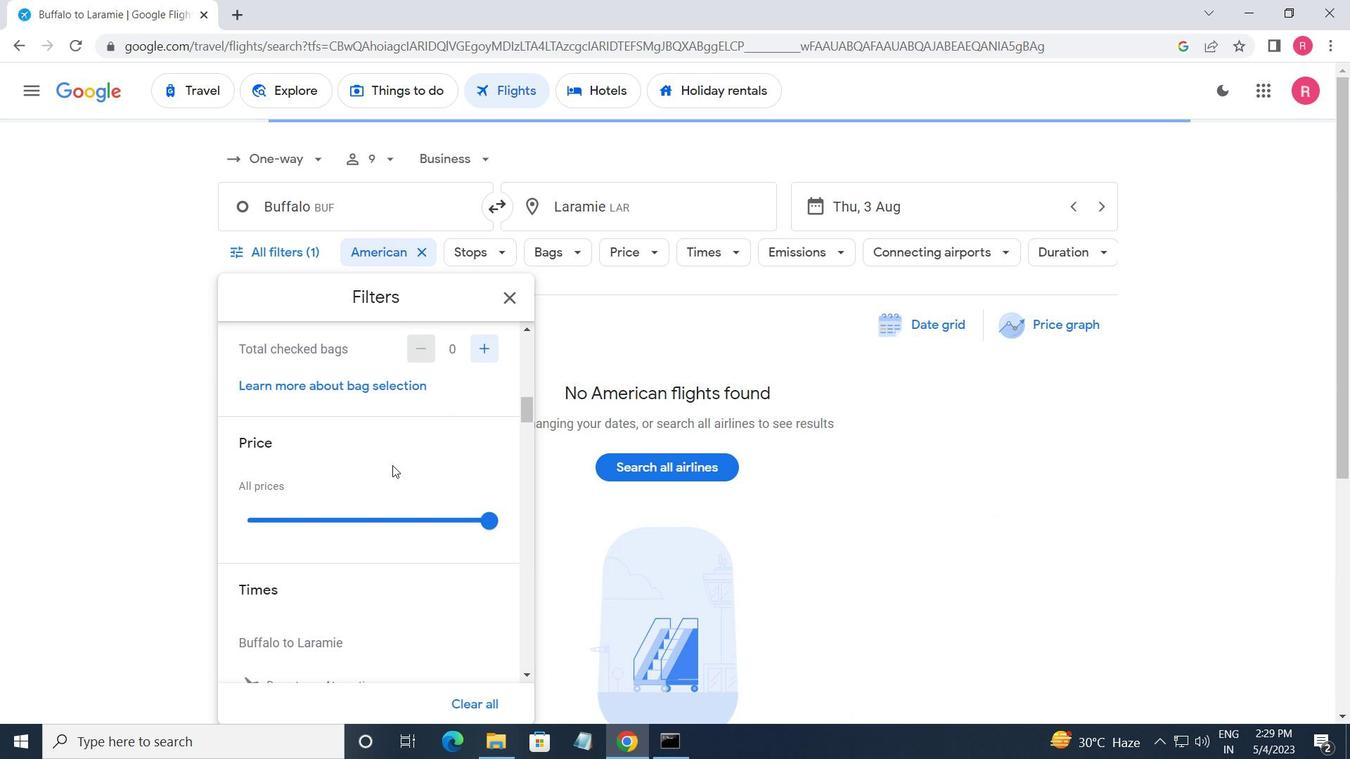 
Action: Mouse scrolled (393, 466) with delta (0, 0)
Screenshot: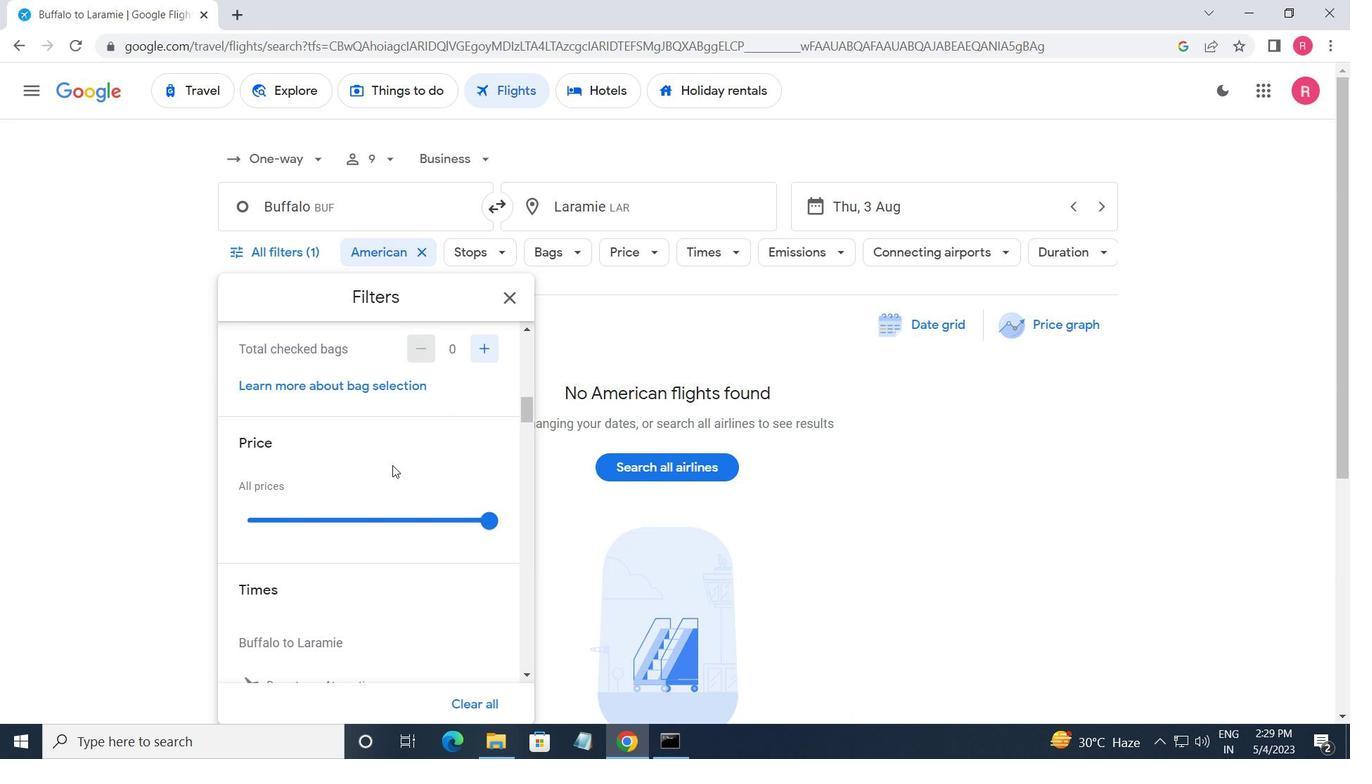 
Action: Mouse moved to (476, 524)
Screenshot: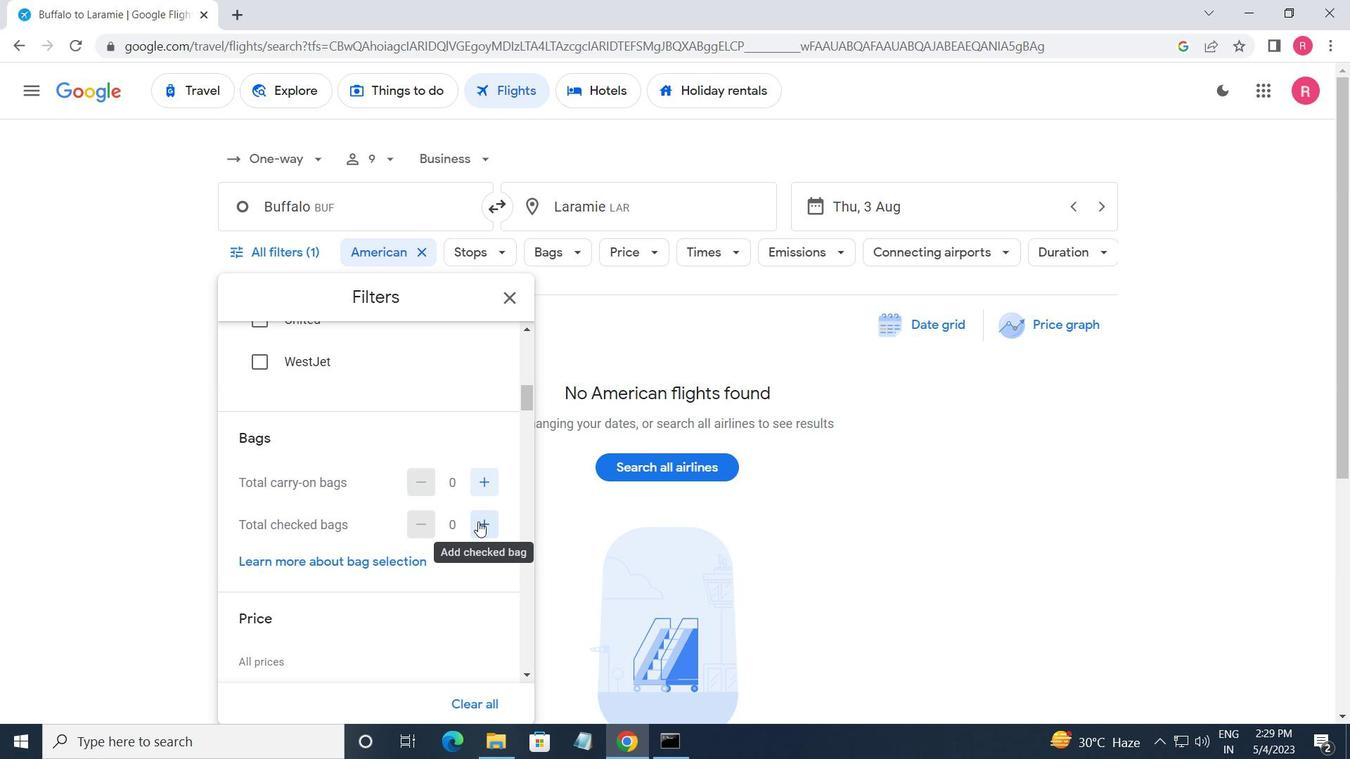 
Action: Mouse pressed left at (476, 524)
Screenshot: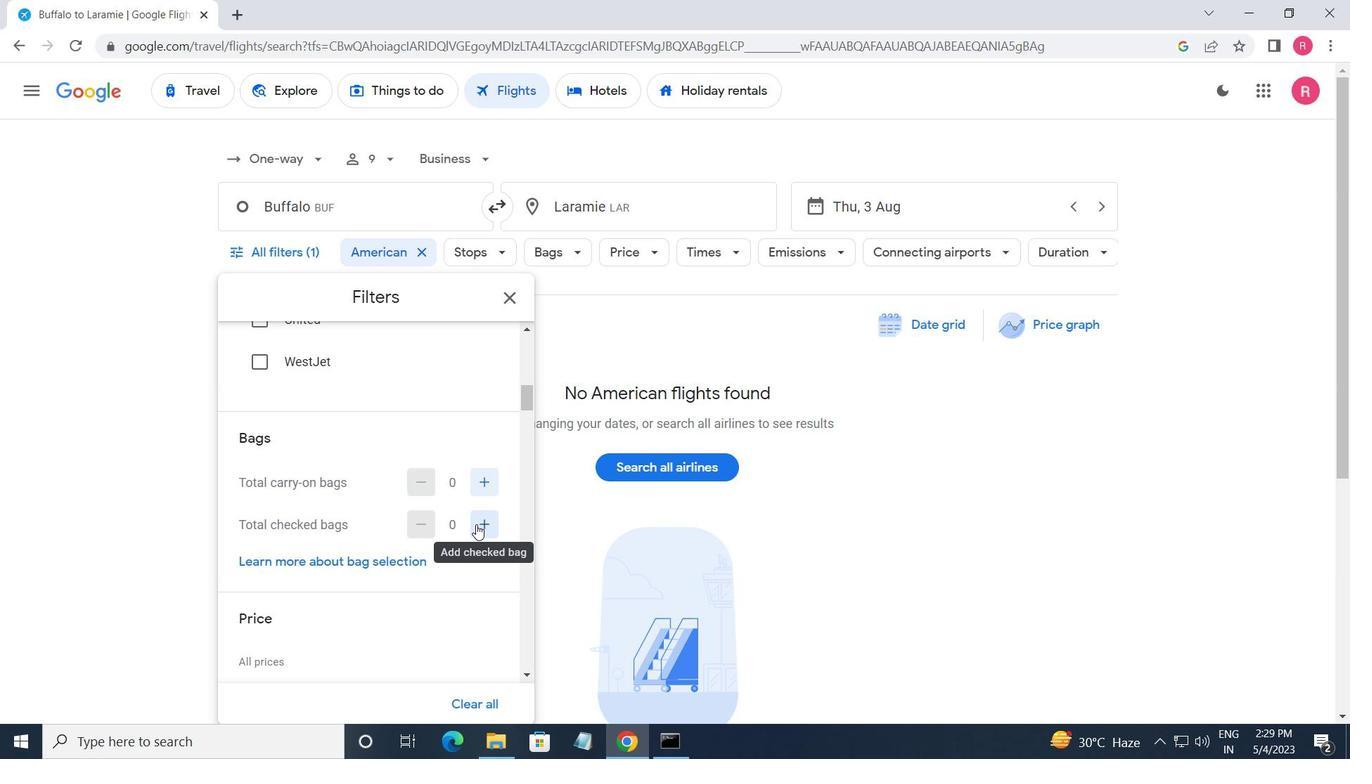 
Action: Mouse moved to (474, 526)
Screenshot: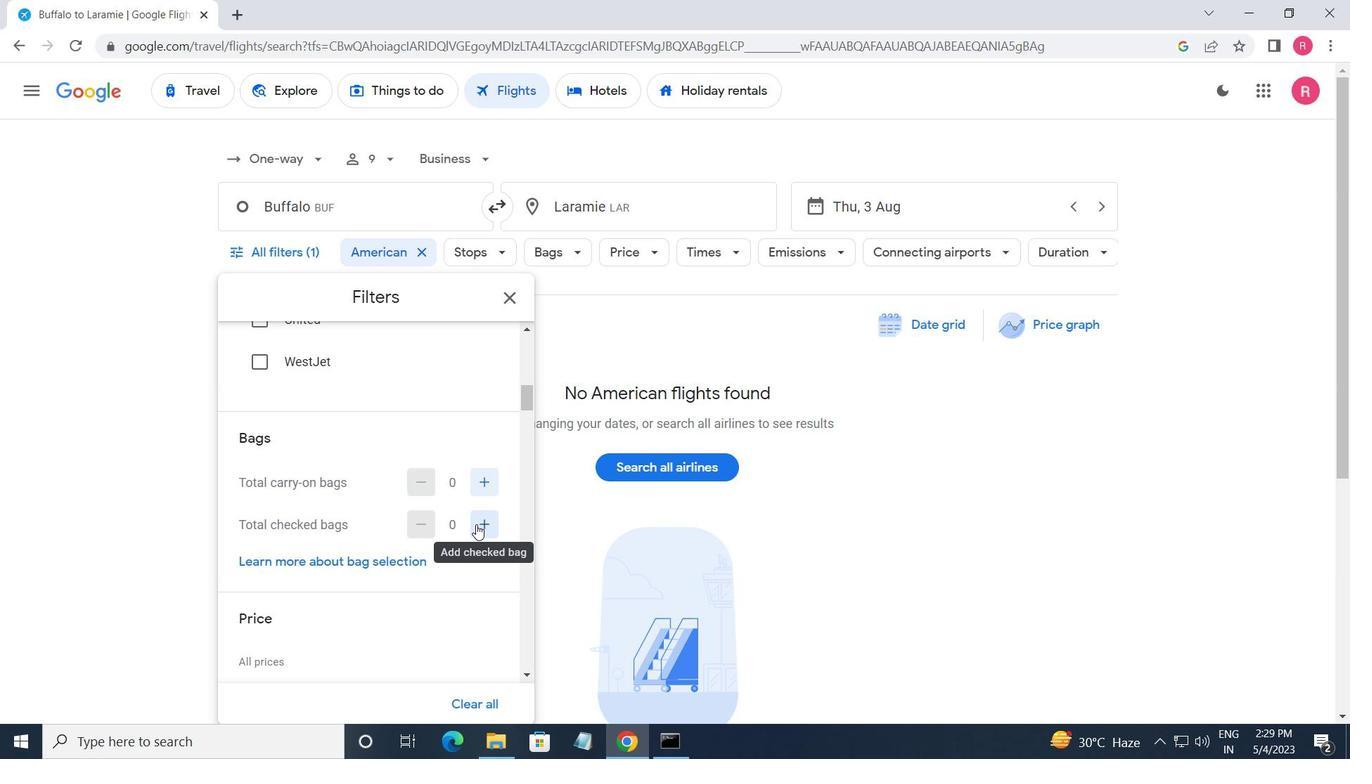 
Action: Mouse pressed left at (474, 526)
Screenshot: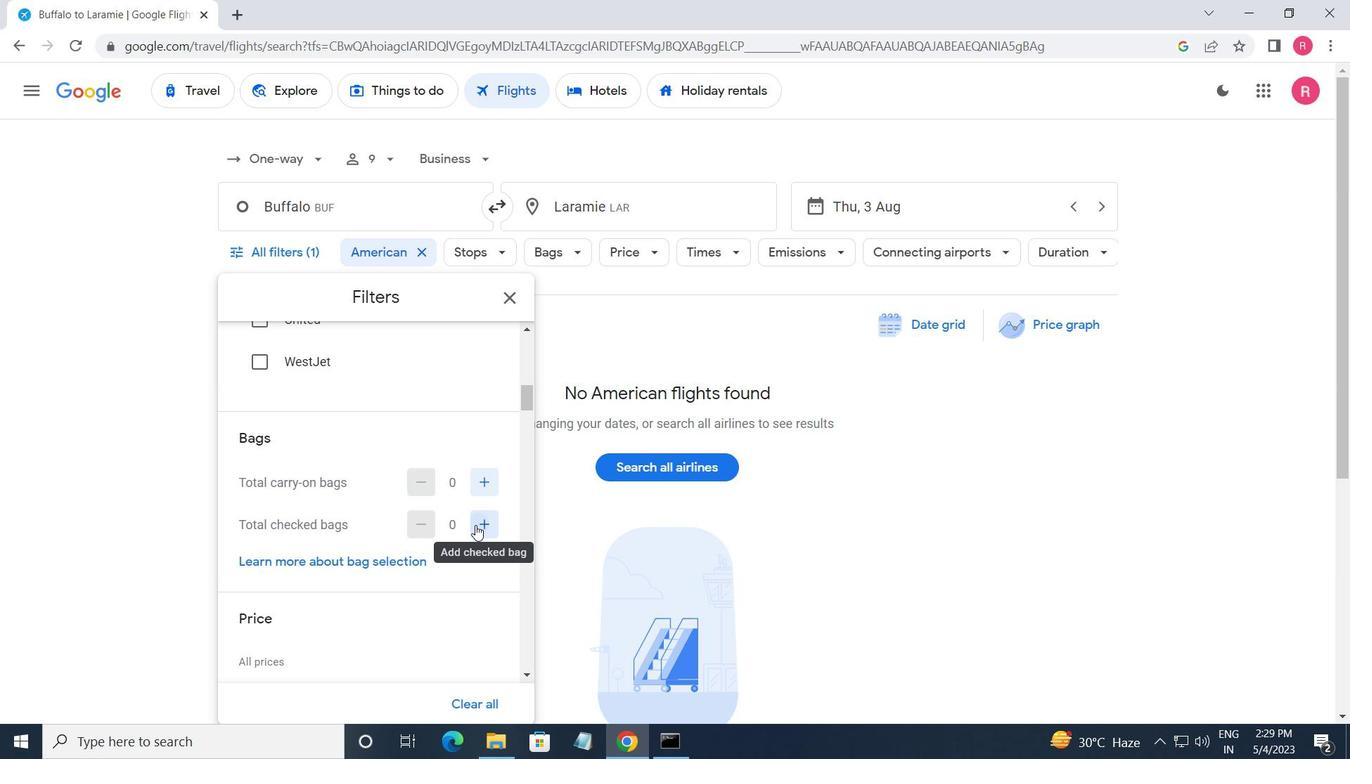 
Action: Mouse pressed left at (474, 526)
Screenshot: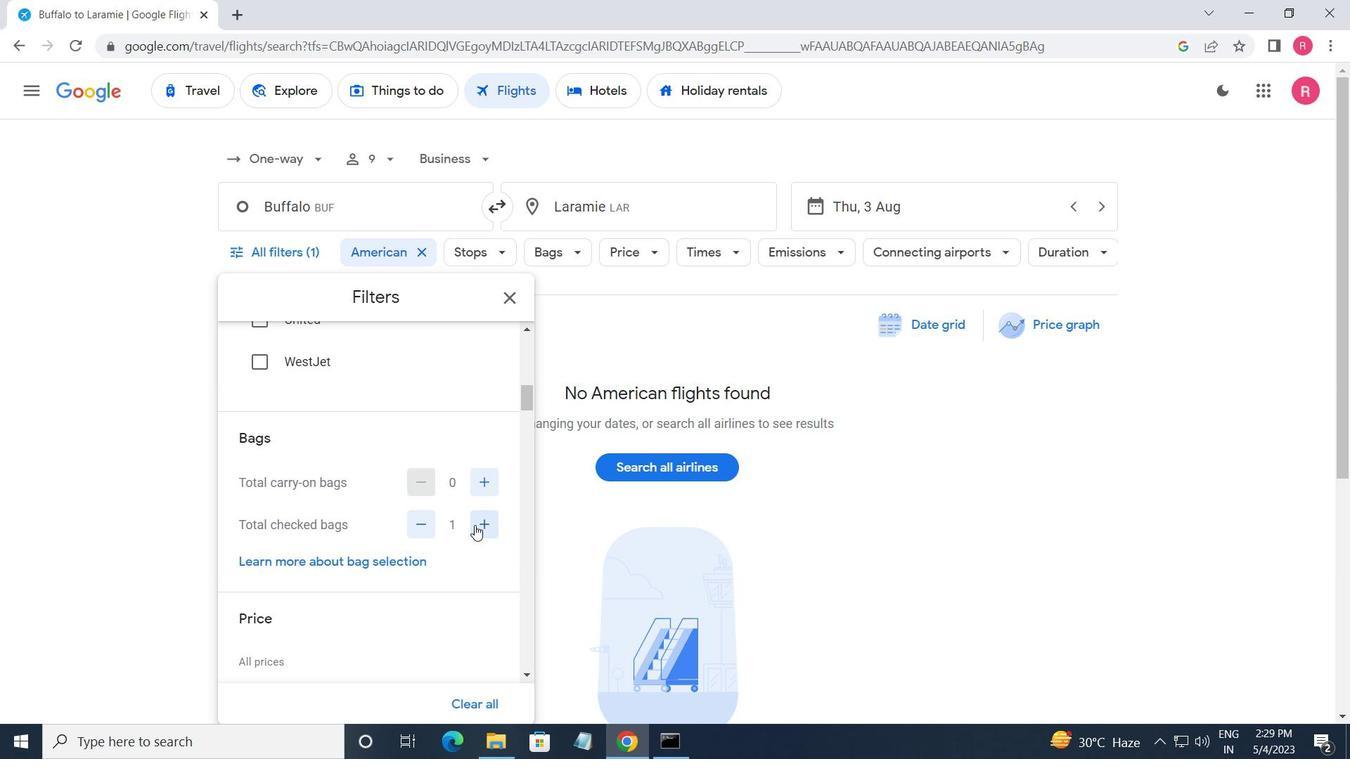 
Action: Mouse moved to (474, 526)
Screenshot: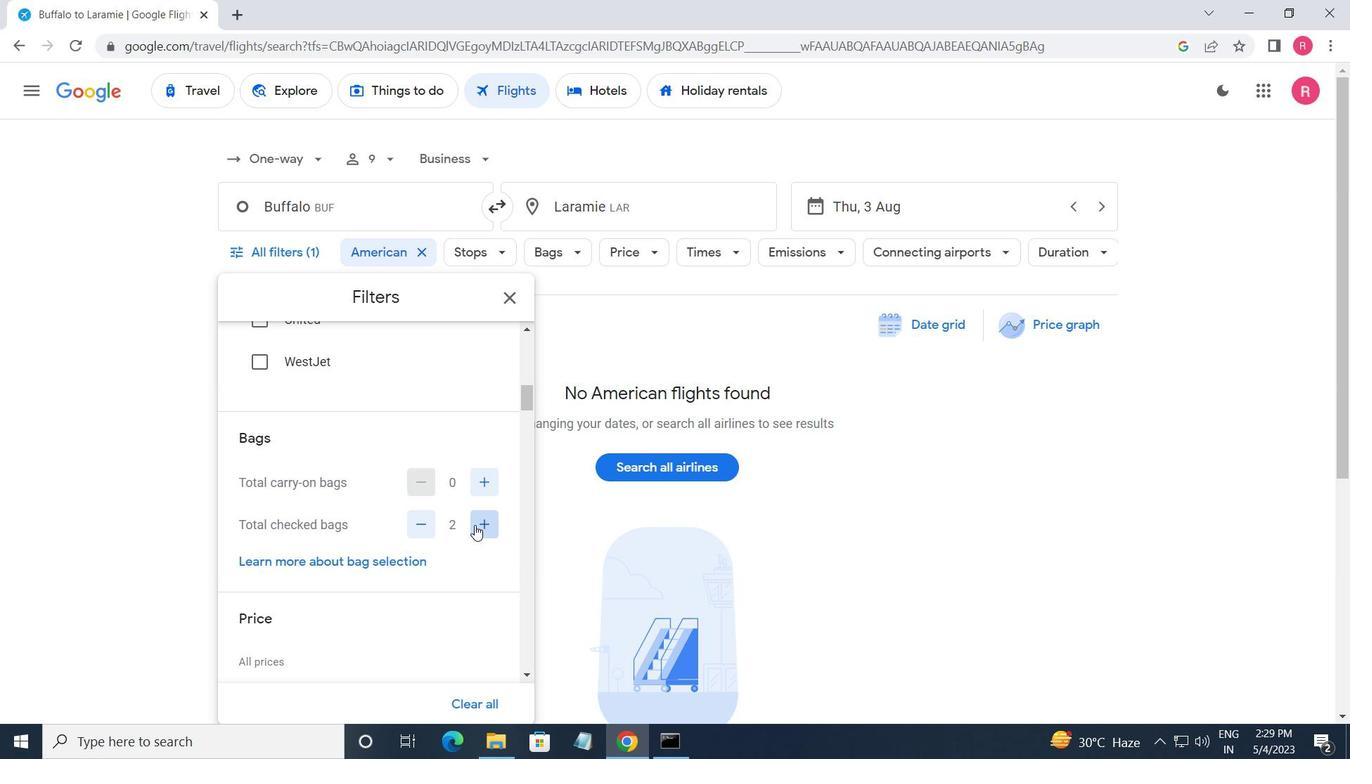 
Action: Mouse pressed left at (474, 526)
Screenshot: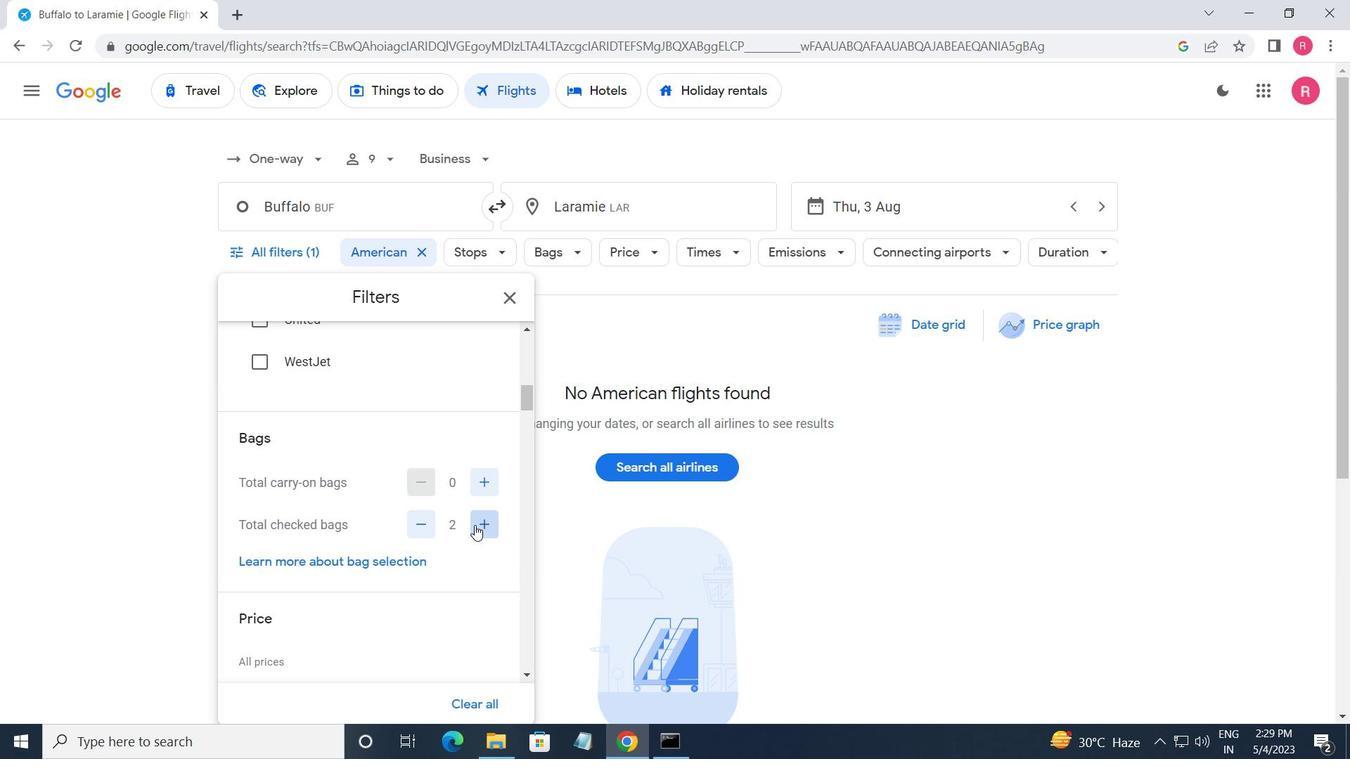 
Action: Mouse pressed left at (474, 526)
Screenshot: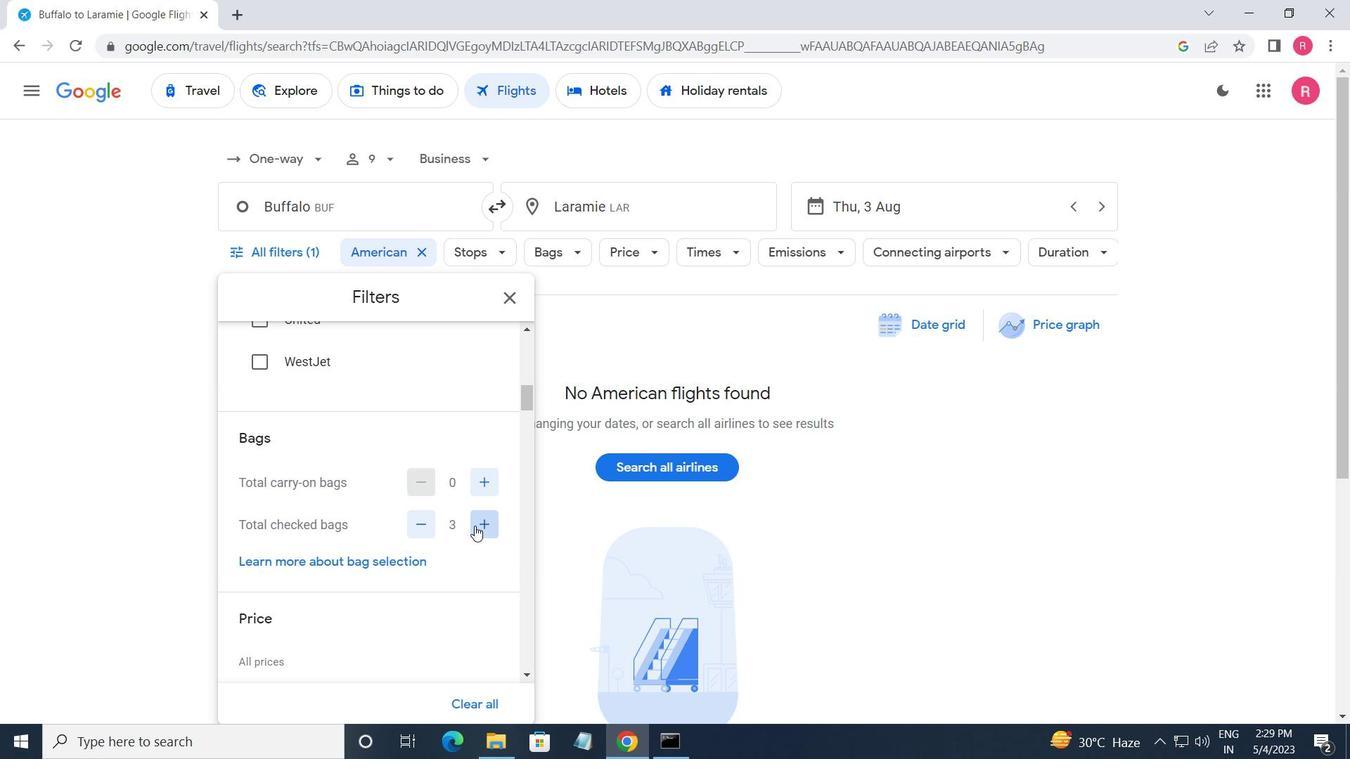 
Action: Mouse moved to (474, 527)
Screenshot: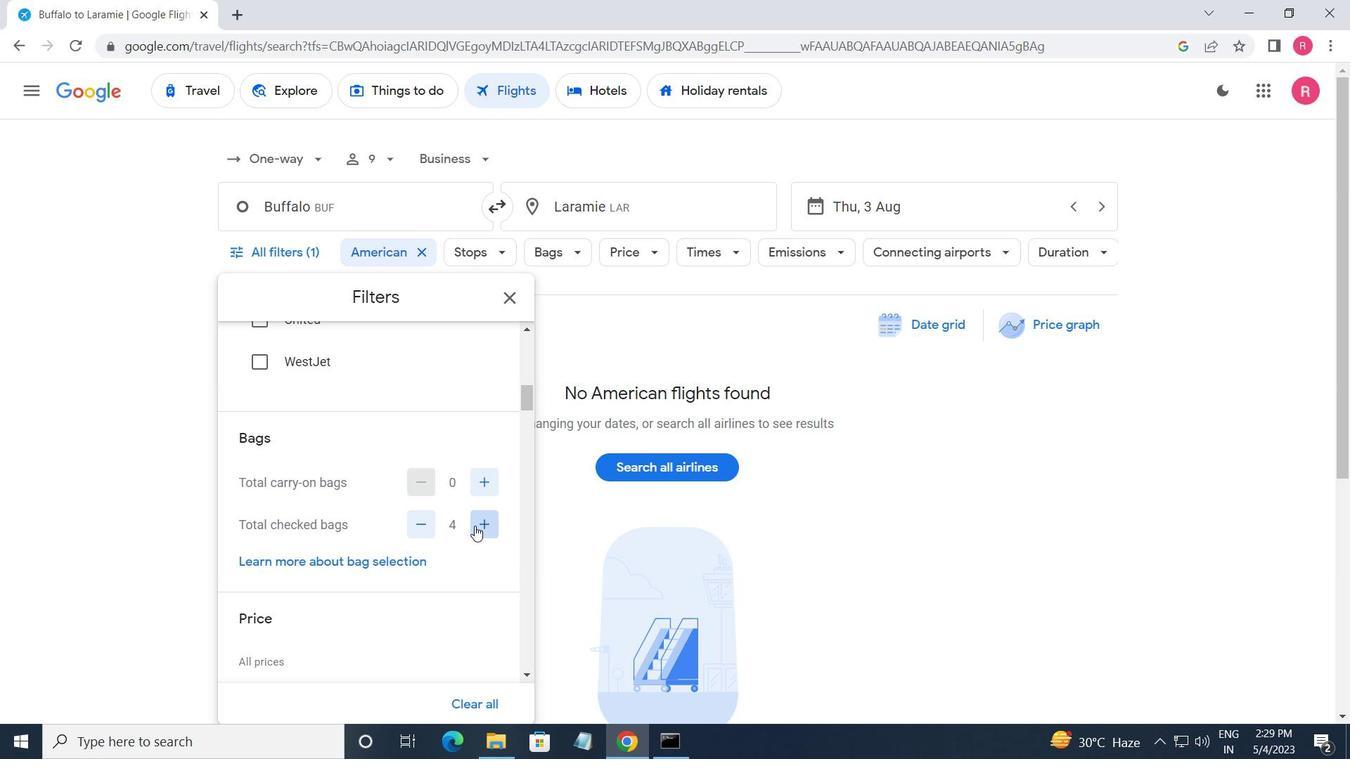 
Action: Mouse pressed left at (474, 527)
Screenshot: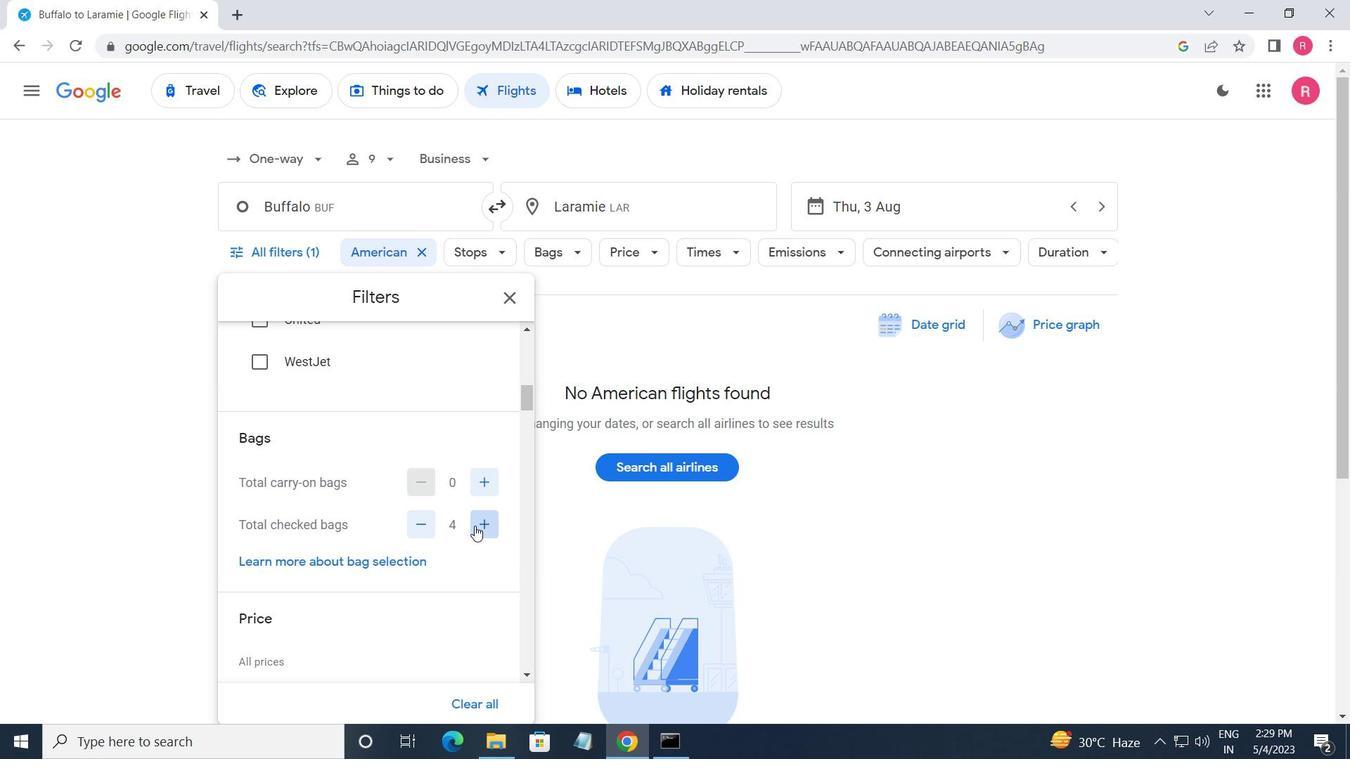 
Action: Mouse pressed left at (474, 527)
Screenshot: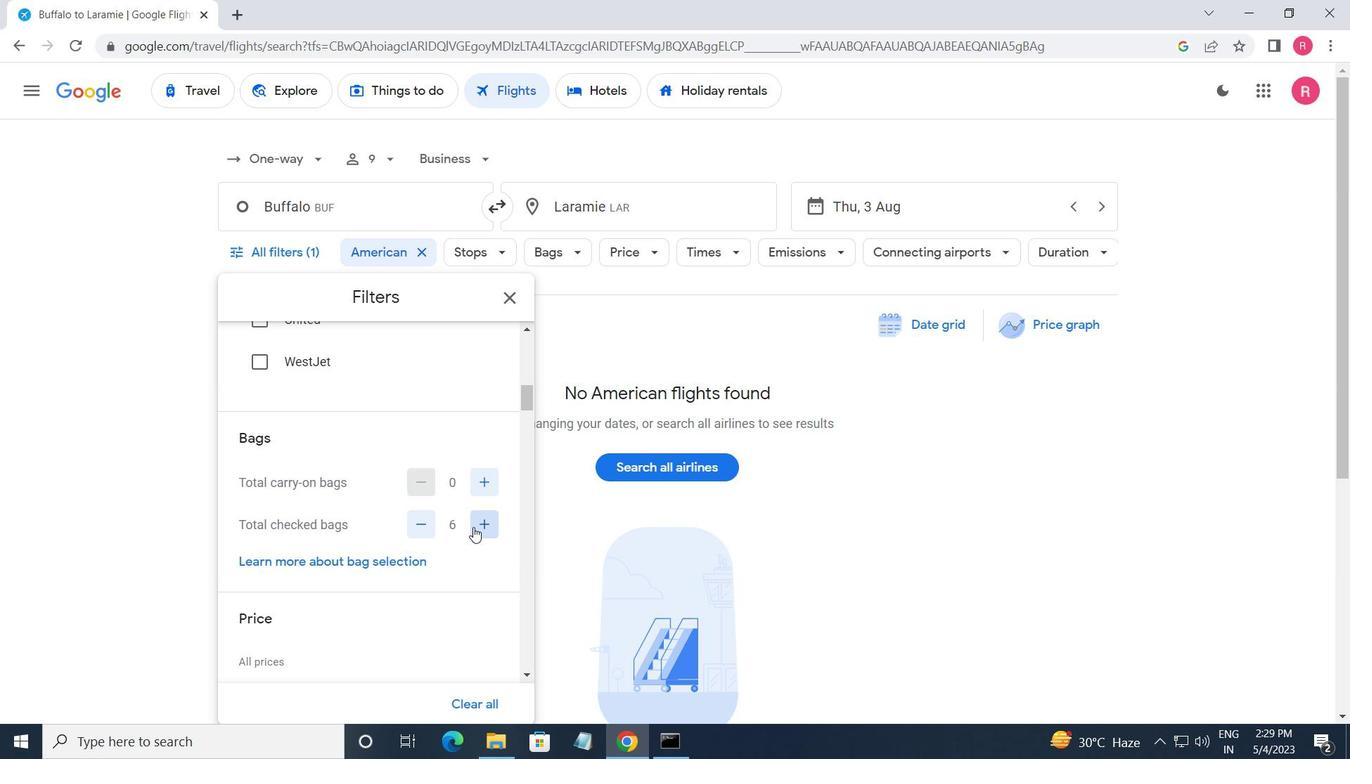 
Action: Mouse pressed left at (474, 527)
Screenshot: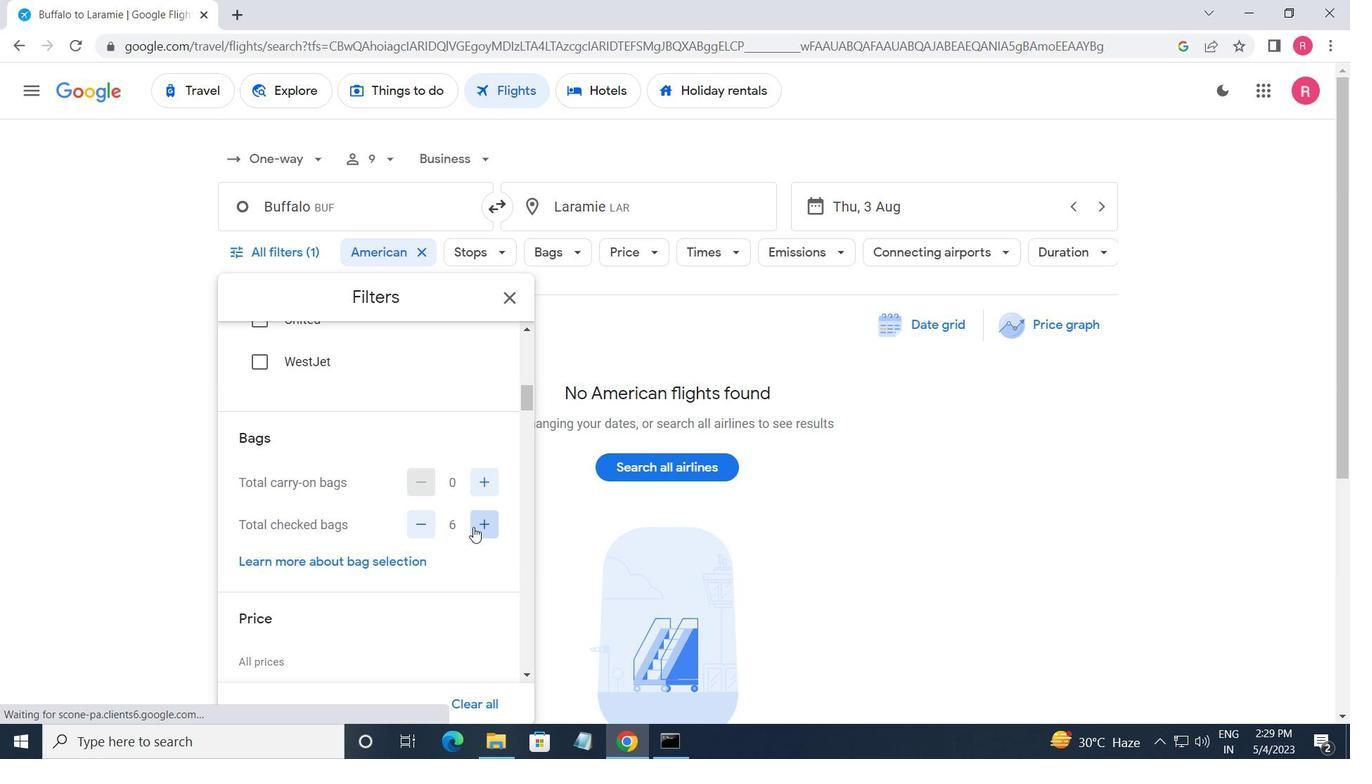 
Action: Mouse moved to (446, 538)
Screenshot: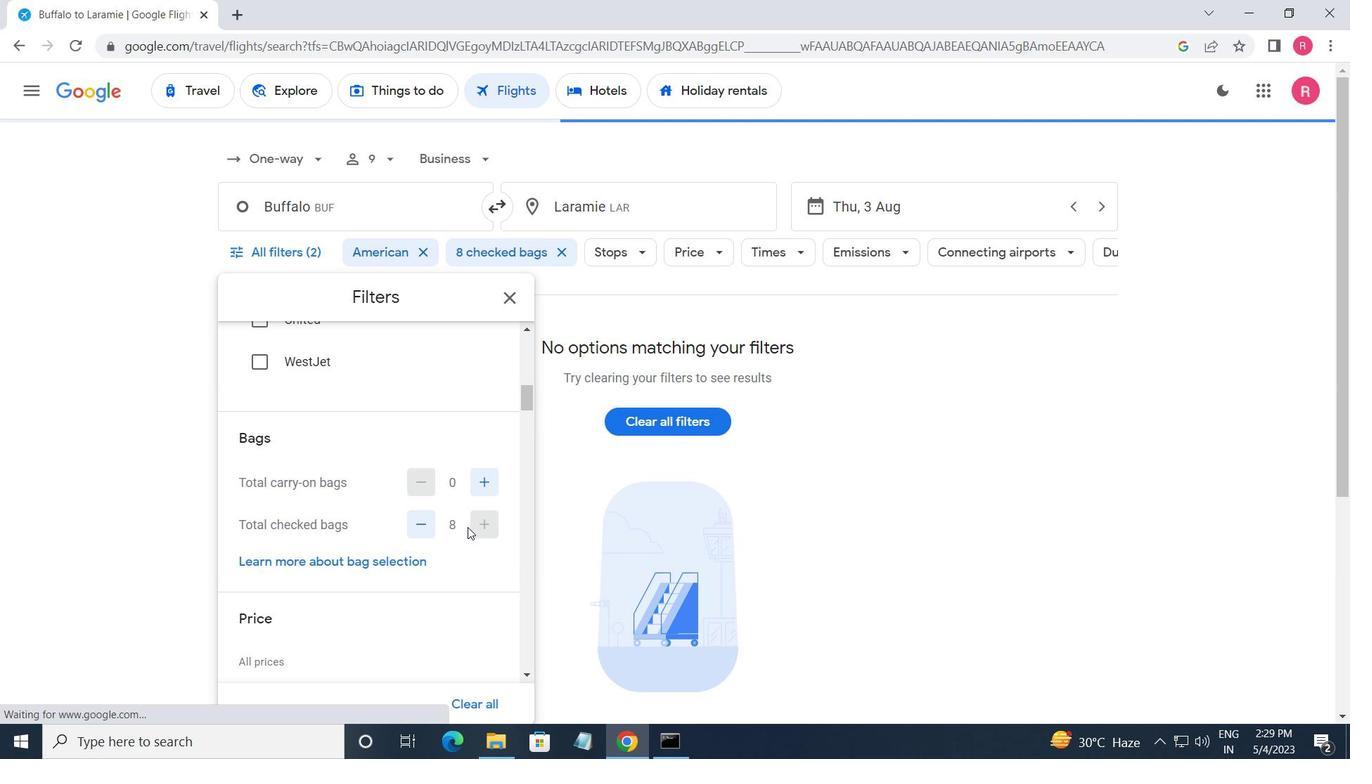
Action: Mouse scrolled (446, 537) with delta (0, 0)
Screenshot: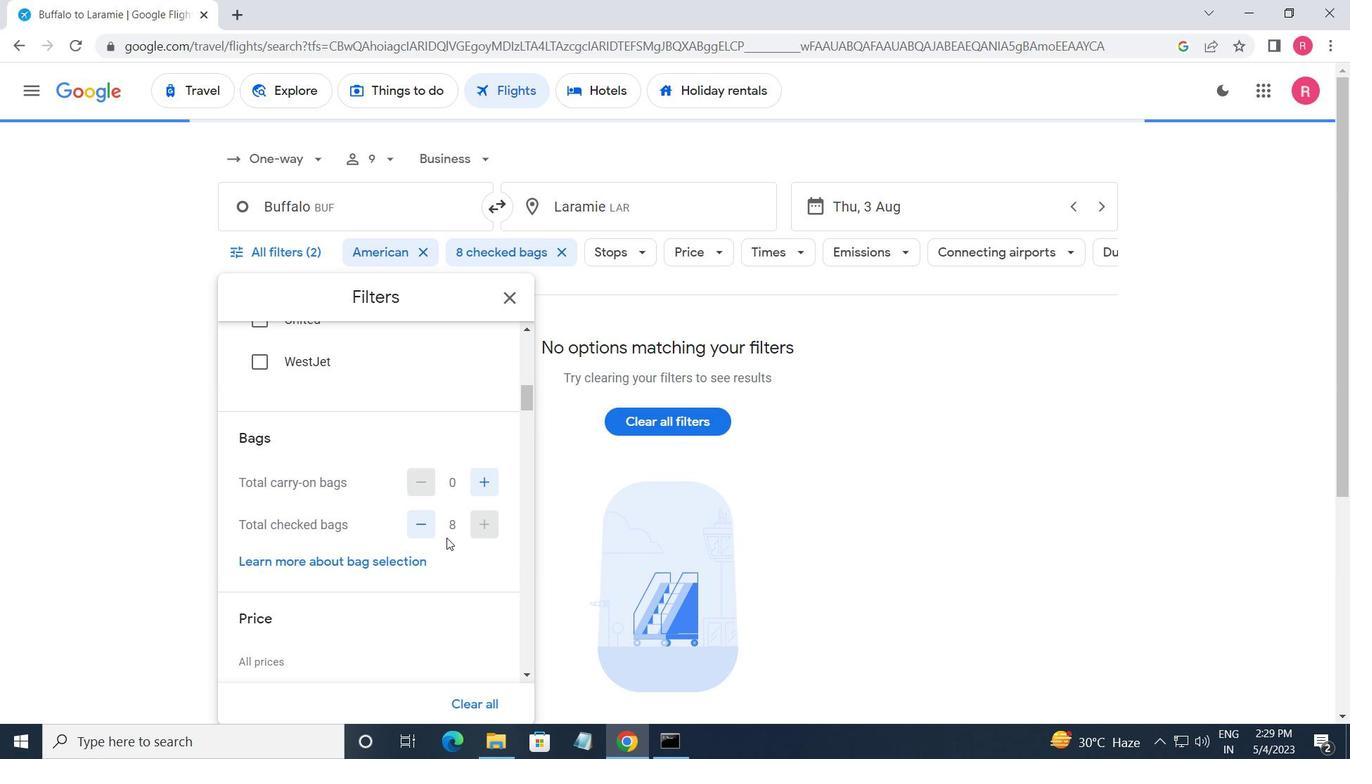 
Action: Mouse moved to (493, 602)
Screenshot: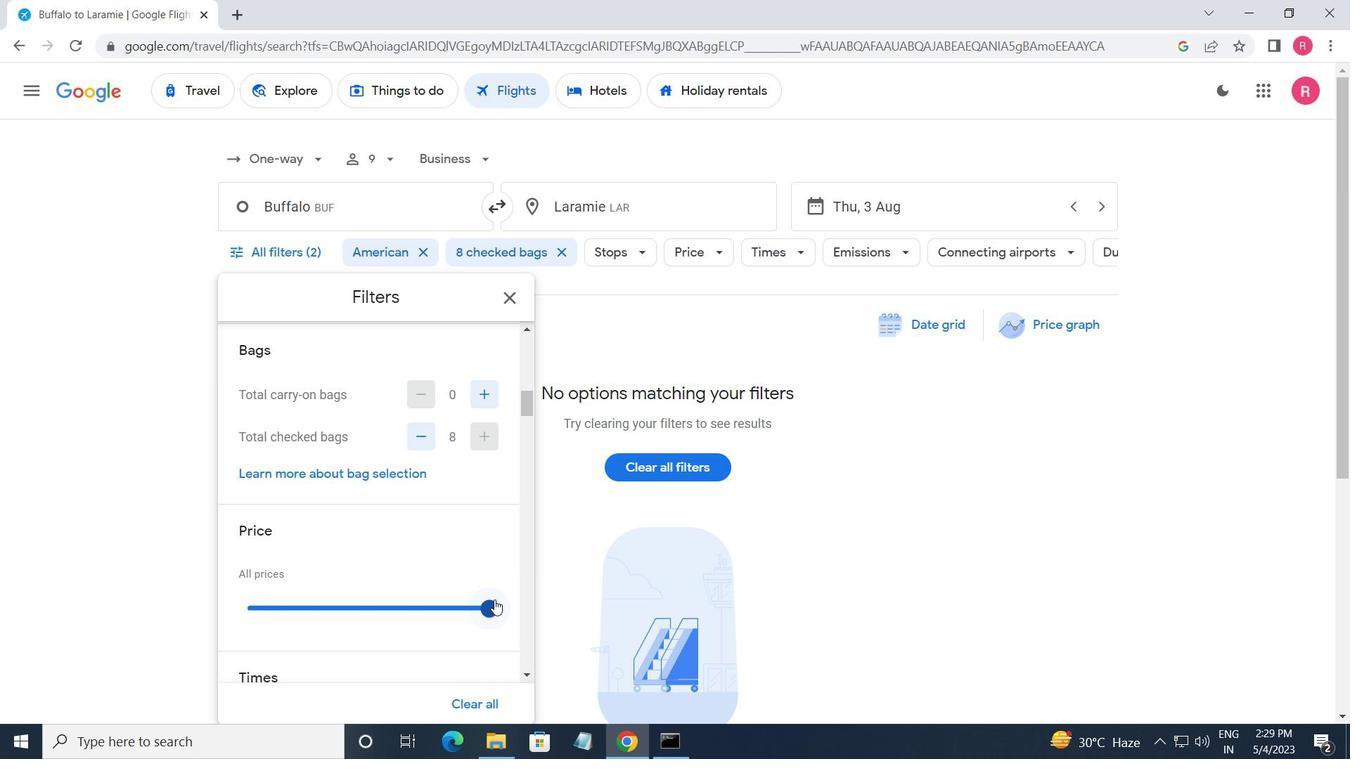 
Action: Mouse pressed left at (493, 602)
Screenshot: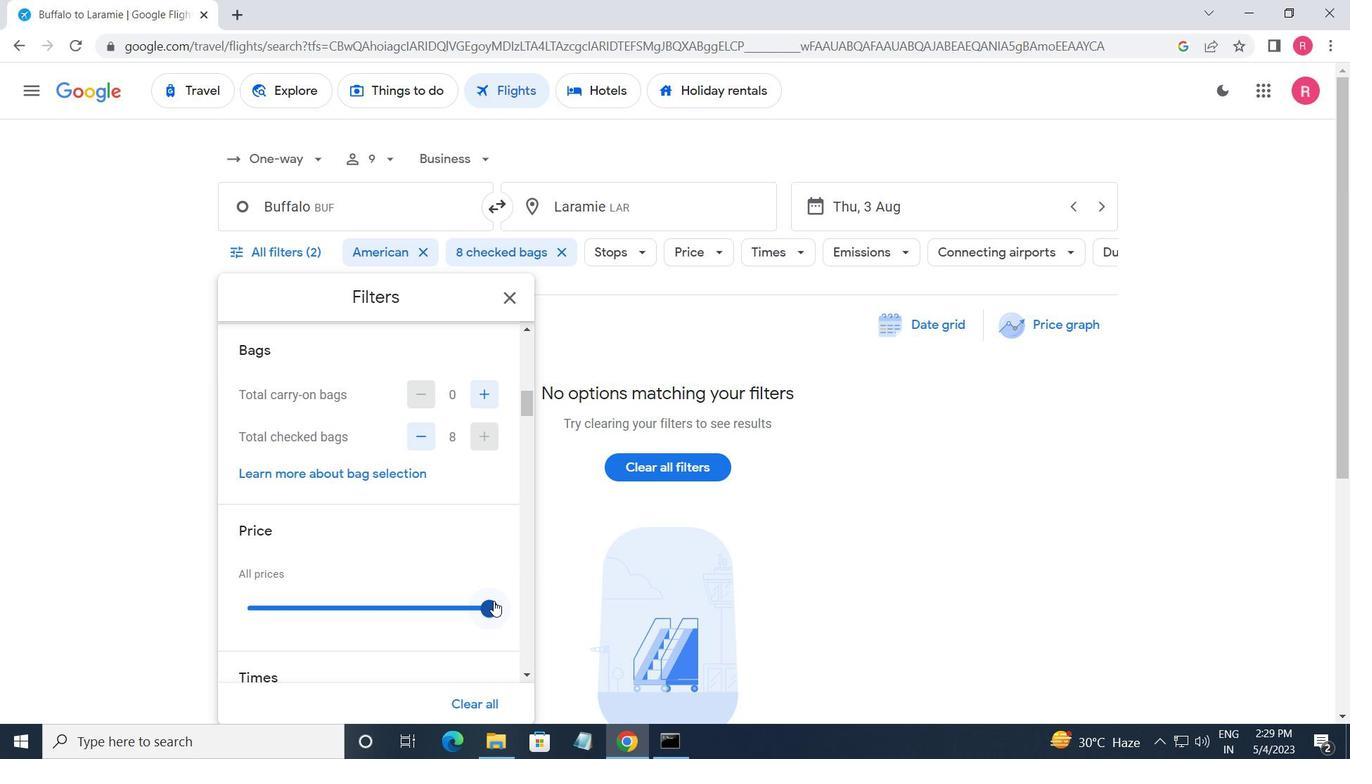 
Action: Mouse moved to (367, 530)
Screenshot: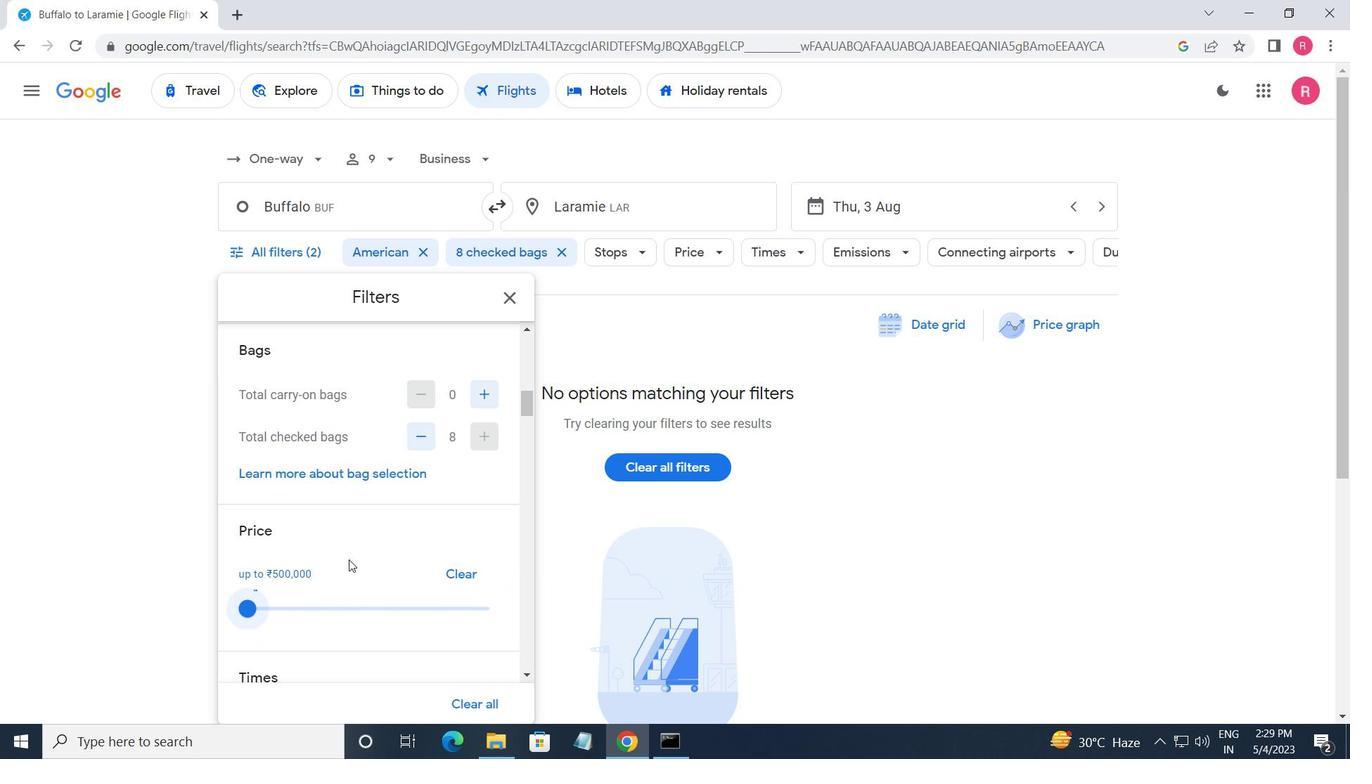 
Action: Mouse scrolled (367, 529) with delta (0, 0)
Screenshot: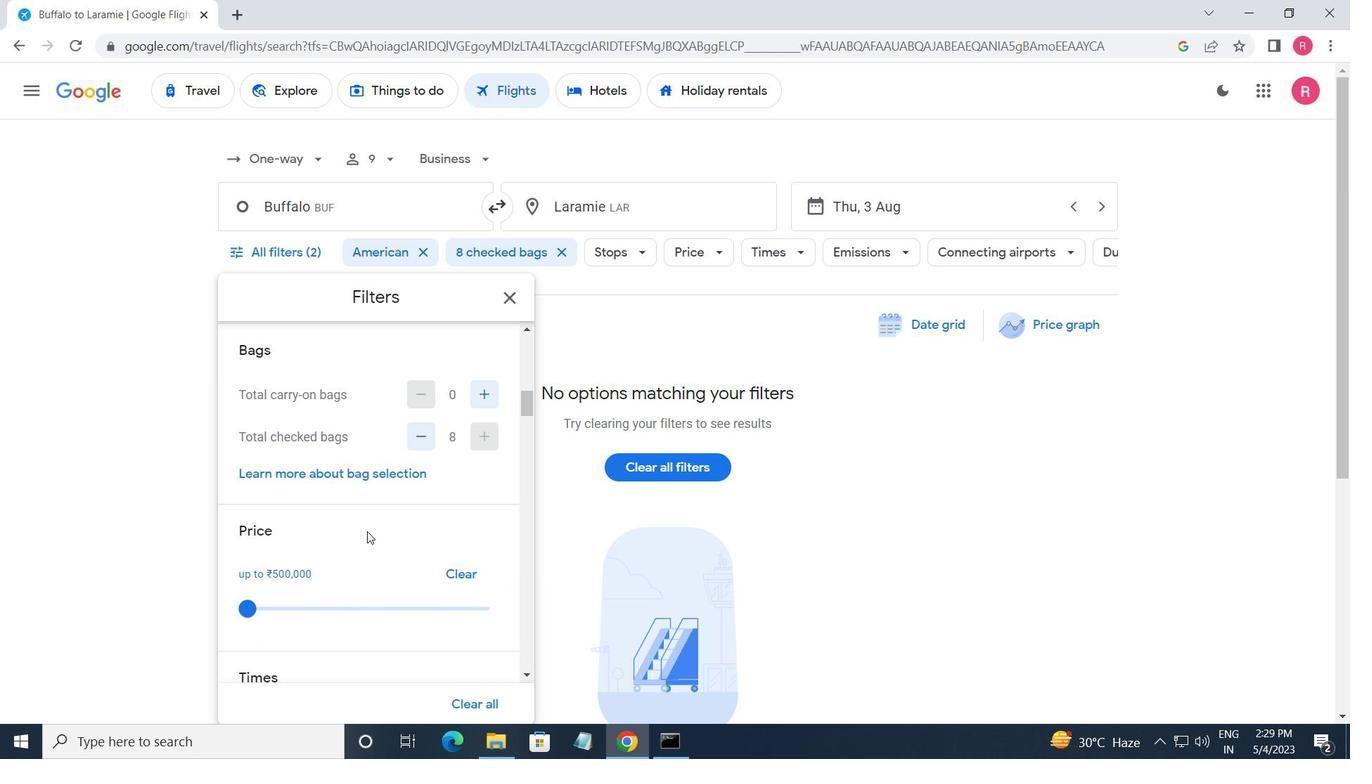 
Action: Mouse moved to (367, 530)
Screenshot: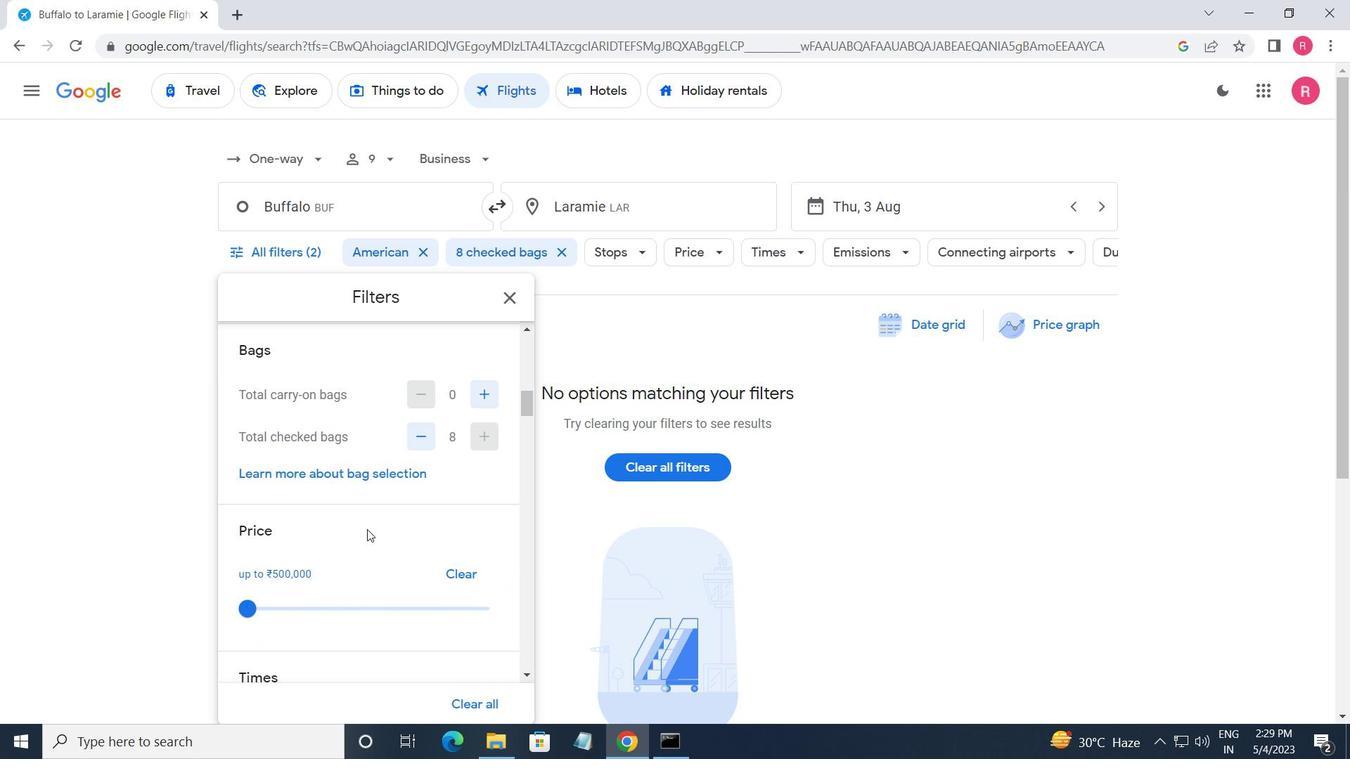 
Action: Mouse scrolled (367, 530) with delta (0, 0)
Screenshot: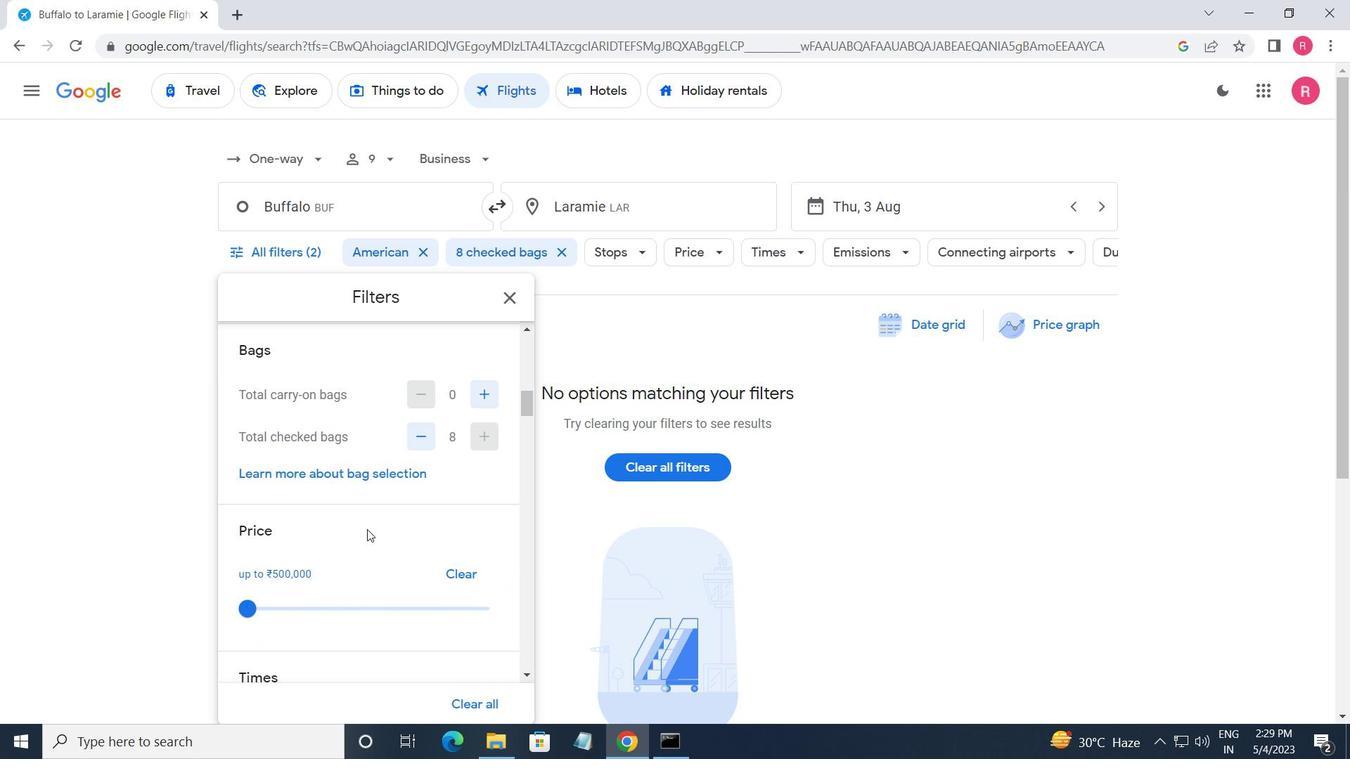 
Action: Mouse moved to (239, 631)
Screenshot: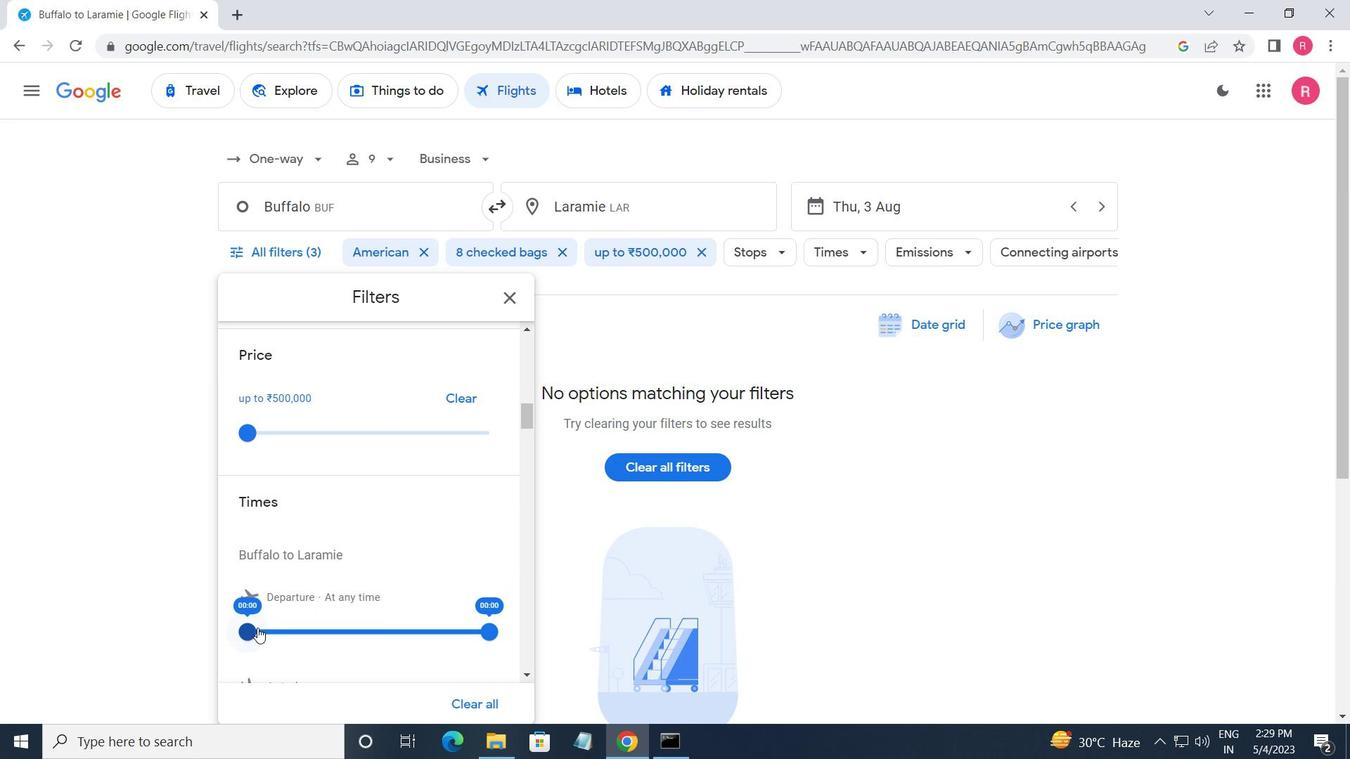 
Action: Mouse pressed left at (239, 631)
Screenshot: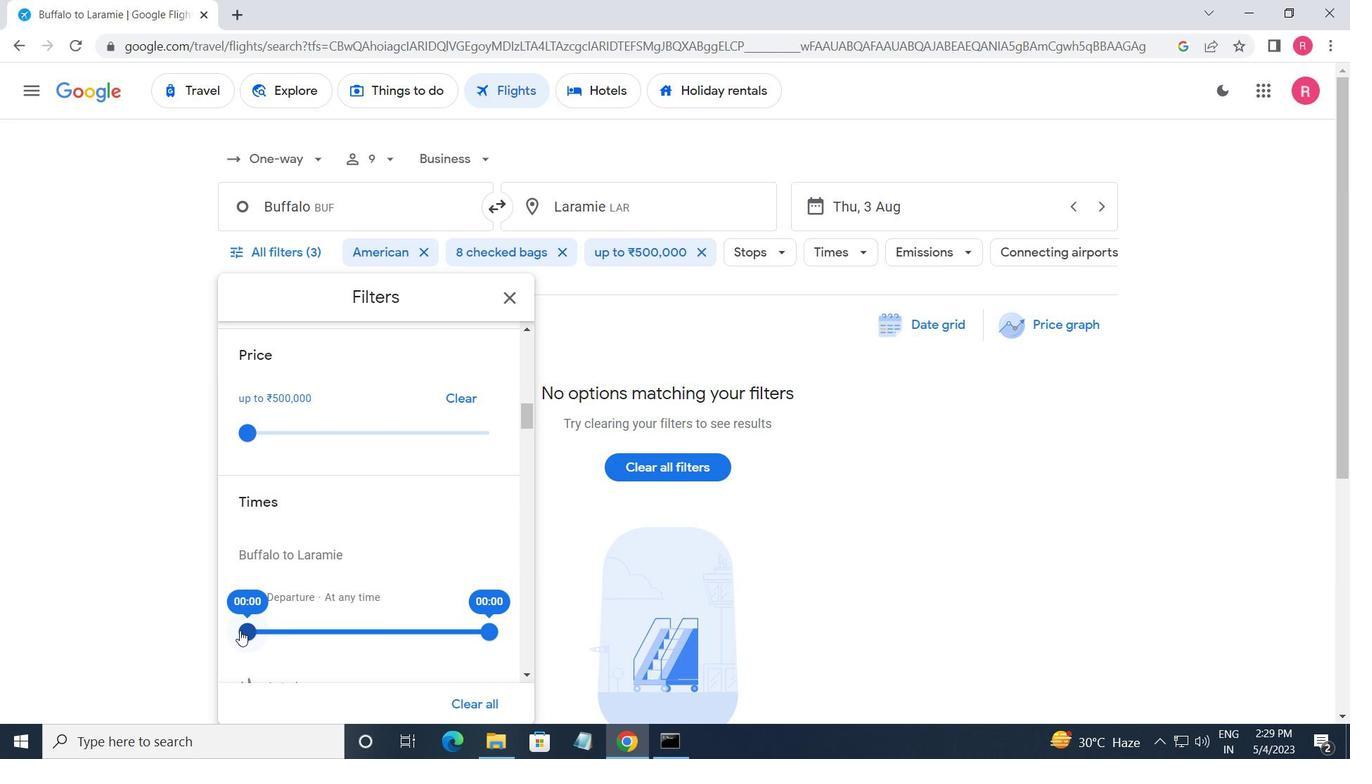
Action: Mouse moved to (377, 632)
Screenshot: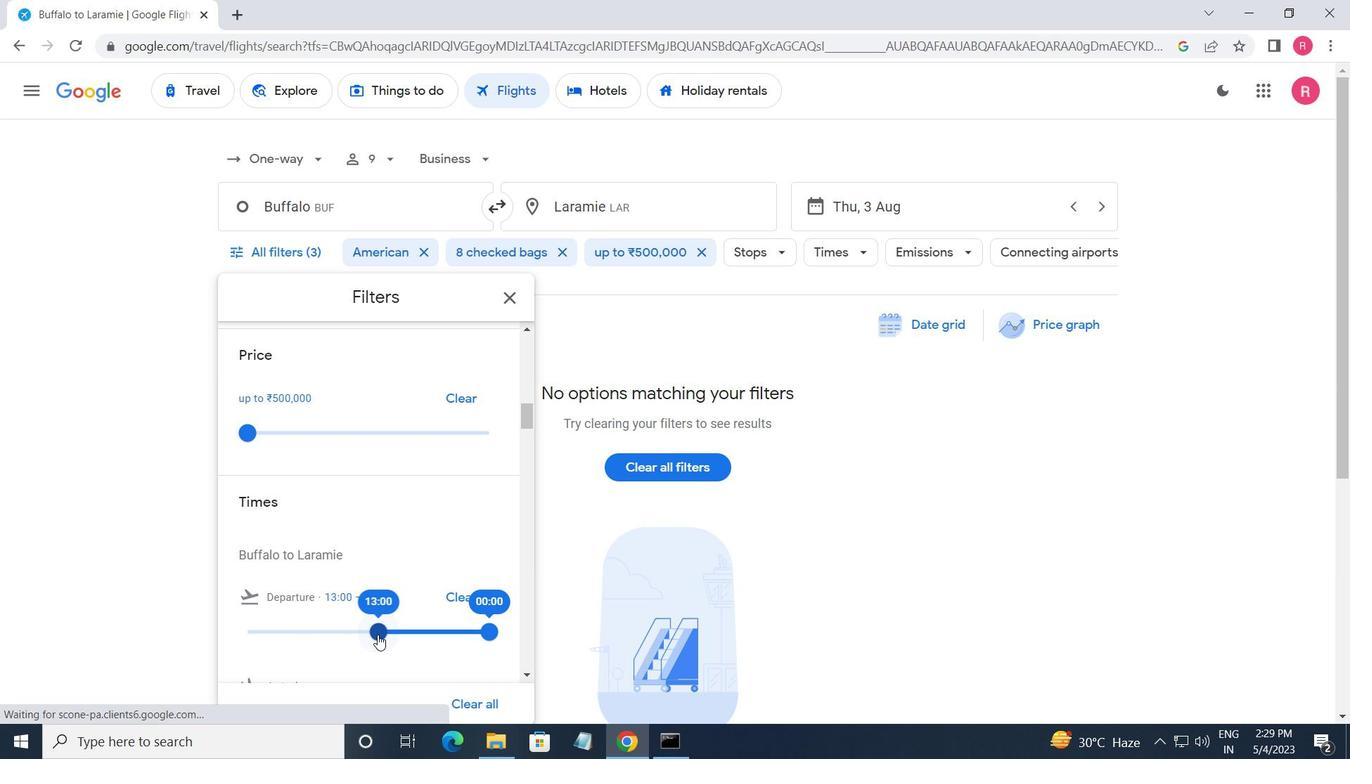 
Action: Mouse pressed left at (377, 632)
Screenshot: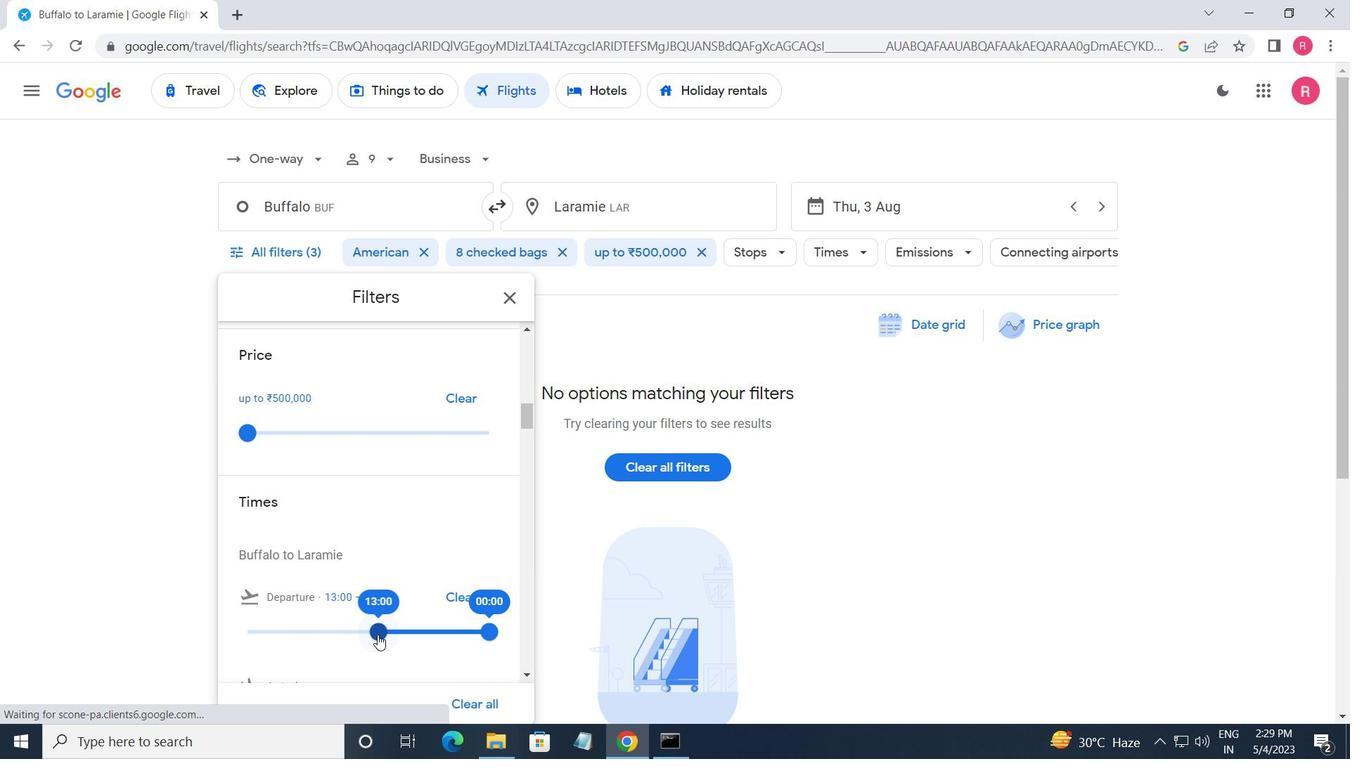 
Action: Mouse moved to (483, 632)
Screenshot: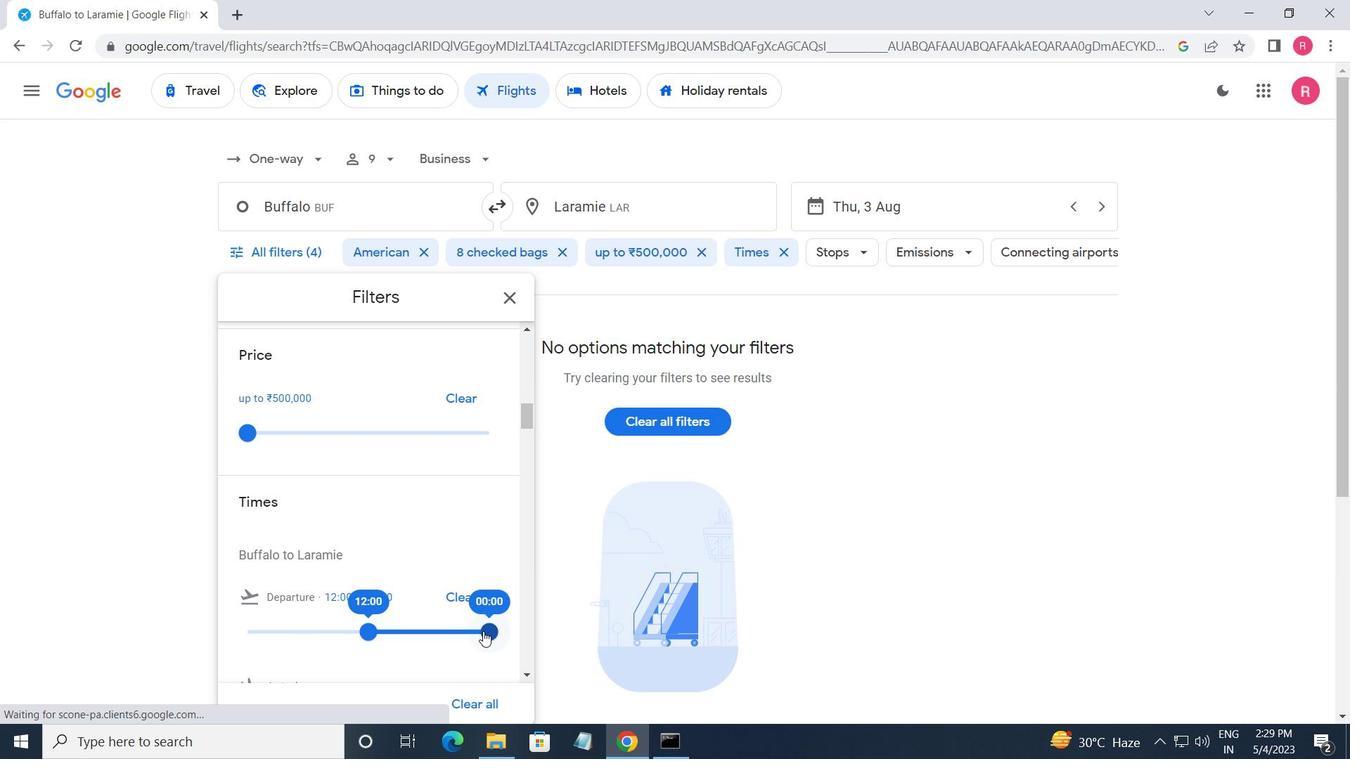 
Action: Mouse pressed left at (483, 632)
Screenshot: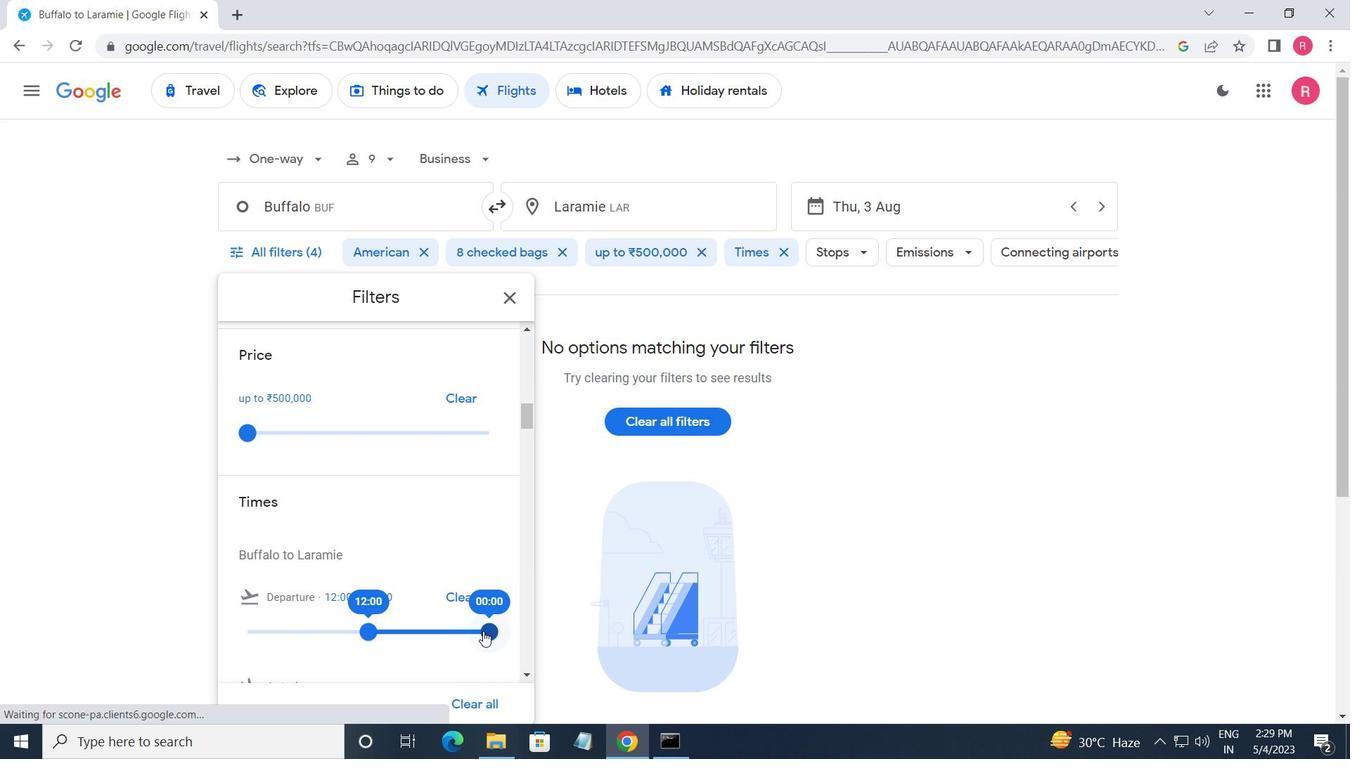 
Action: Mouse moved to (512, 301)
Screenshot: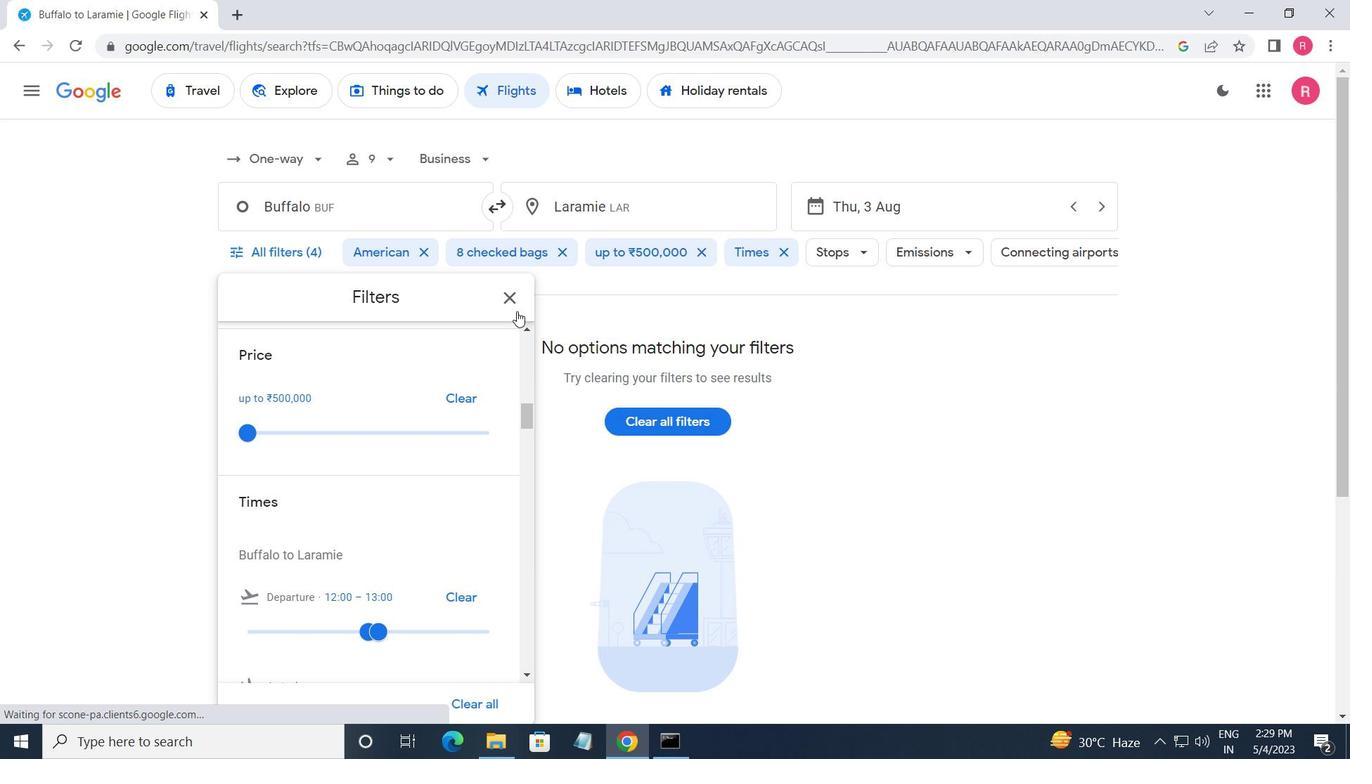 
Action: Mouse pressed left at (512, 301)
Screenshot: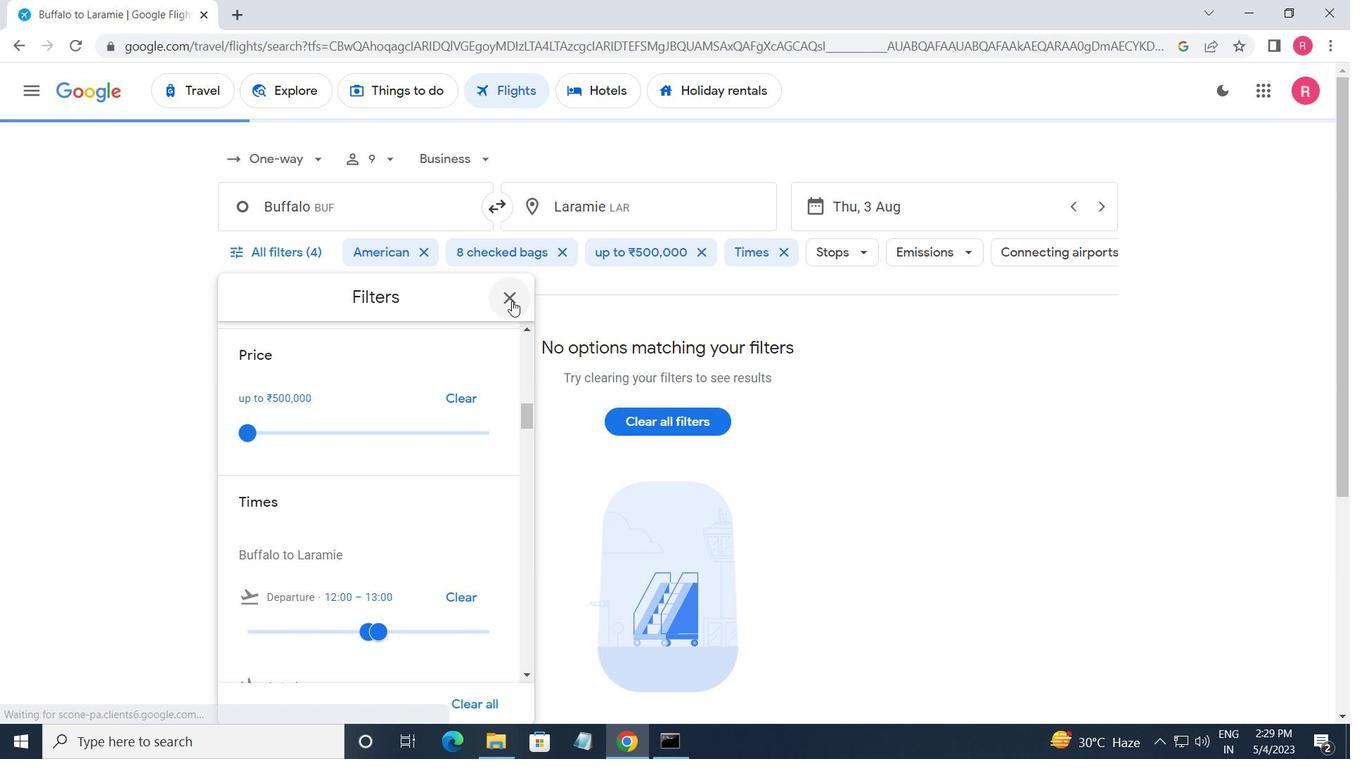 
Action: Mouse moved to (505, 308)
Screenshot: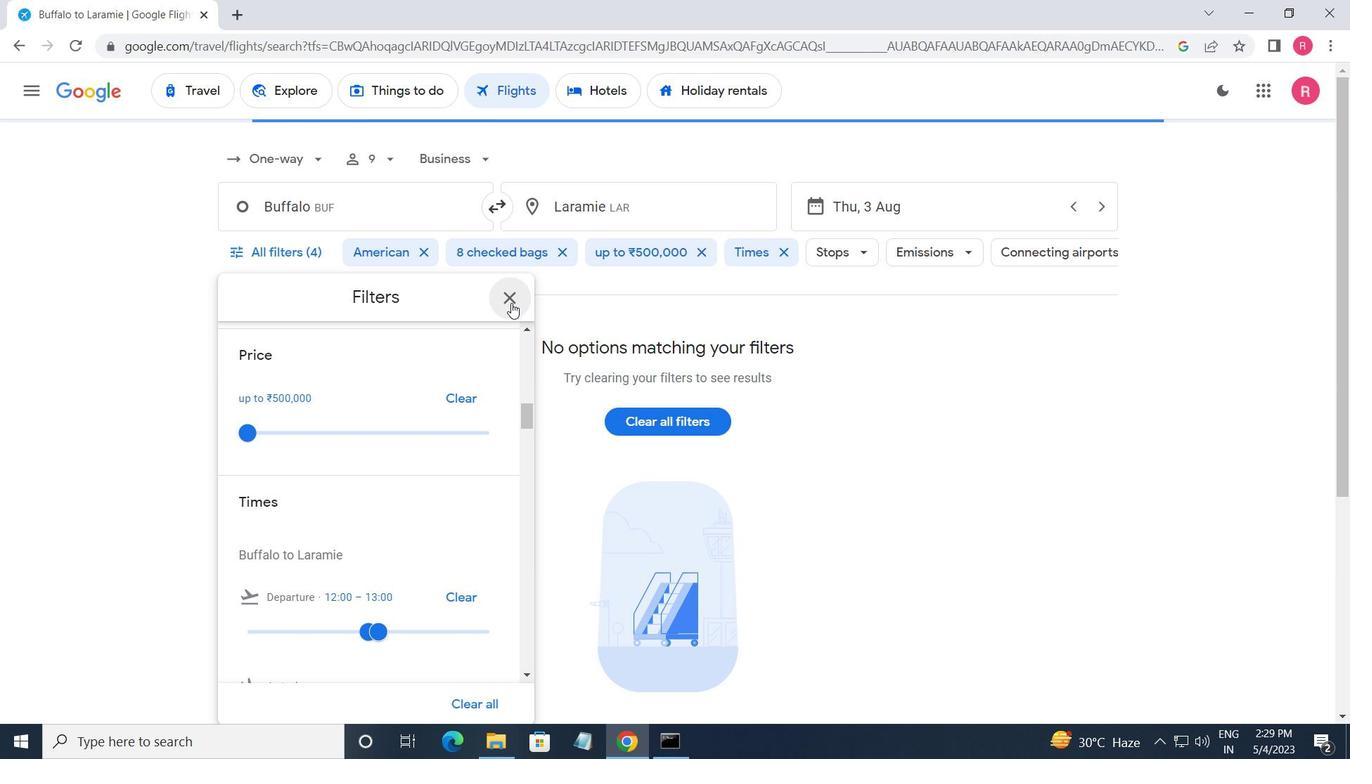 
